 Task: Compose an email with the signature Amber Rodriguez with the subject Thank you and the message I appreciate your time and attention to this matter. from softage.1@softage.net to softage.10@softage.net with an attached document Statement_of_work.docx Undo the message and rewrite the message as I would like to schedule a call to discuss this further. Send the email. Finally, move the email from Sent Items to the label Photos
Action: Mouse moved to (399, 675)
Screenshot: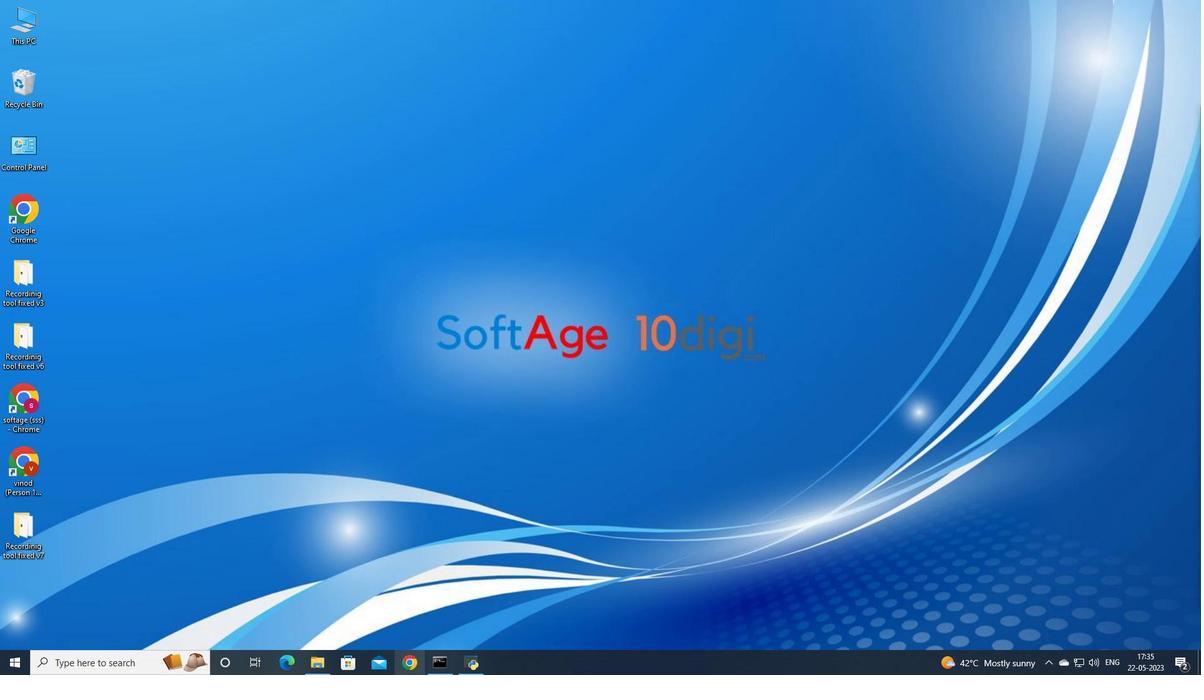 
Action: Mouse pressed left at (399, 675)
Screenshot: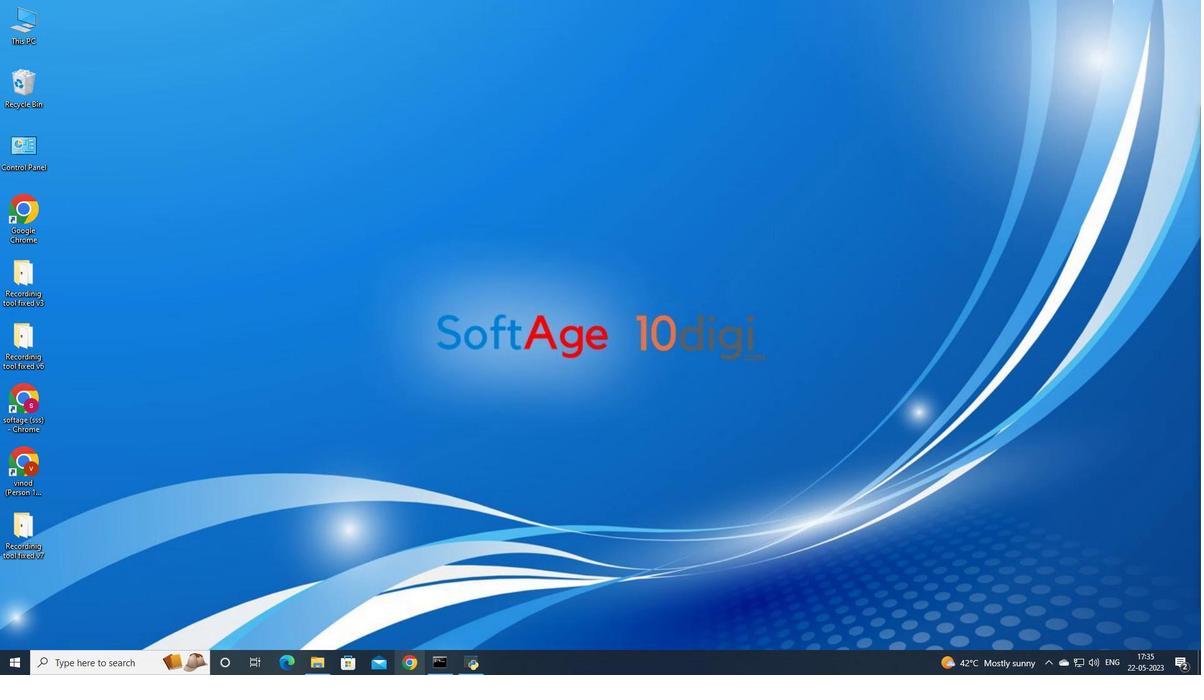 
Action: Mouse moved to (553, 369)
Screenshot: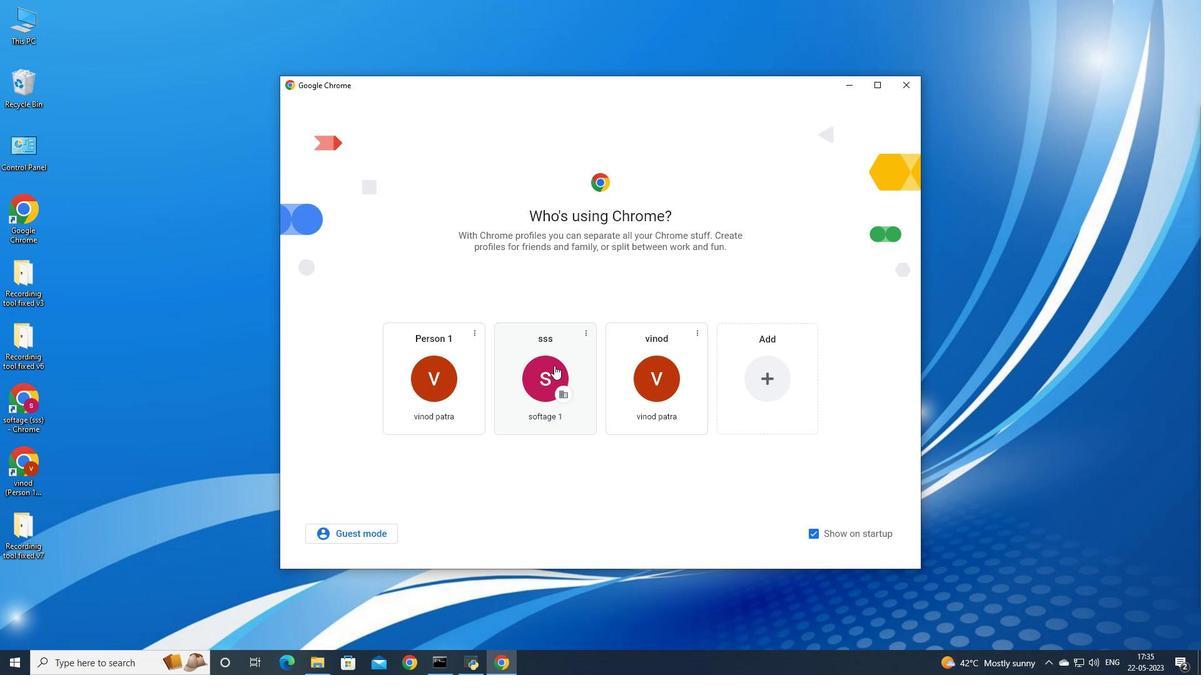 
Action: Mouse pressed left at (553, 369)
Screenshot: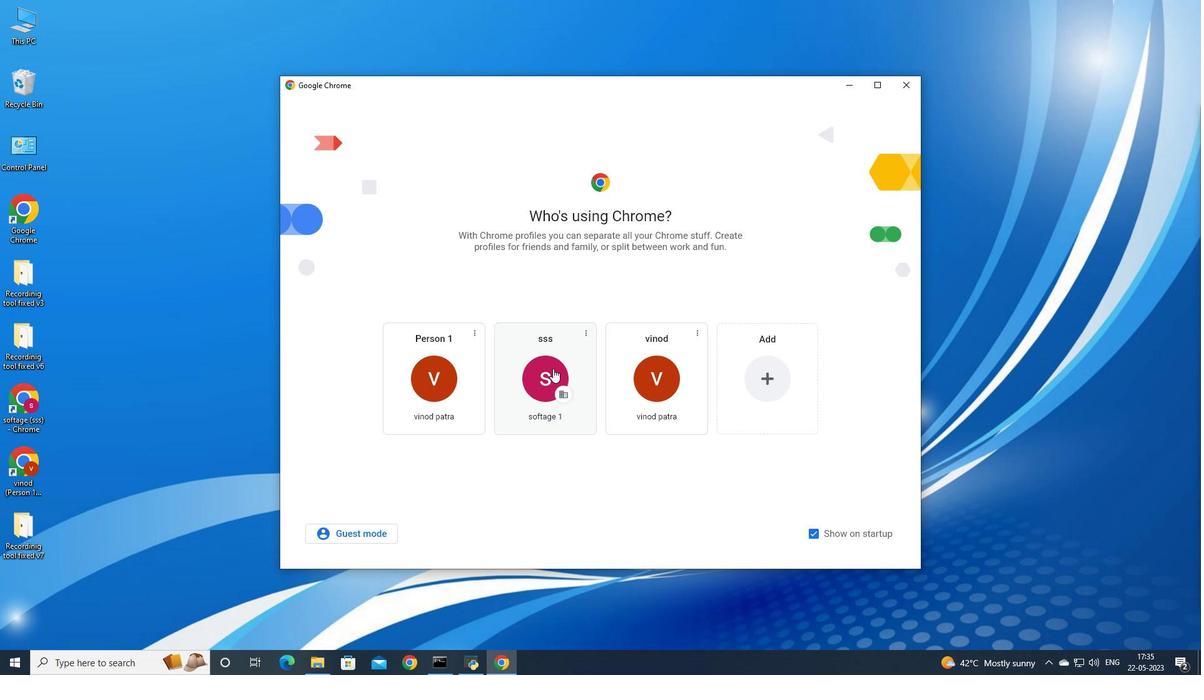 
Action: Mouse moved to (1078, 60)
Screenshot: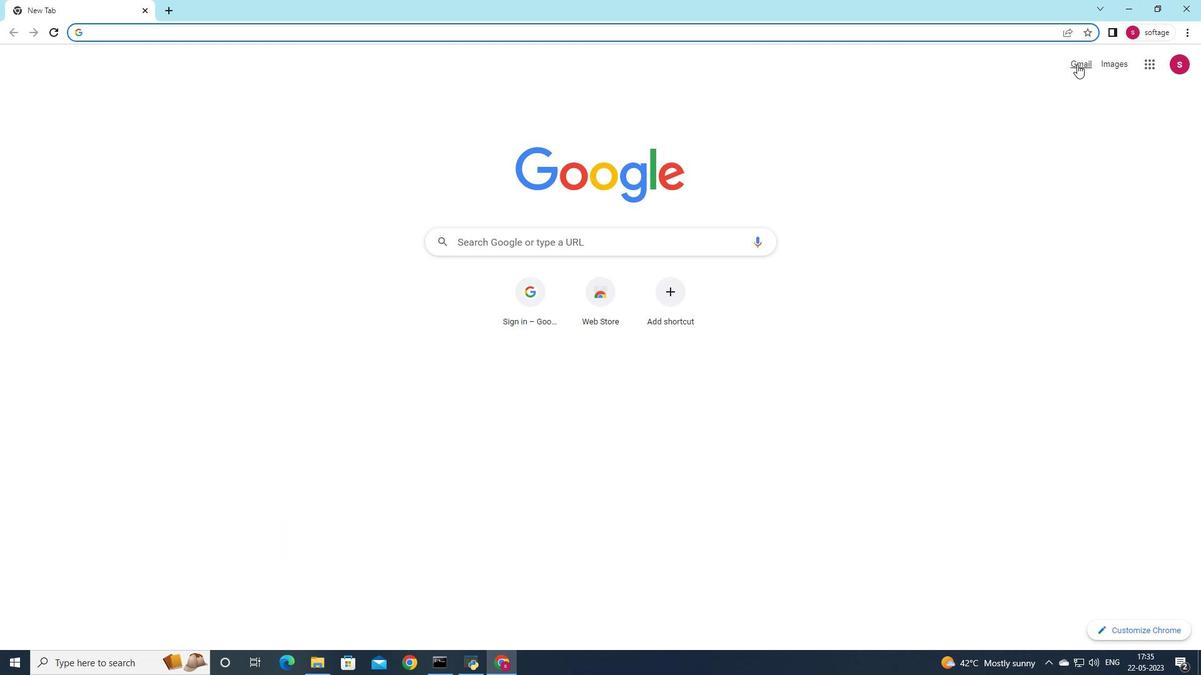 
Action: Mouse pressed left at (1078, 60)
Screenshot: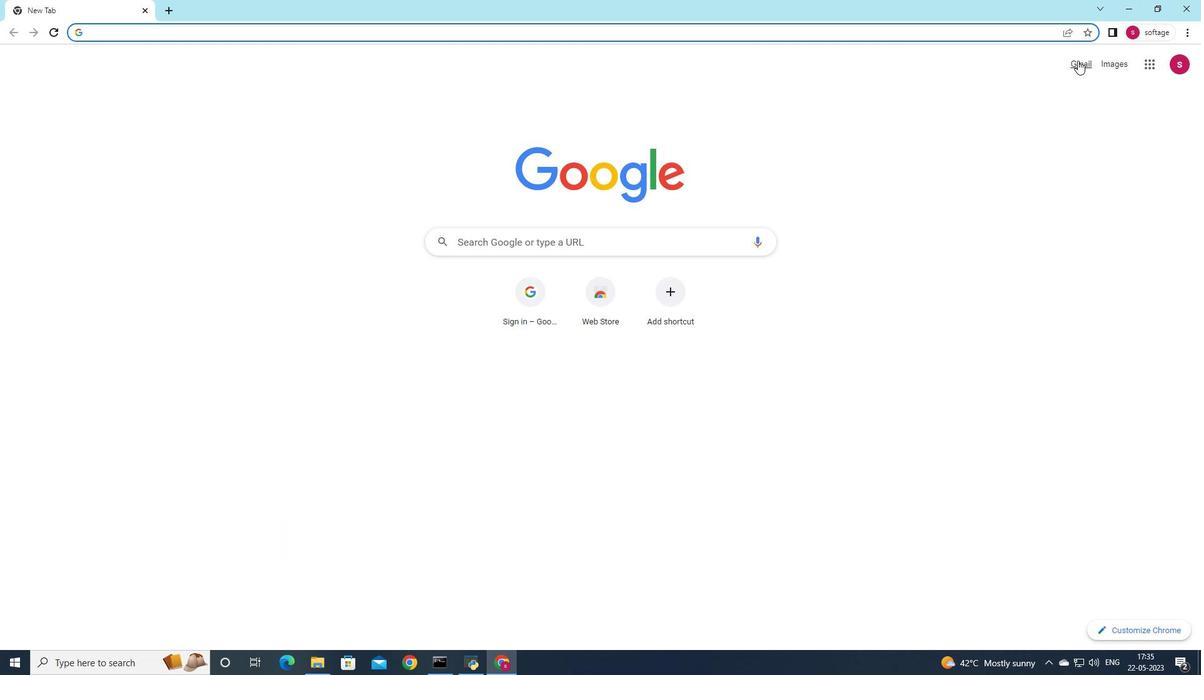 
Action: Mouse moved to (1064, 91)
Screenshot: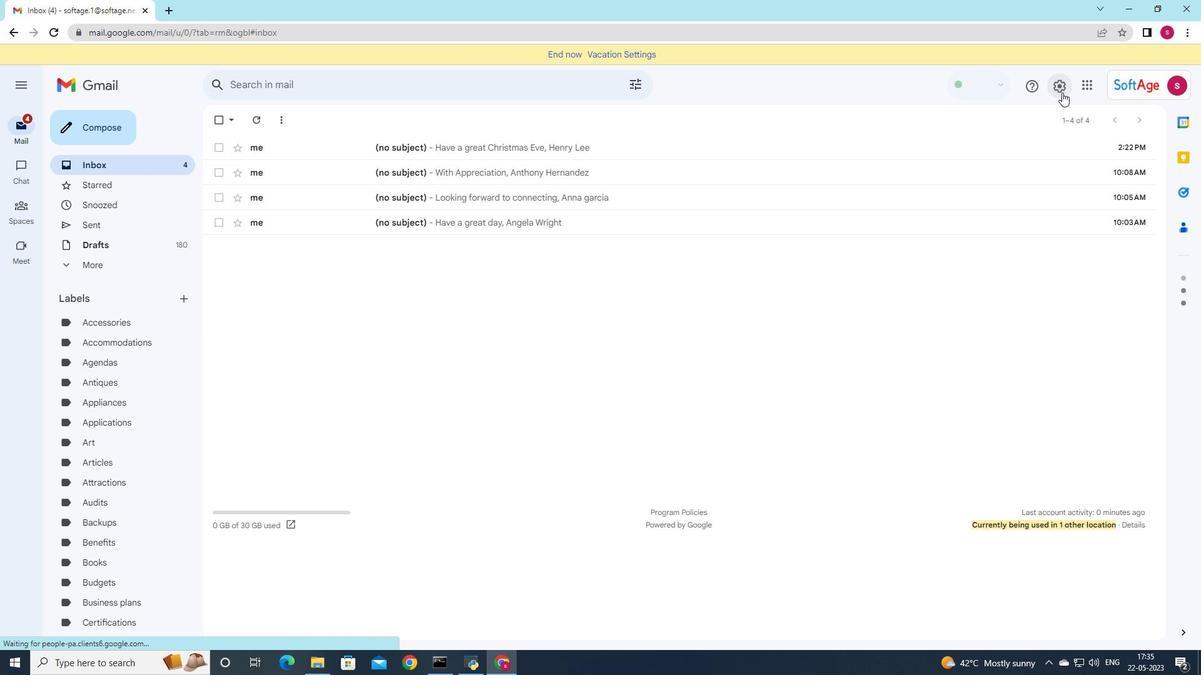 
Action: Mouse pressed left at (1064, 91)
Screenshot: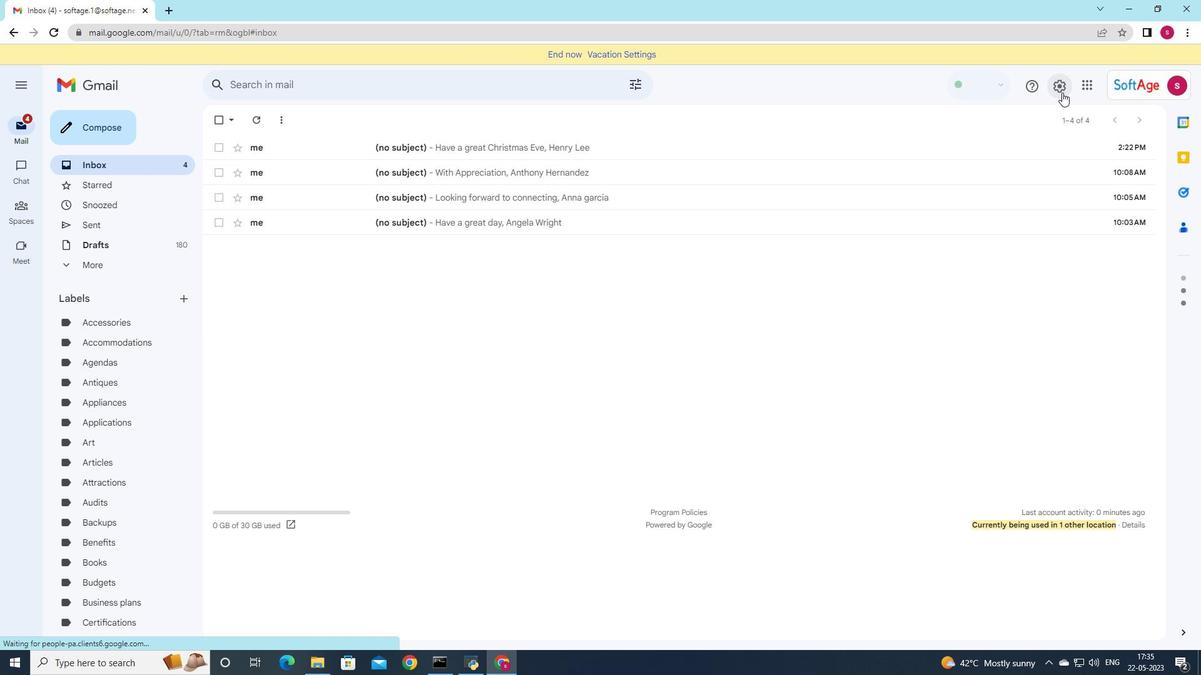 
Action: Mouse moved to (1058, 143)
Screenshot: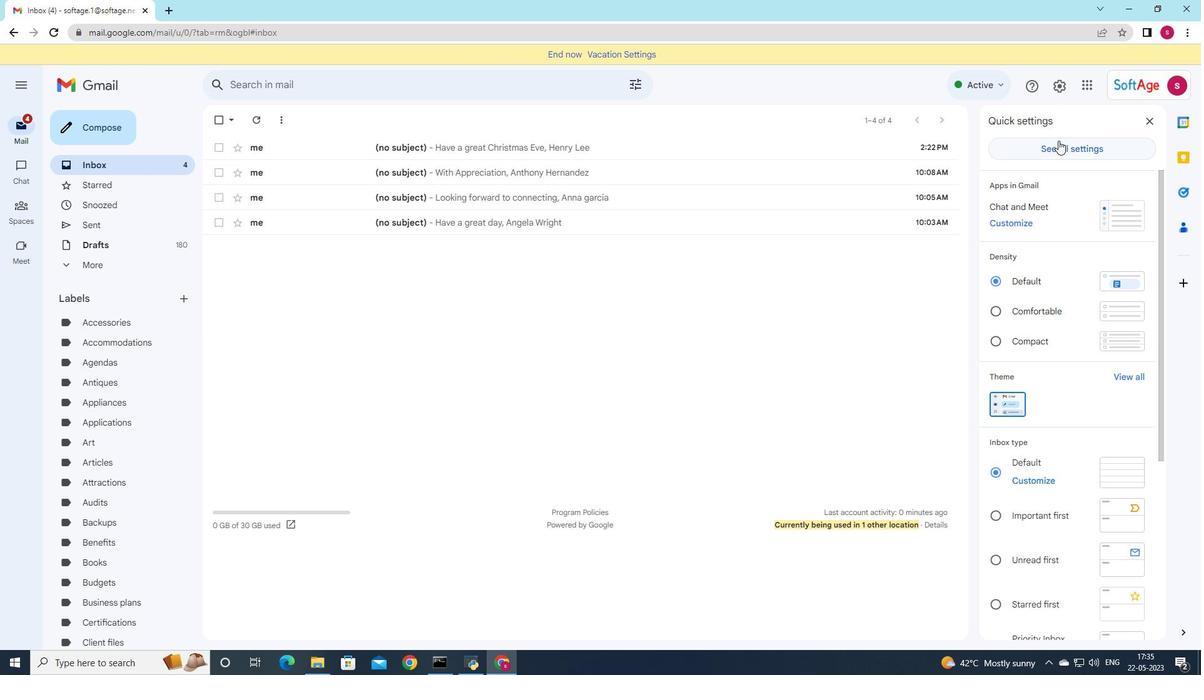 
Action: Mouse pressed left at (1058, 143)
Screenshot: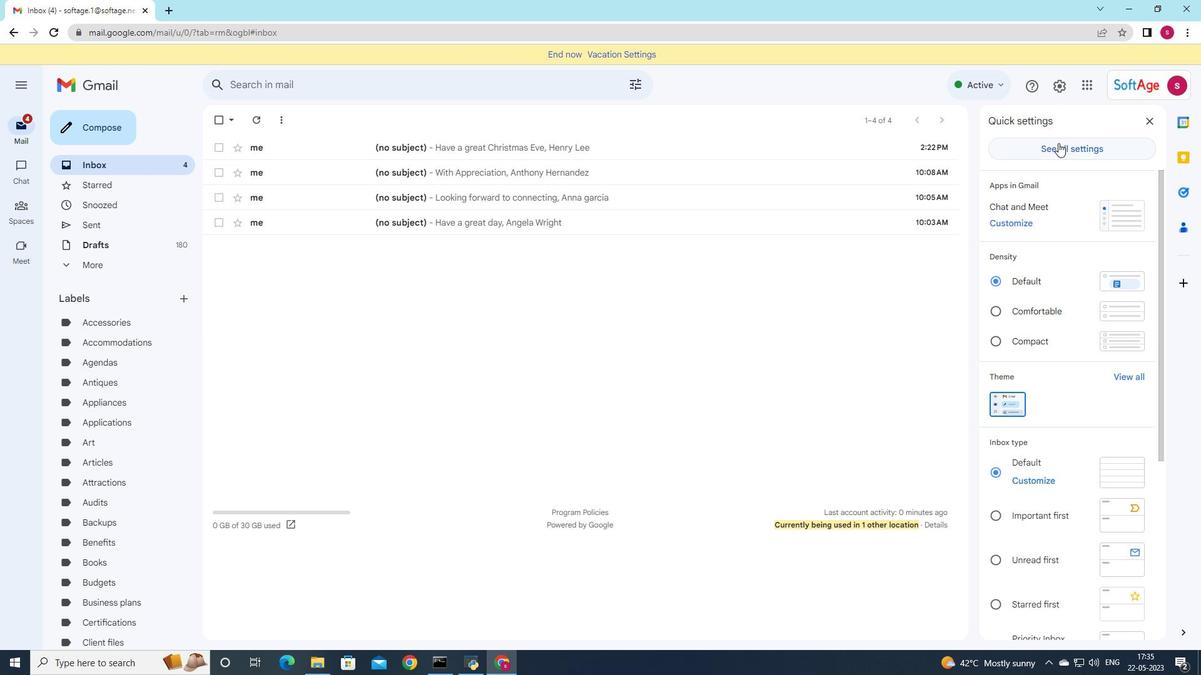 
Action: Mouse moved to (625, 347)
Screenshot: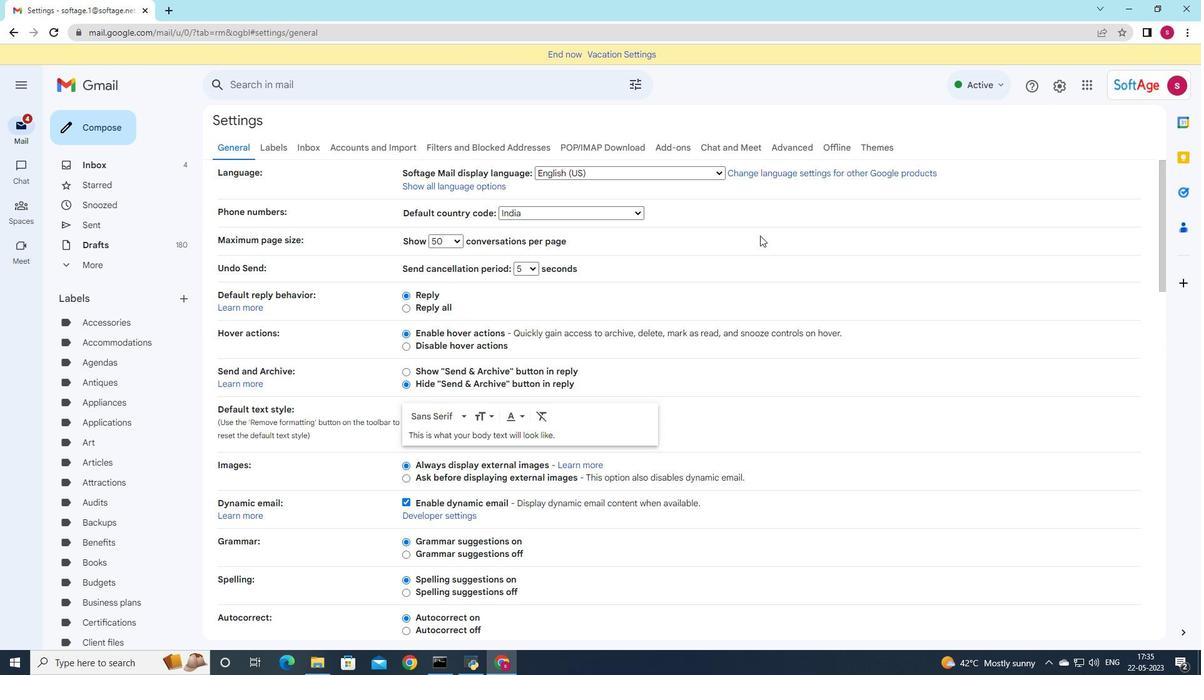 
Action: Mouse scrolled (625, 346) with delta (0, 0)
Screenshot: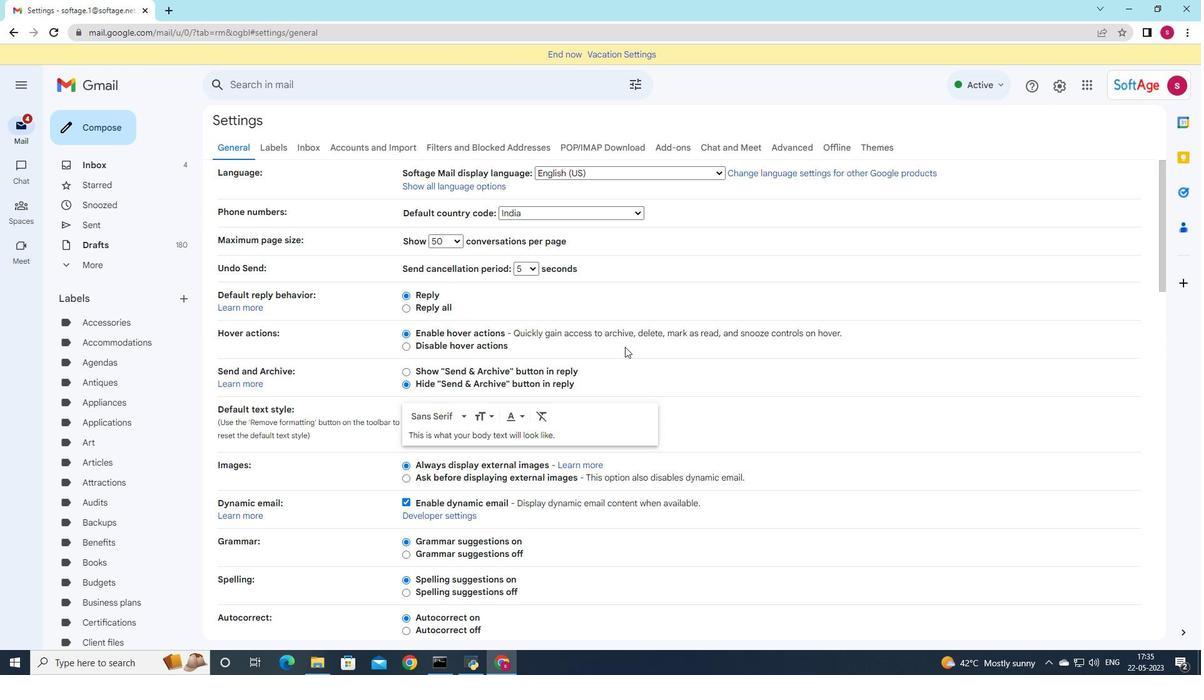
Action: Mouse scrolled (625, 346) with delta (0, 0)
Screenshot: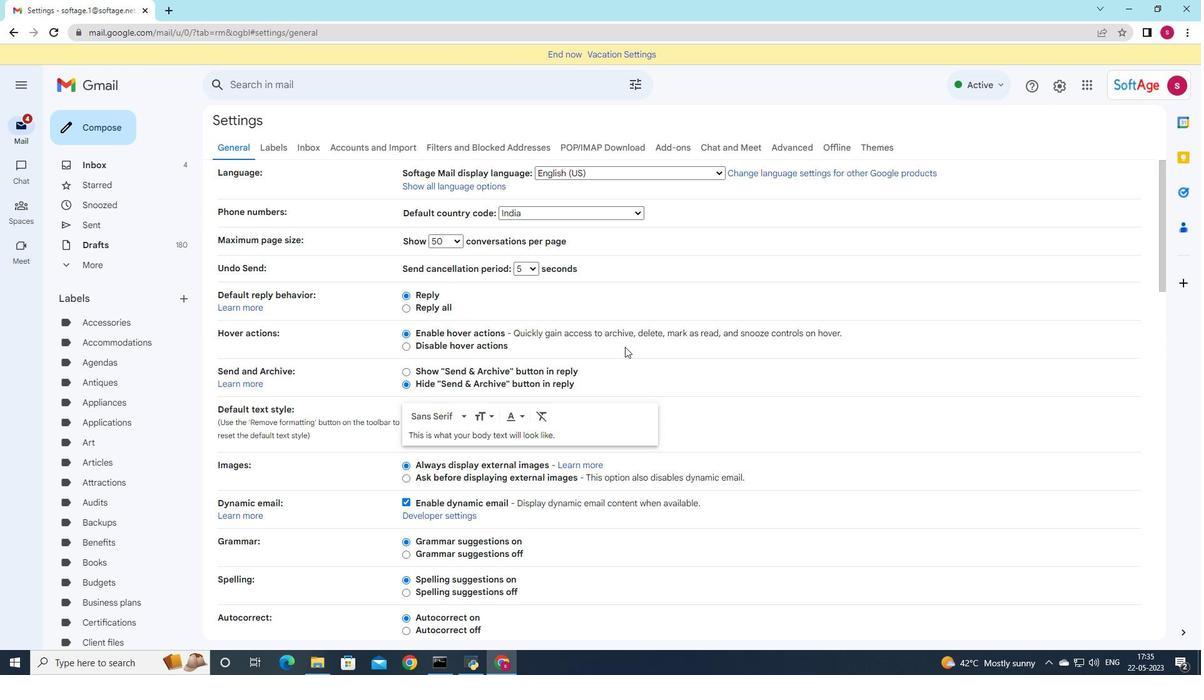 
Action: Mouse moved to (625, 347)
Screenshot: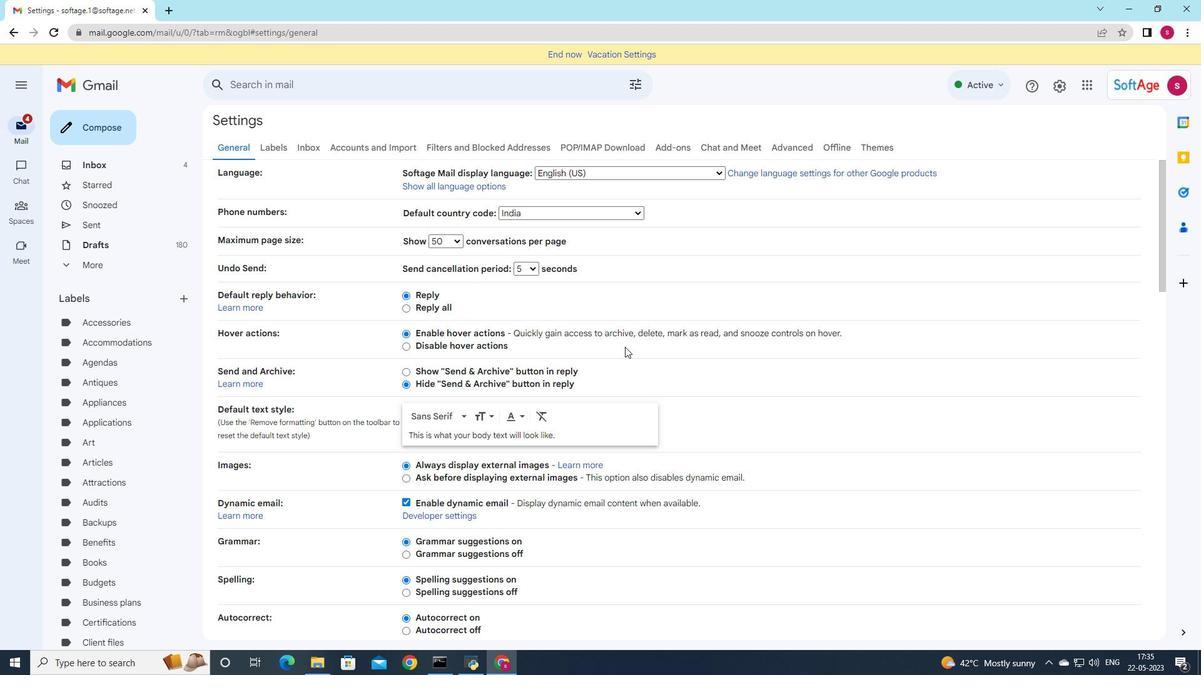 
Action: Mouse scrolled (625, 347) with delta (0, 0)
Screenshot: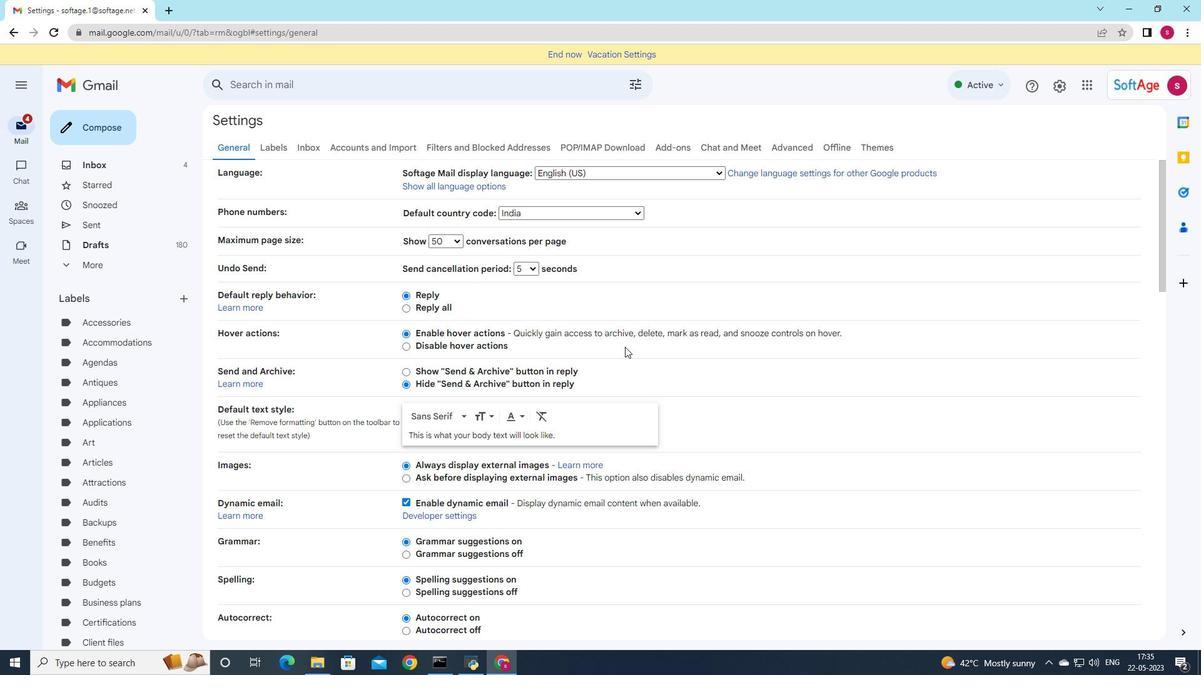 
Action: Mouse moved to (625, 362)
Screenshot: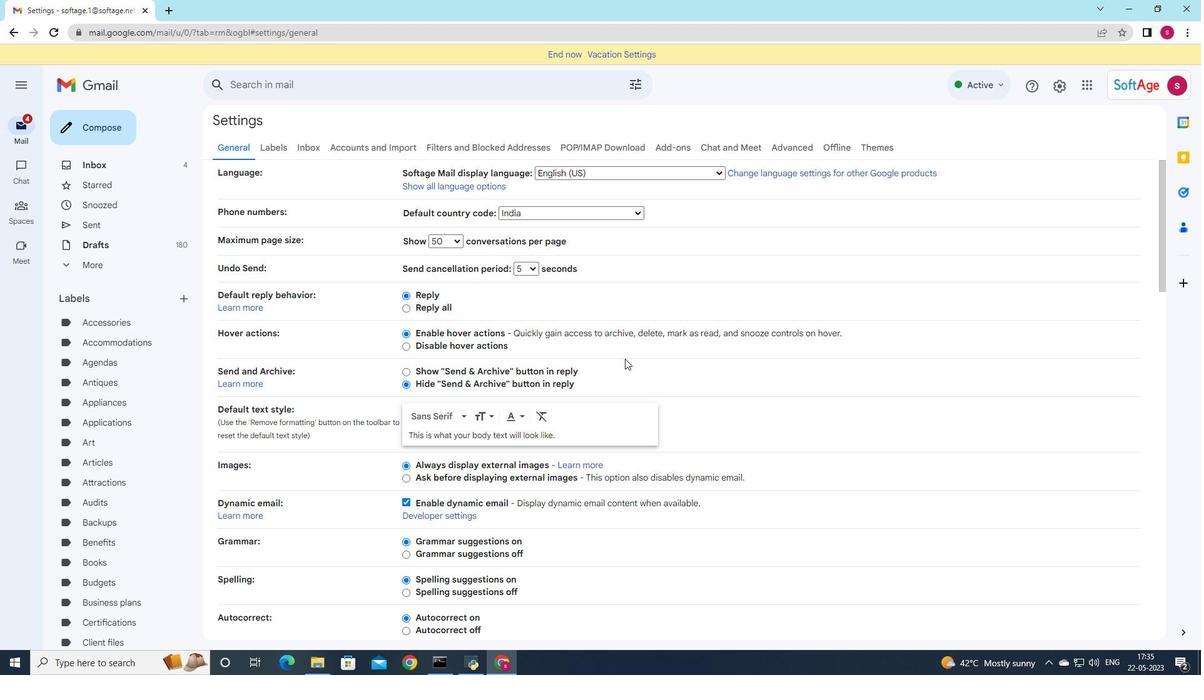 
Action: Mouse scrolled (625, 362) with delta (0, 0)
Screenshot: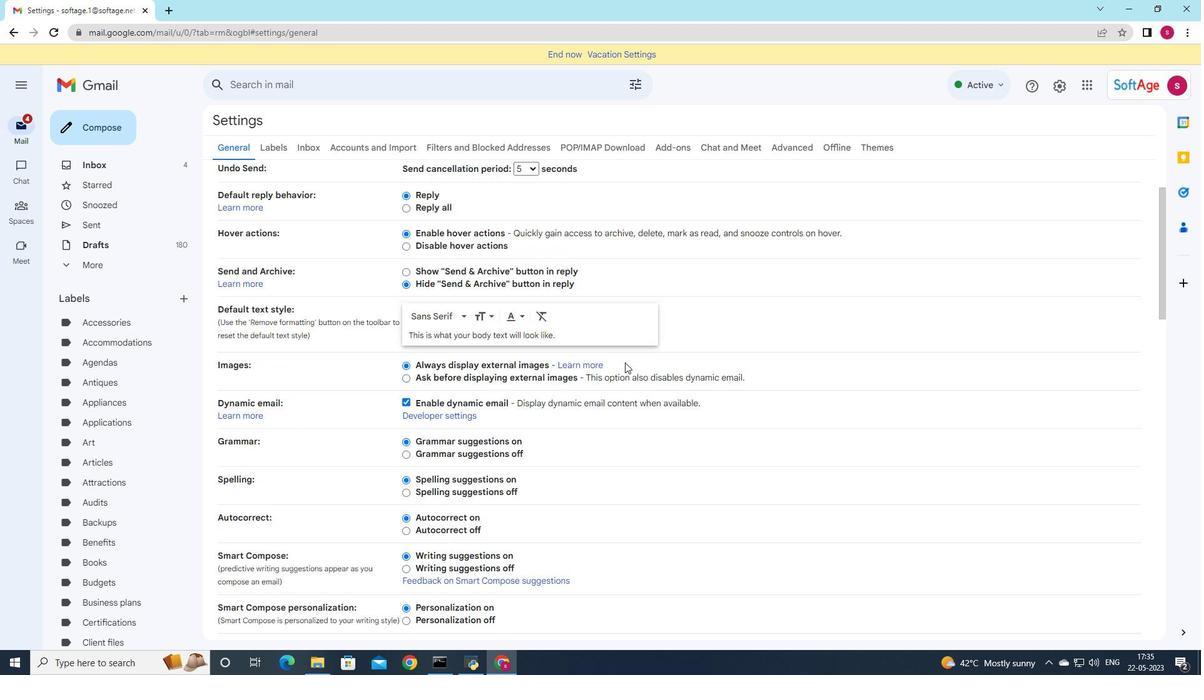 
Action: Mouse scrolled (625, 362) with delta (0, 0)
Screenshot: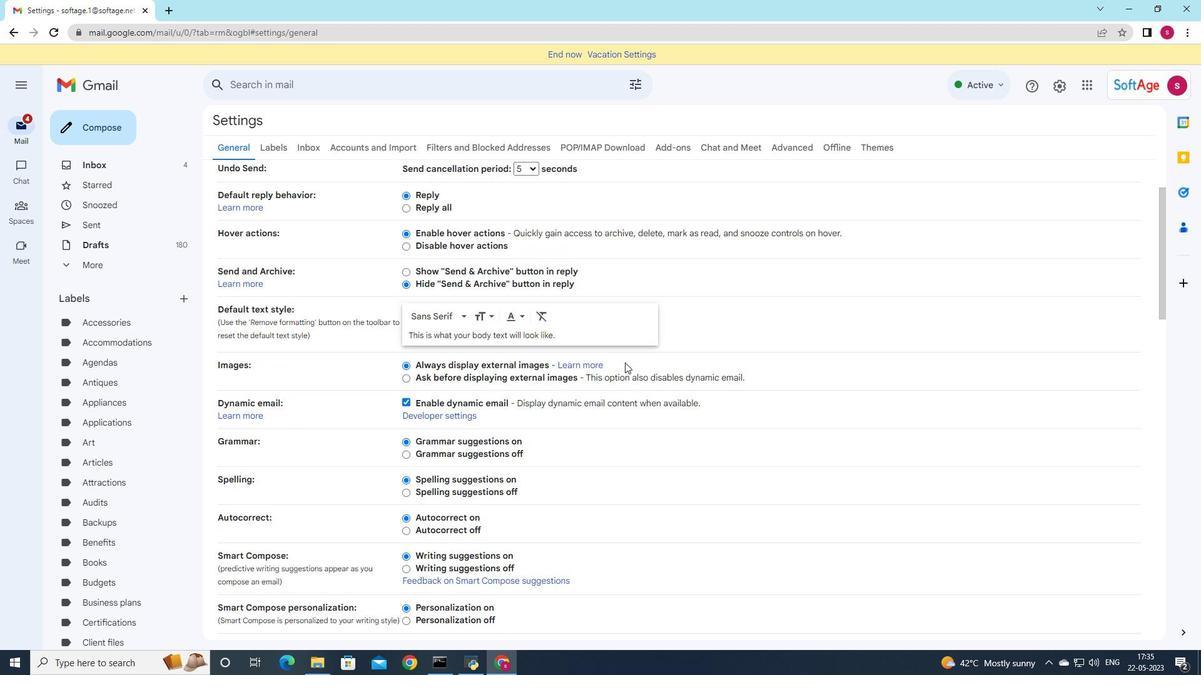 
Action: Mouse scrolled (625, 362) with delta (0, 0)
Screenshot: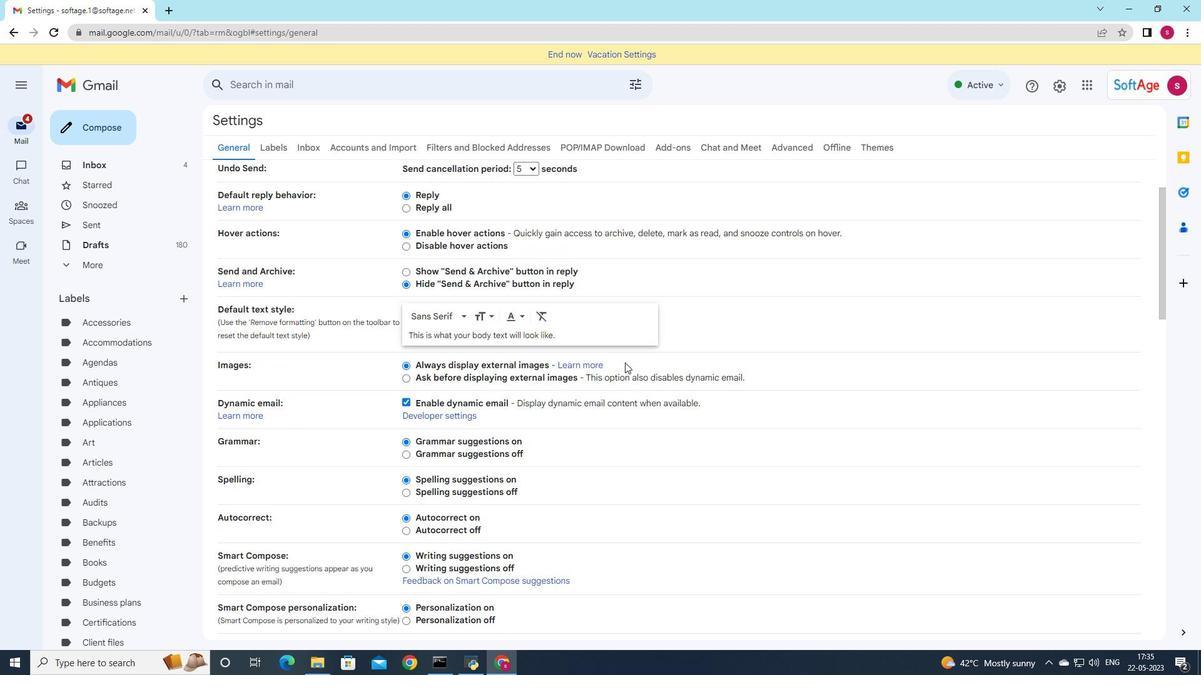 
Action: Mouse scrolled (625, 362) with delta (0, 0)
Screenshot: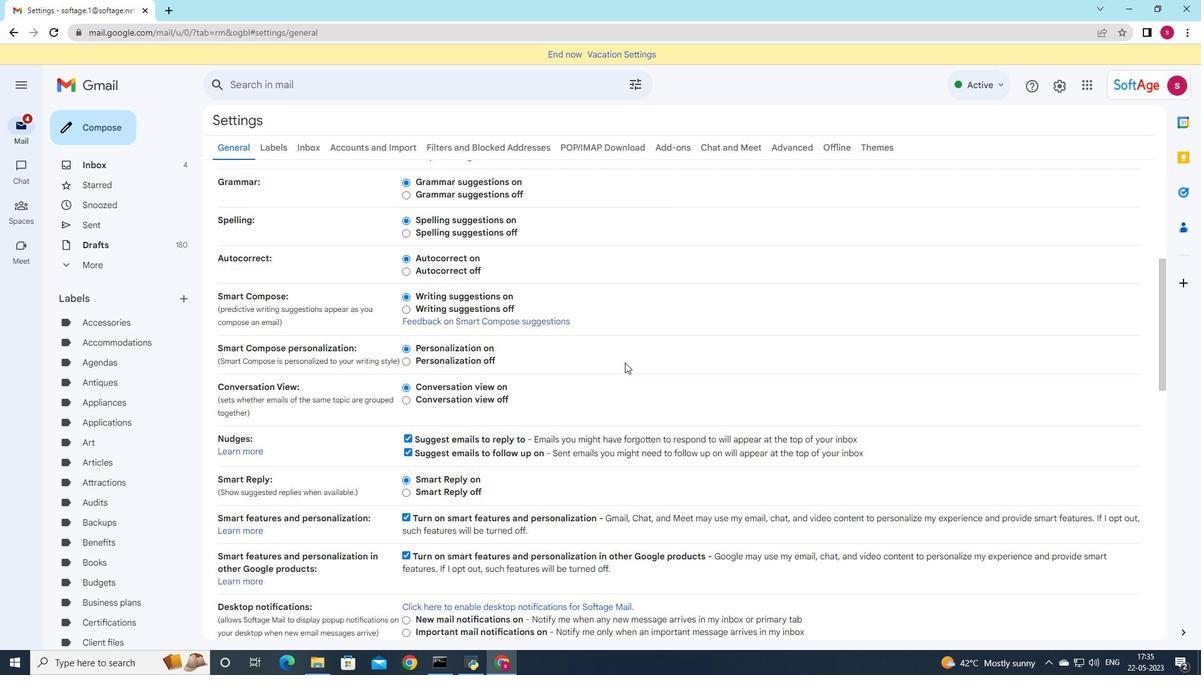 
Action: Mouse scrolled (625, 362) with delta (0, 0)
Screenshot: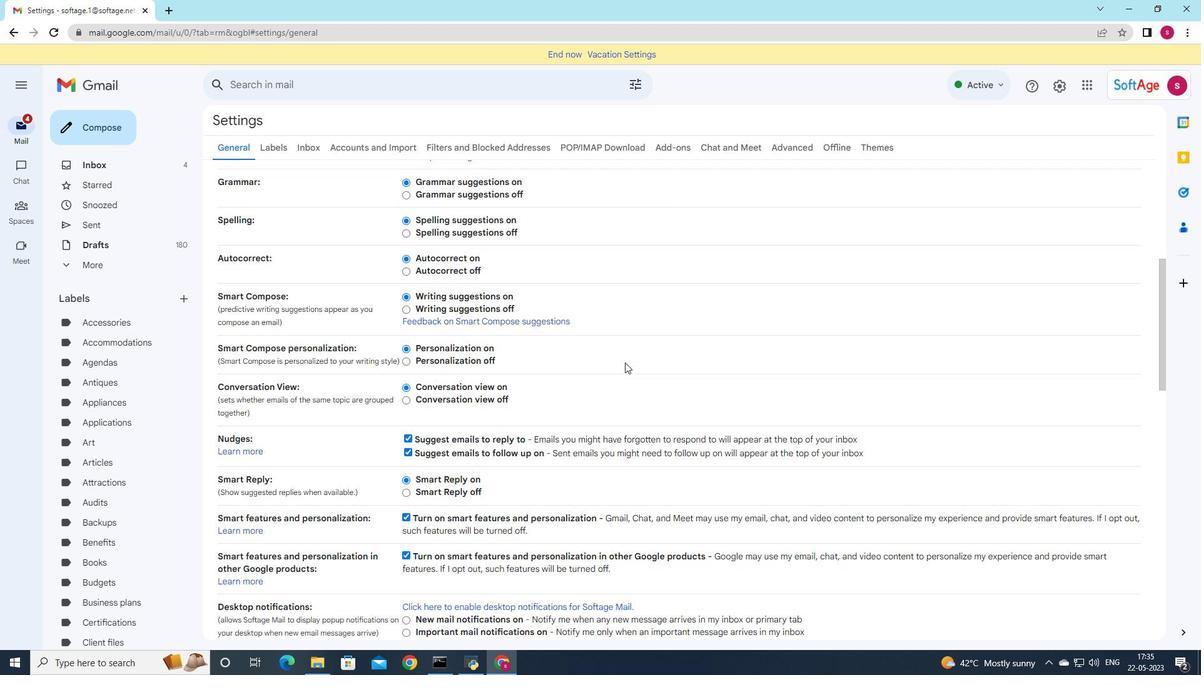 
Action: Mouse scrolled (625, 362) with delta (0, 0)
Screenshot: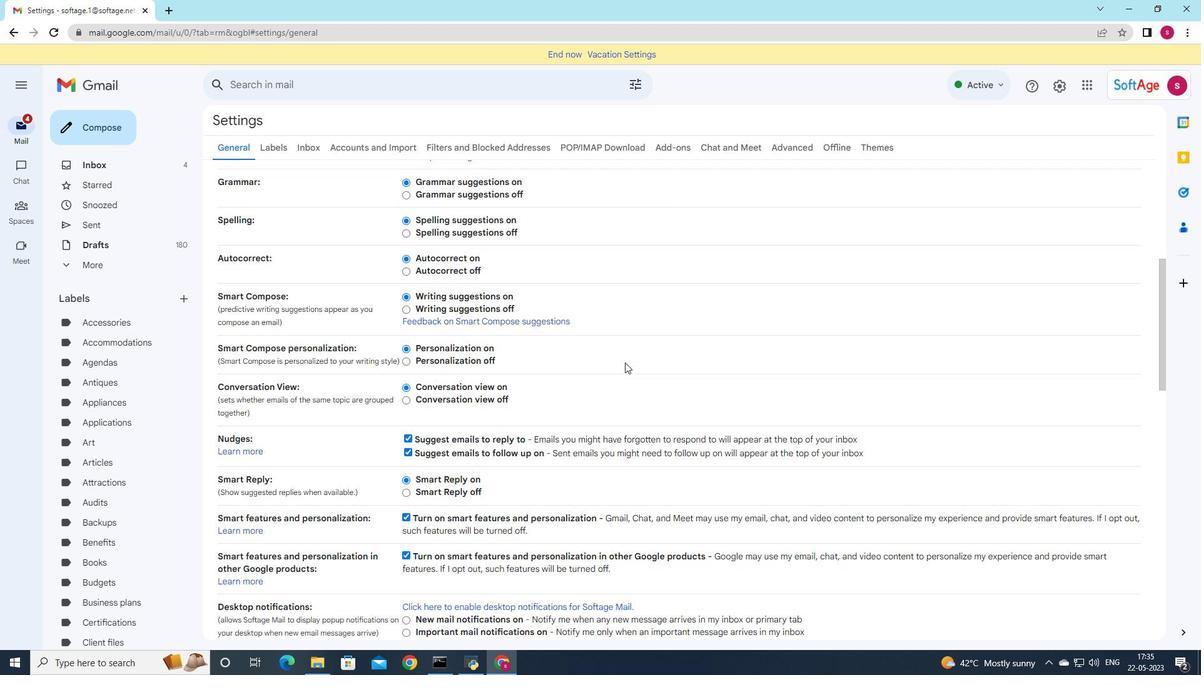 
Action: Mouse scrolled (625, 362) with delta (0, 0)
Screenshot: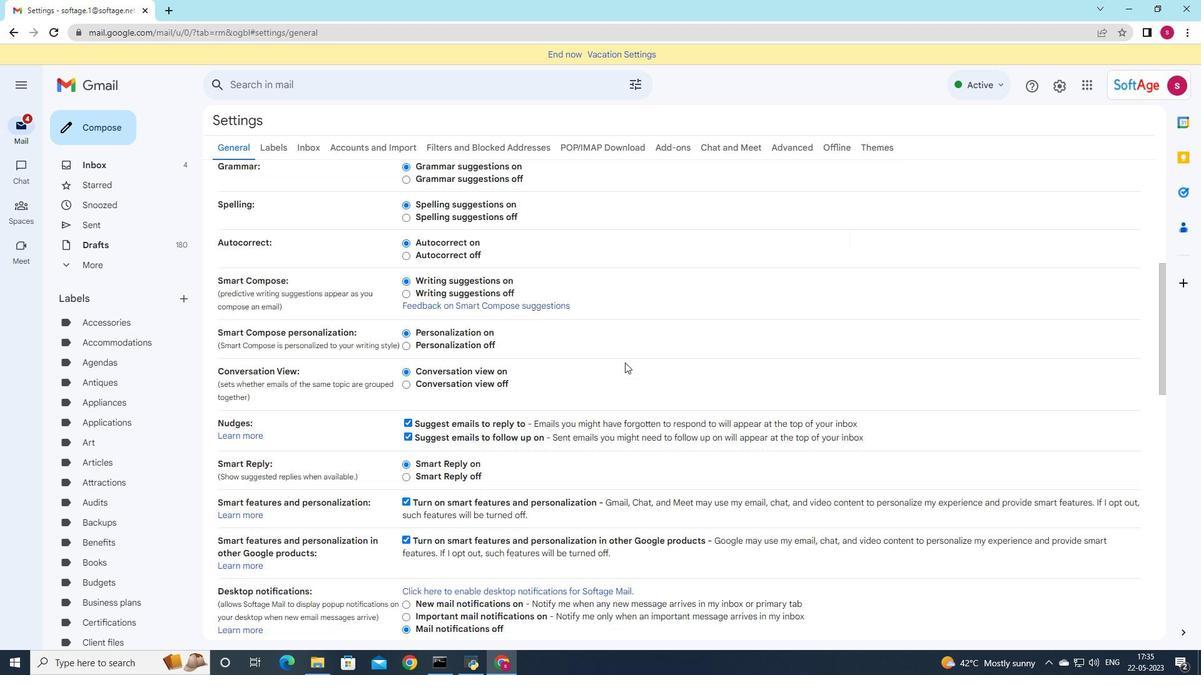 
Action: Mouse scrolled (625, 362) with delta (0, 0)
Screenshot: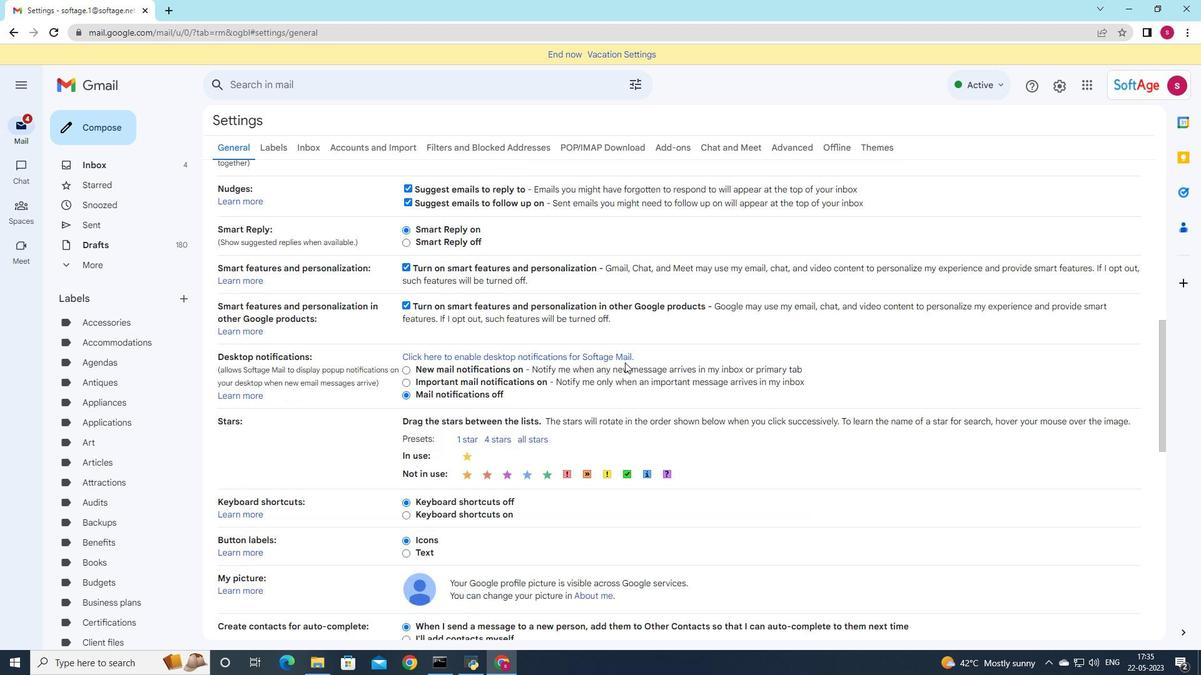 
Action: Mouse scrolled (625, 362) with delta (0, 0)
Screenshot: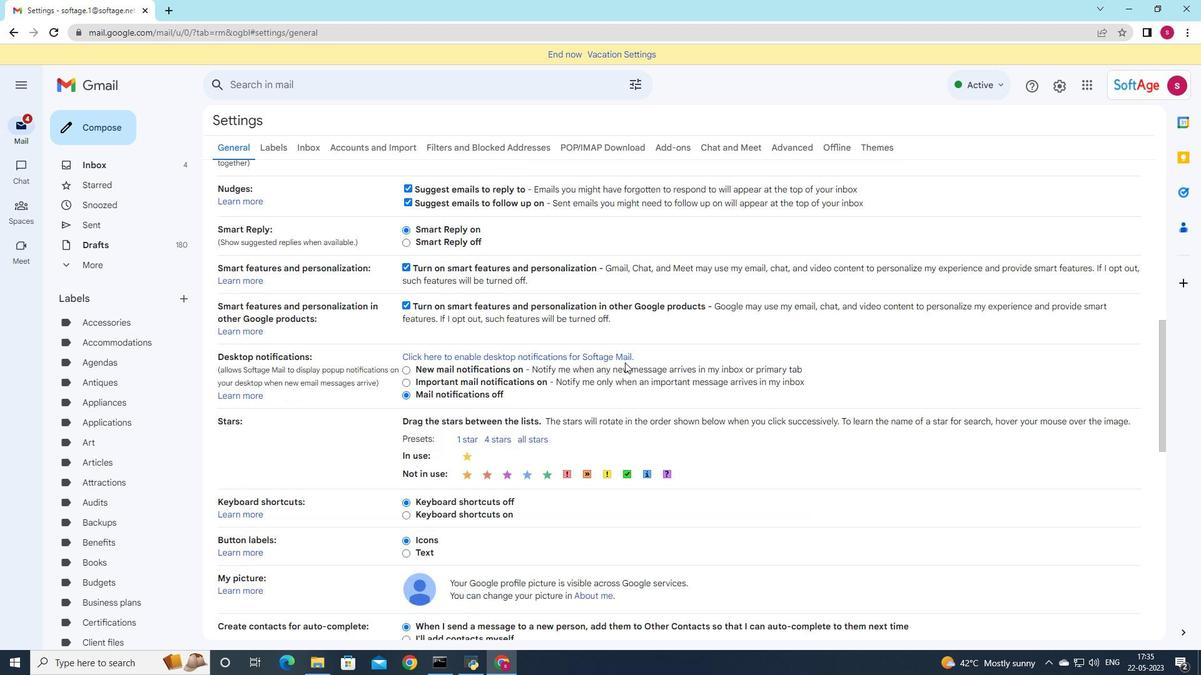 
Action: Mouse scrolled (625, 362) with delta (0, 0)
Screenshot: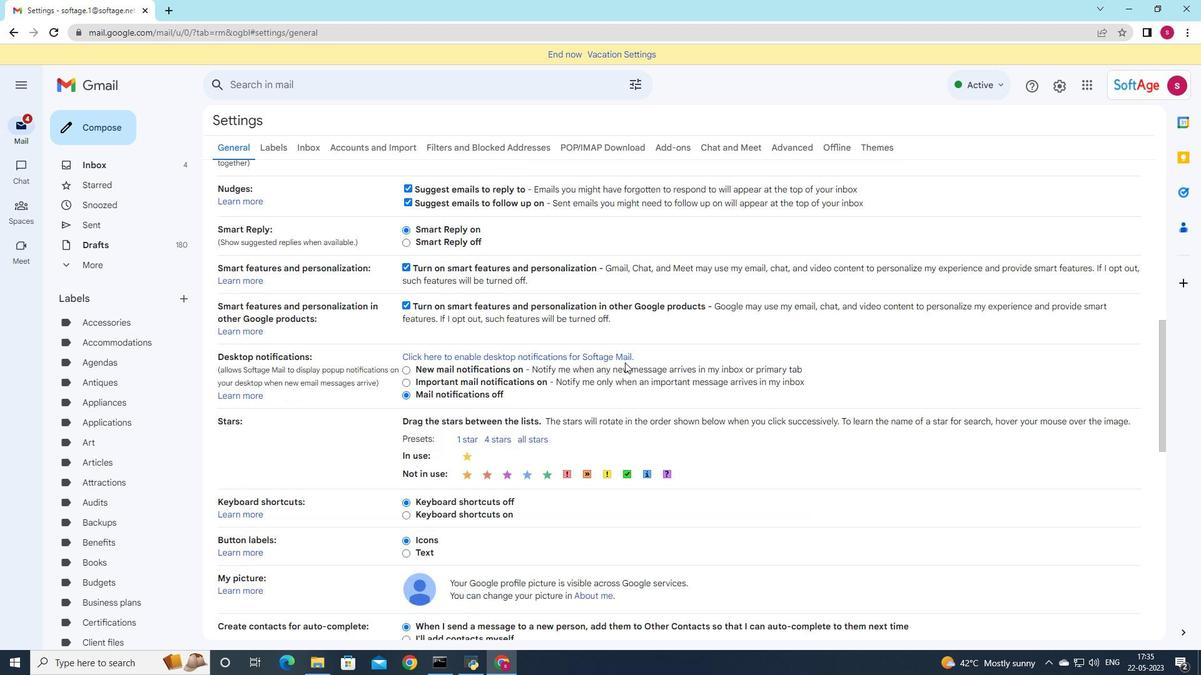 
Action: Mouse moved to (528, 471)
Screenshot: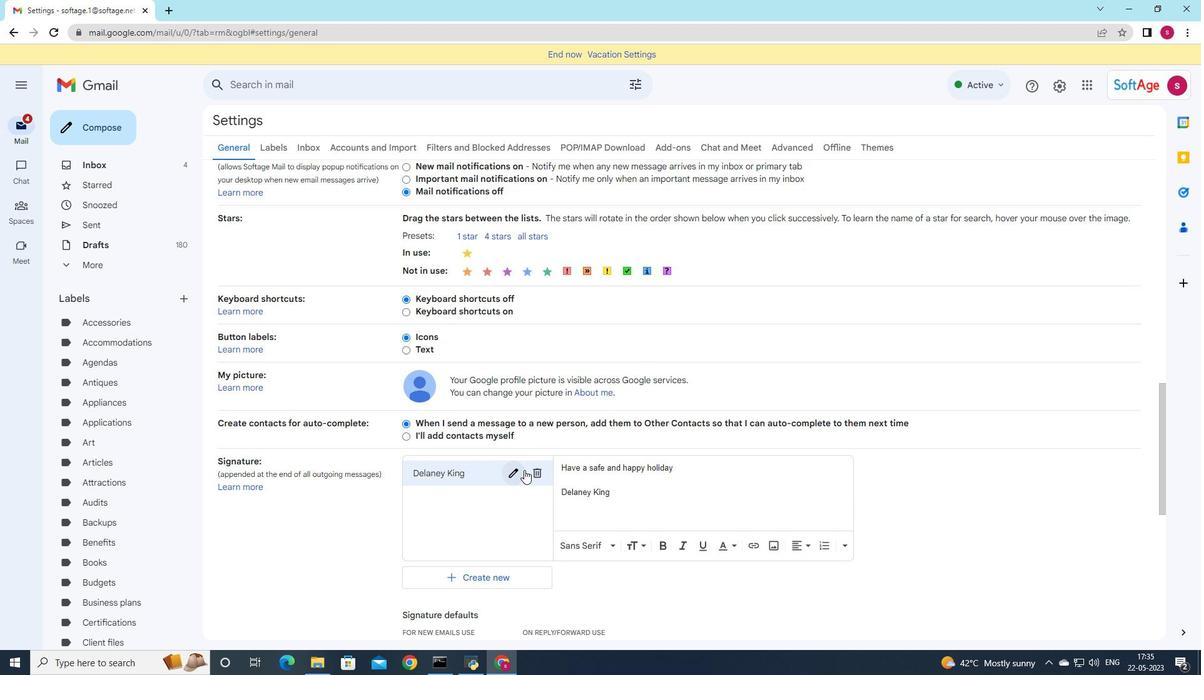 
Action: Mouse pressed left at (528, 471)
Screenshot: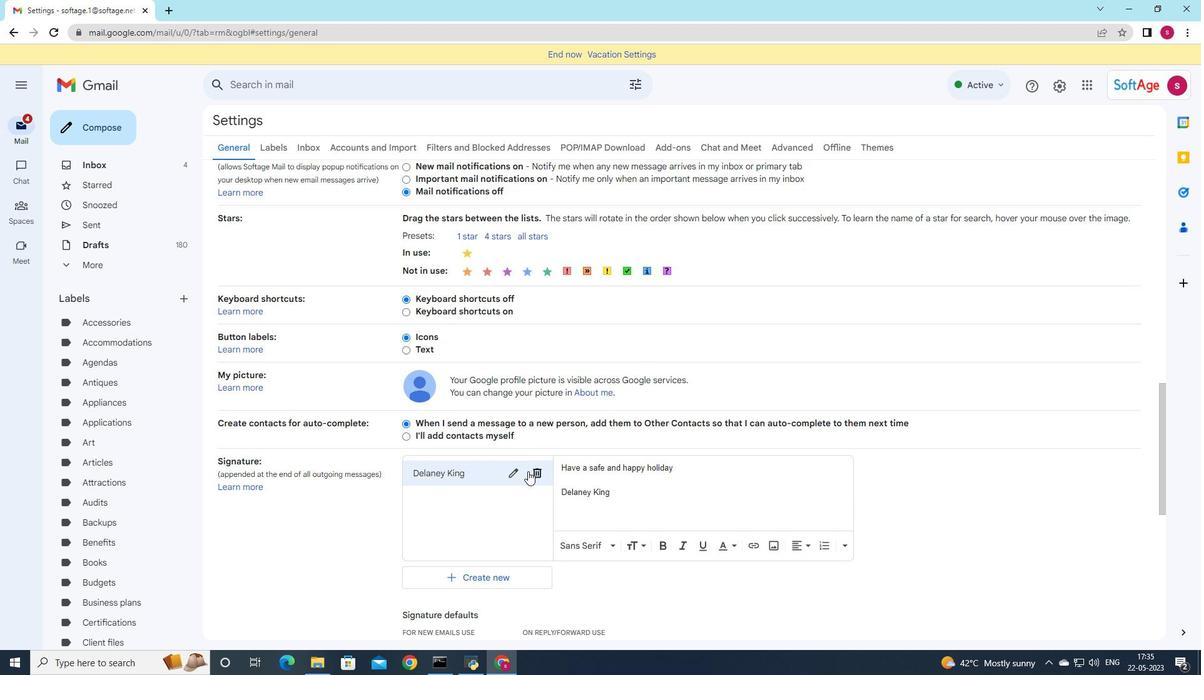 
Action: Mouse moved to (683, 371)
Screenshot: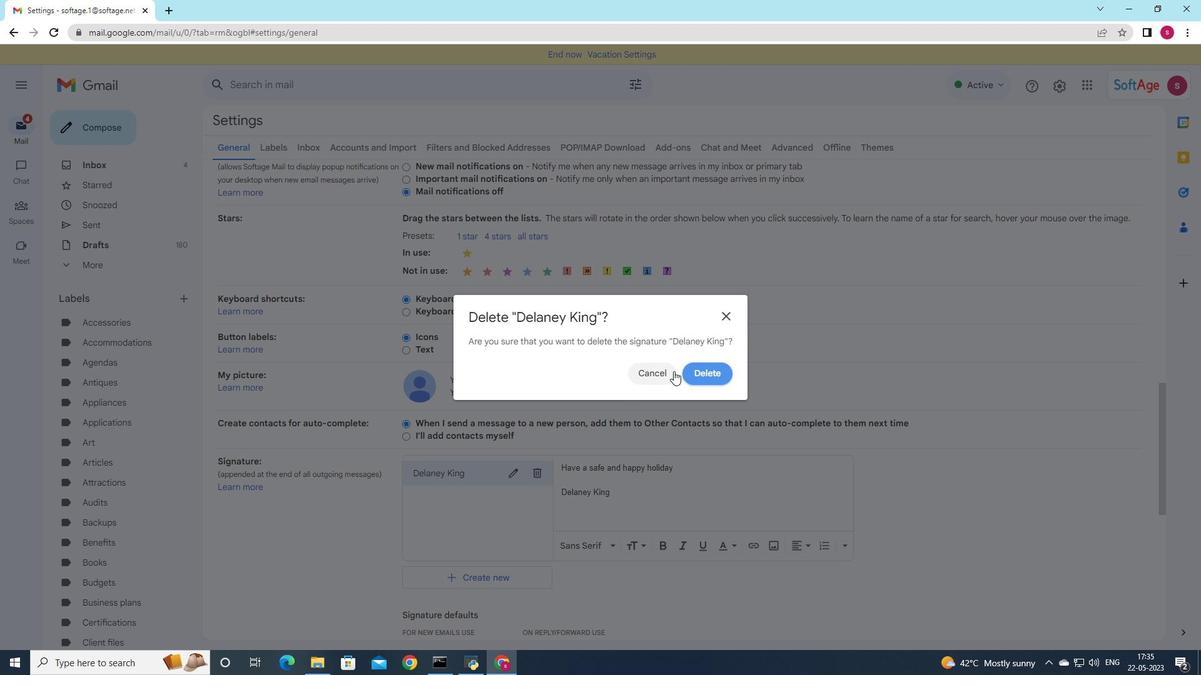 
Action: Mouse pressed left at (683, 371)
Screenshot: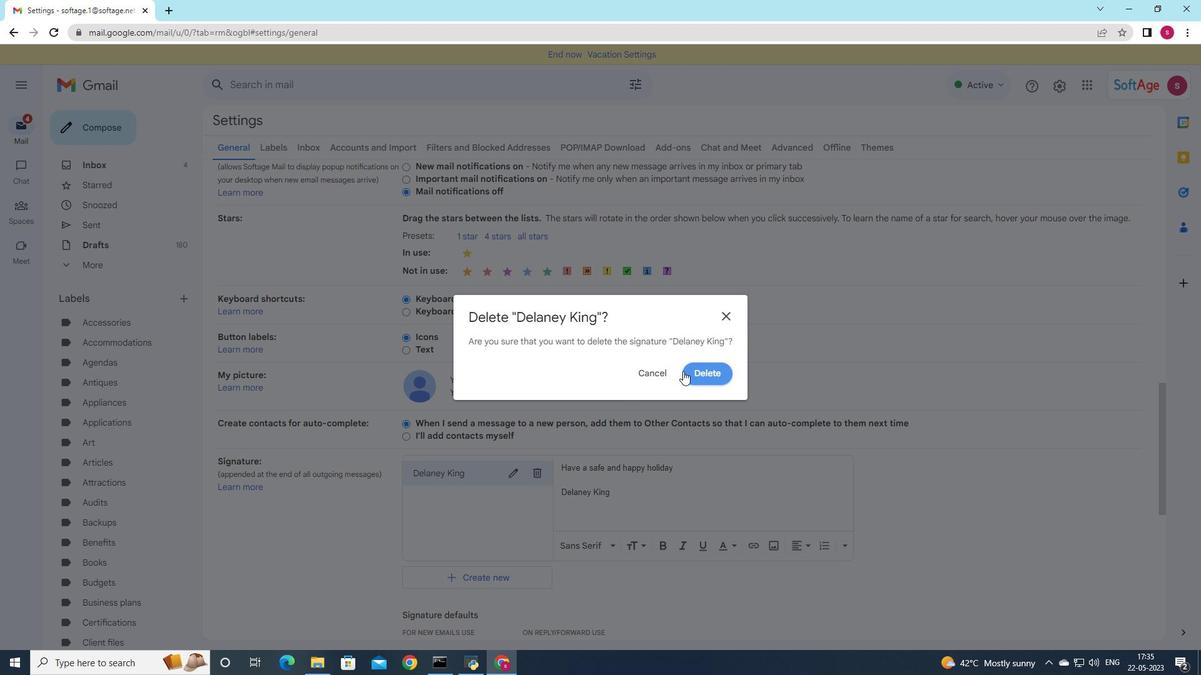 
Action: Mouse moved to (456, 478)
Screenshot: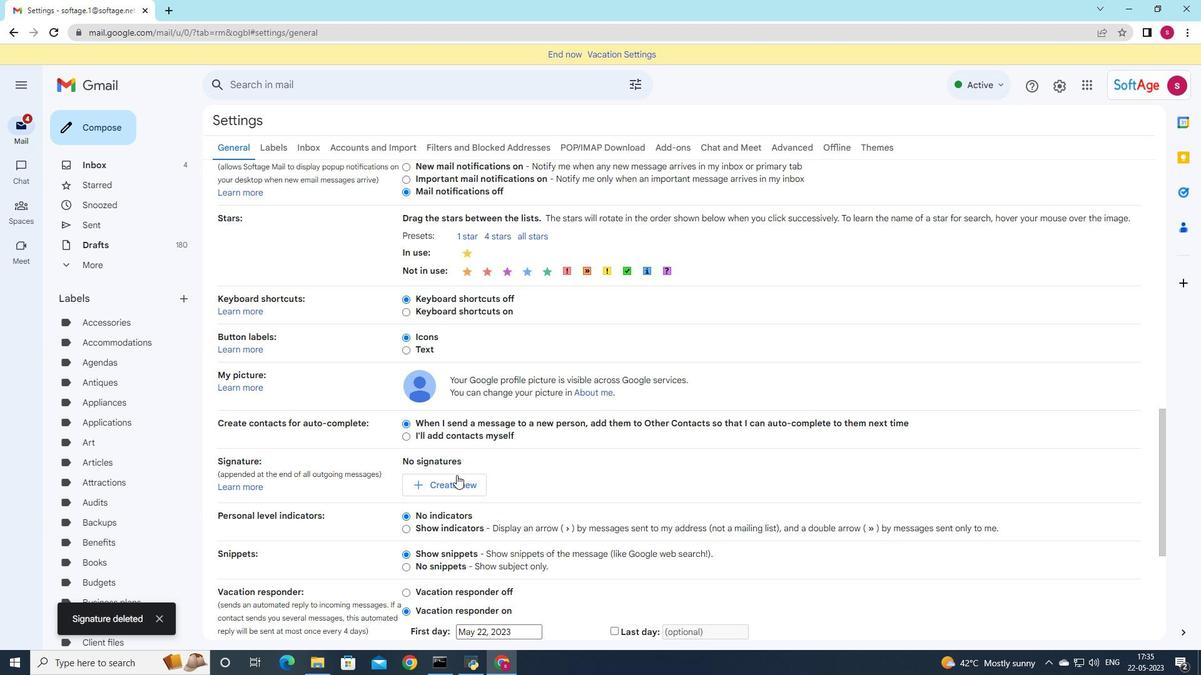 
Action: Mouse pressed left at (456, 478)
Screenshot: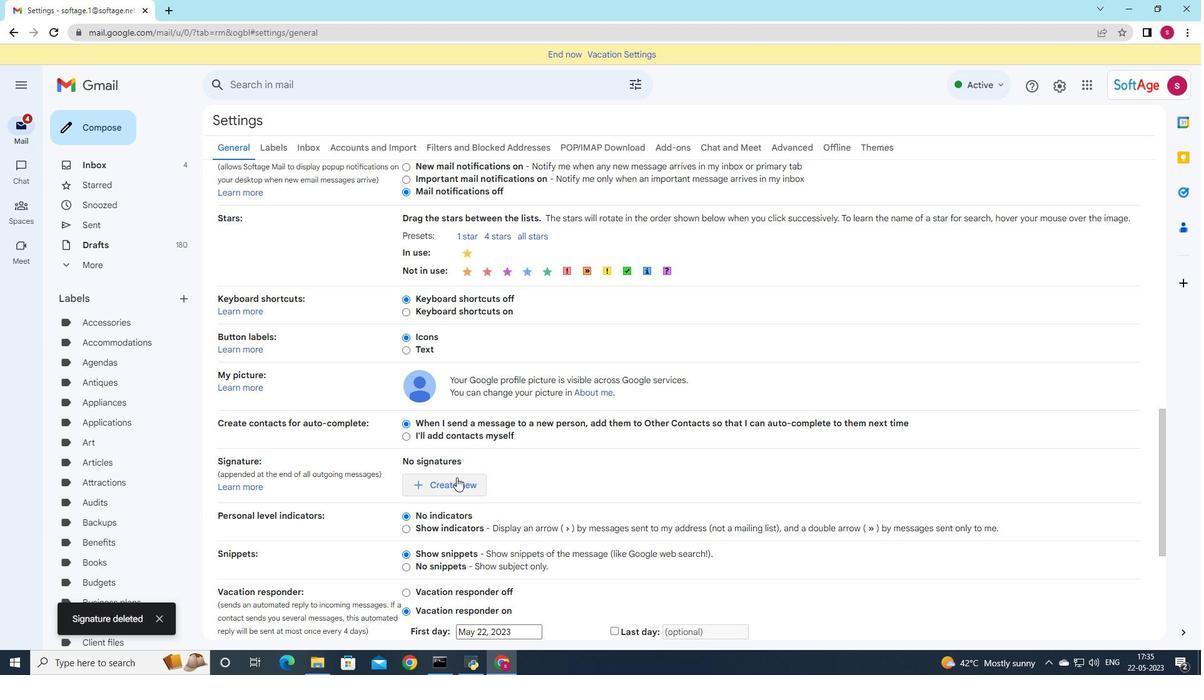 
Action: Mouse moved to (636, 385)
Screenshot: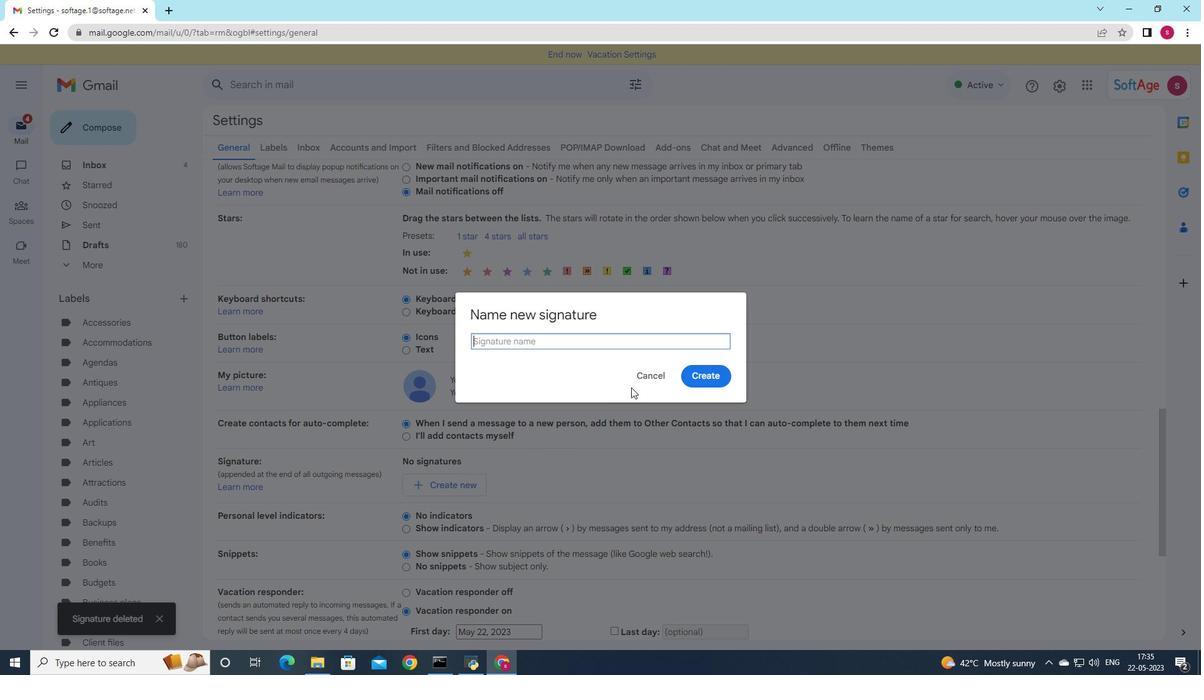 
Action: Key pressed <Key.shift>Amber<Key.space><Key.shift>Rodriguez
Screenshot: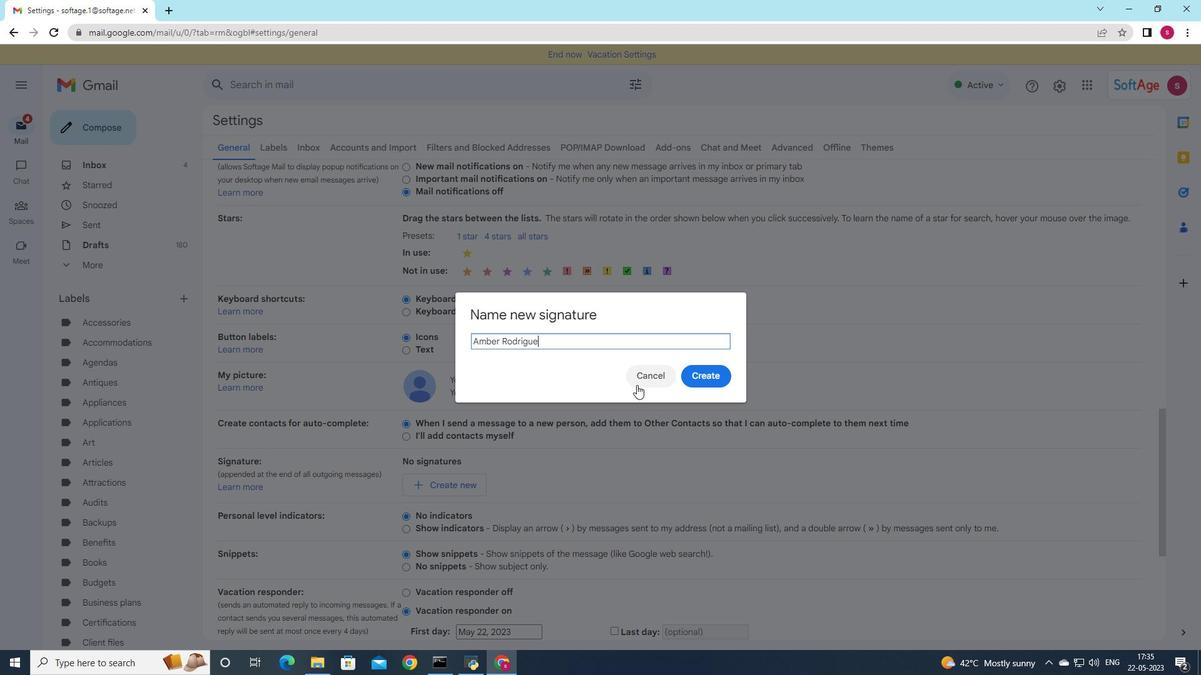 
Action: Mouse moved to (730, 382)
Screenshot: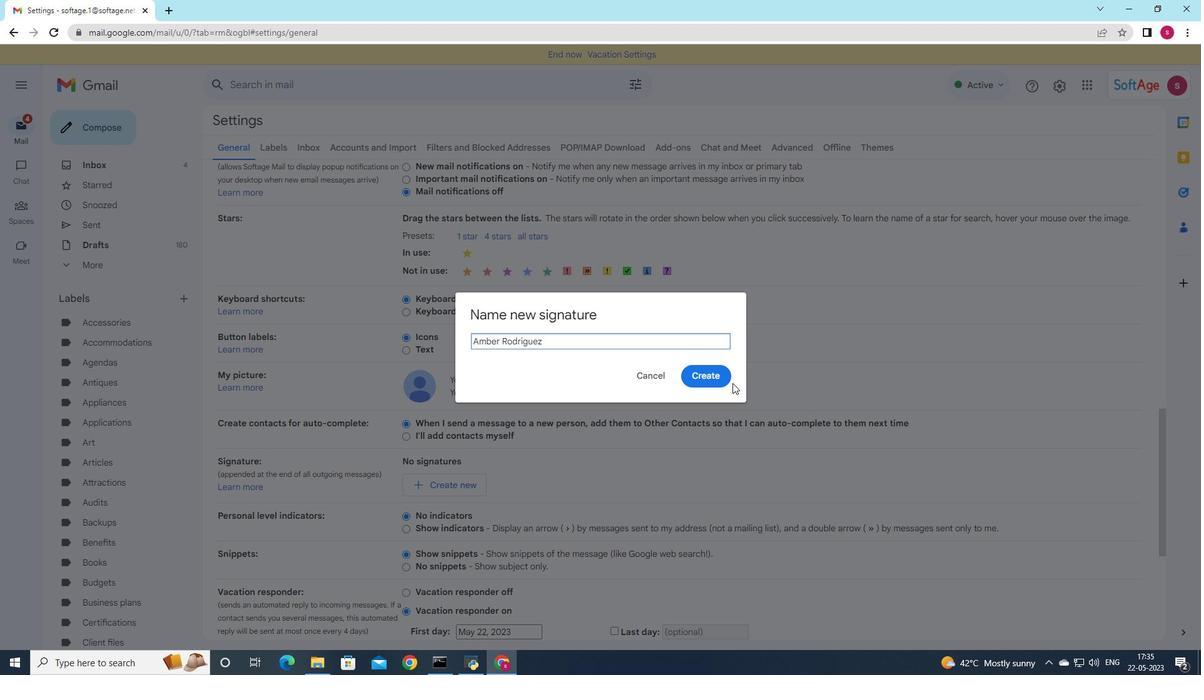 
Action: Mouse pressed left at (730, 382)
Screenshot: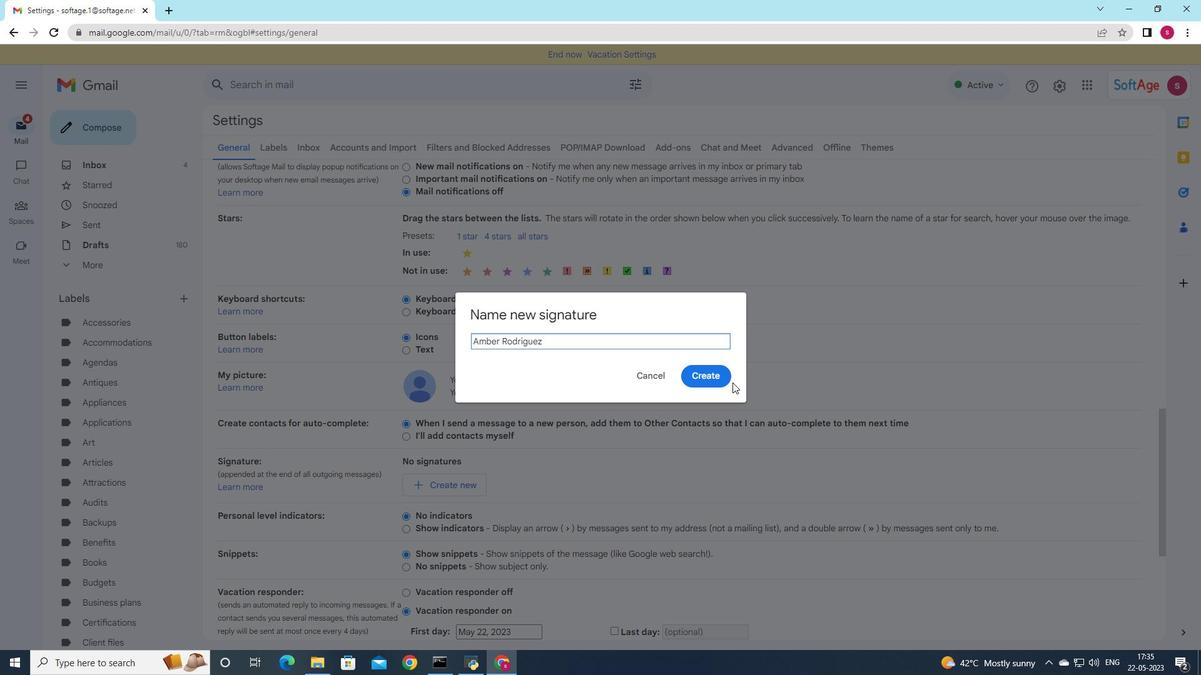 
Action: Mouse moved to (705, 374)
Screenshot: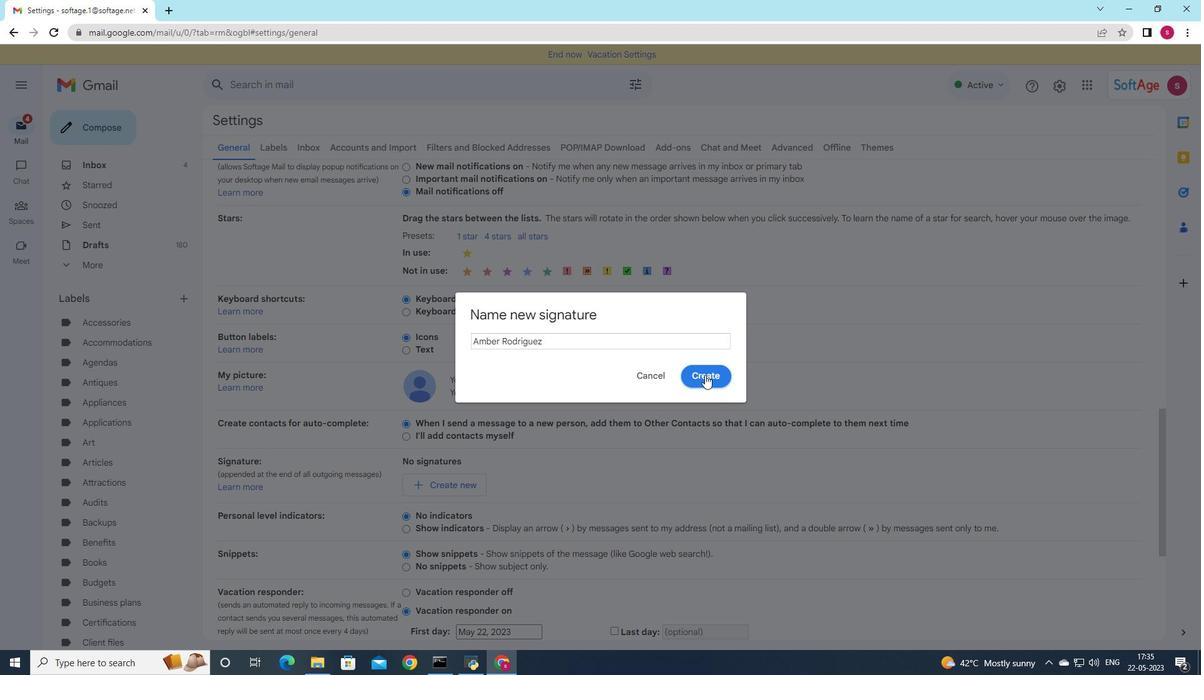 
Action: Mouse pressed left at (705, 374)
Screenshot: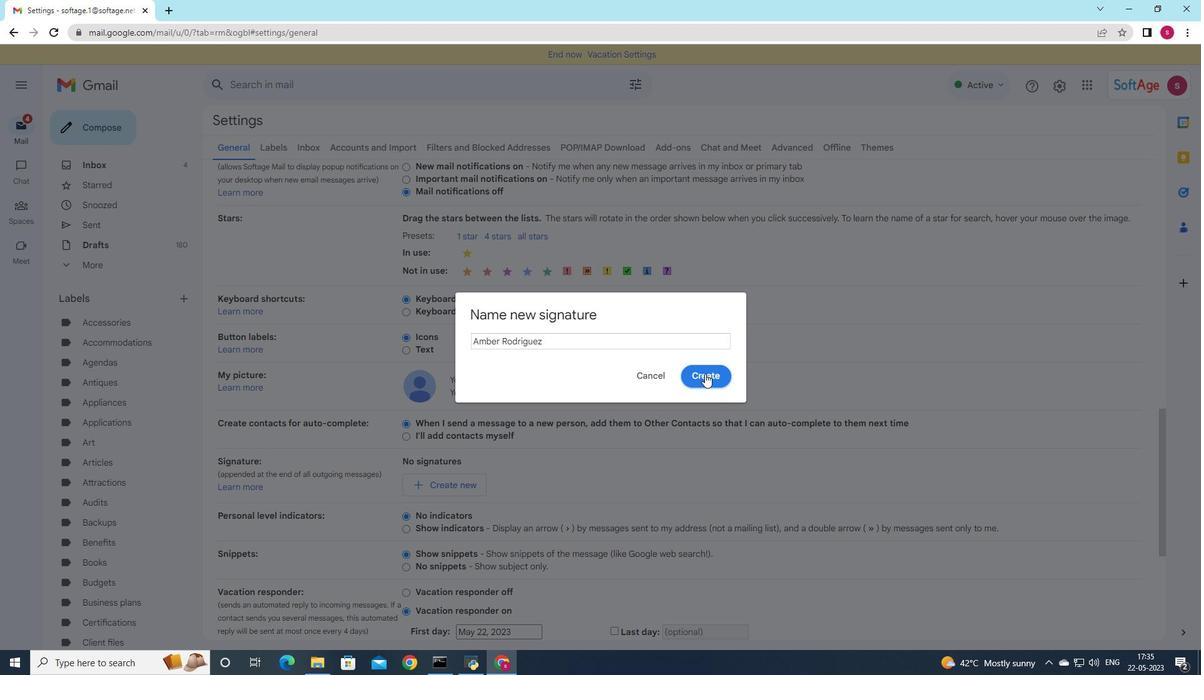 
Action: Mouse moved to (618, 487)
Screenshot: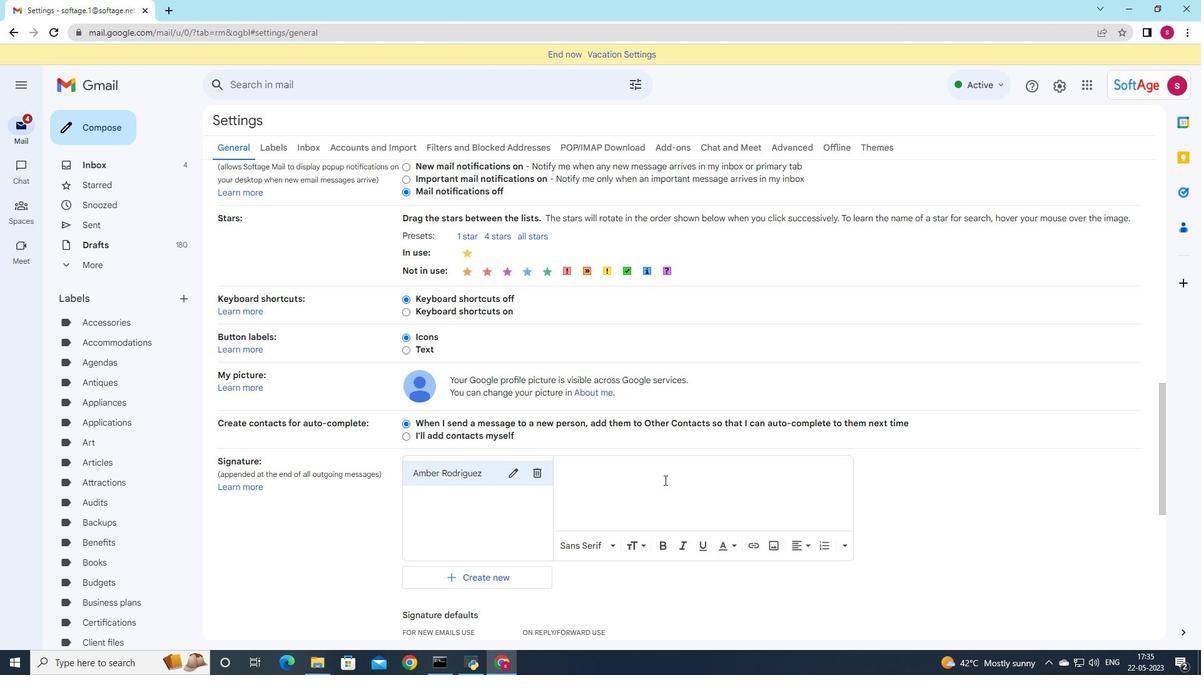 
Action: Mouse scrolled (618, 486) with delta (0, 0)
Screenshot: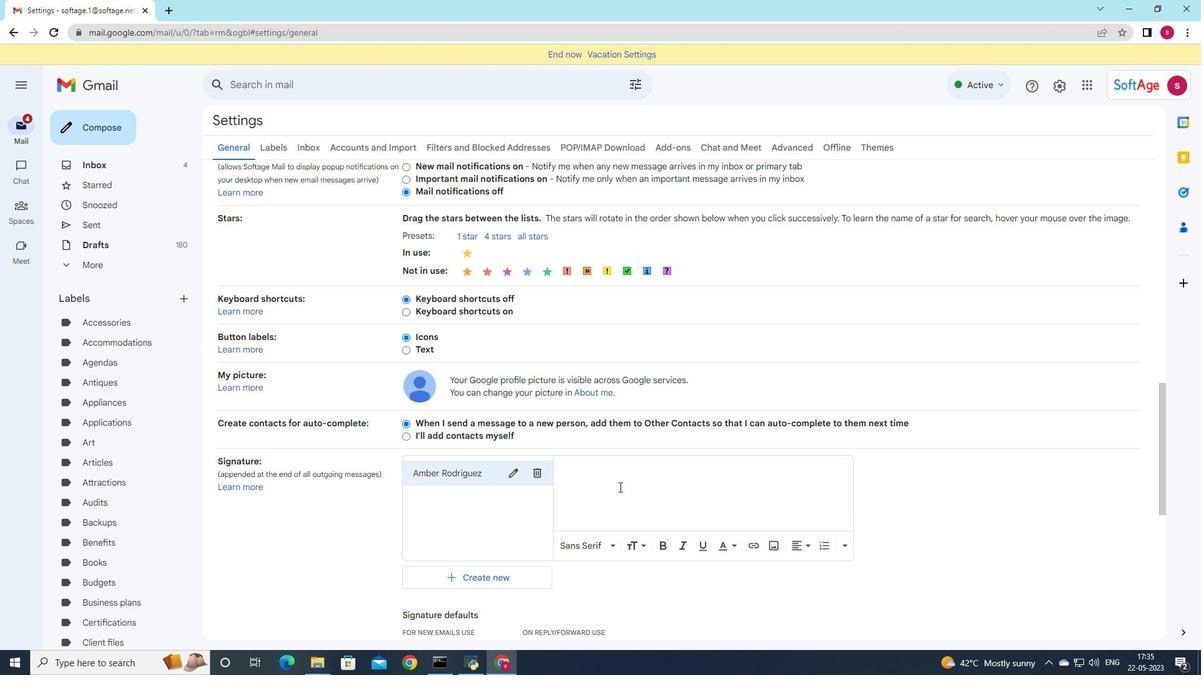 
Action: Mouse moved to (575, 417)
Screenshot: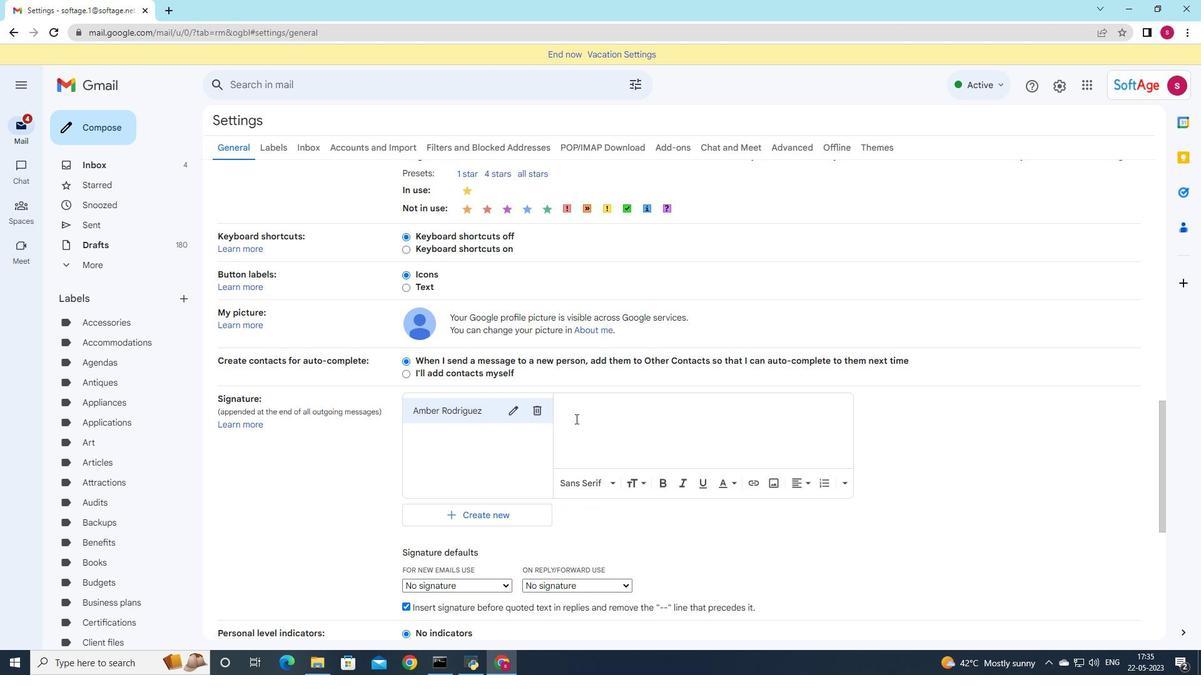 
Action: Mouse pressed left at (575, 417)
Screenshot: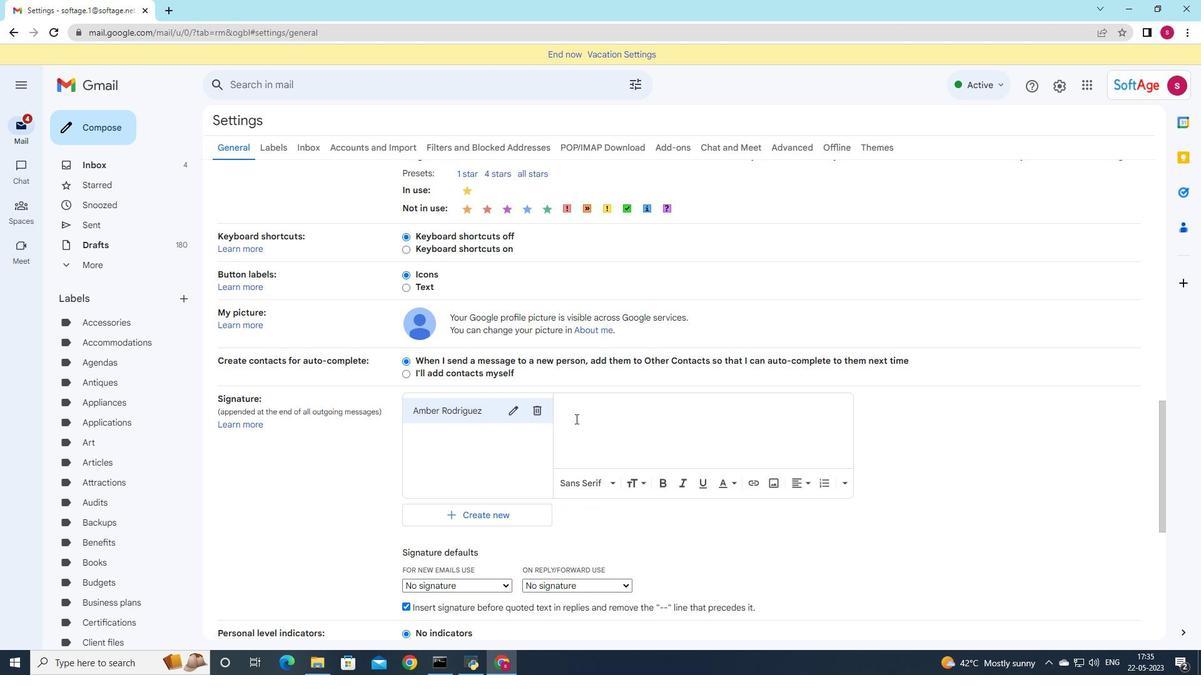 
Action: Mouse moved to (743, 421)
Screenshot: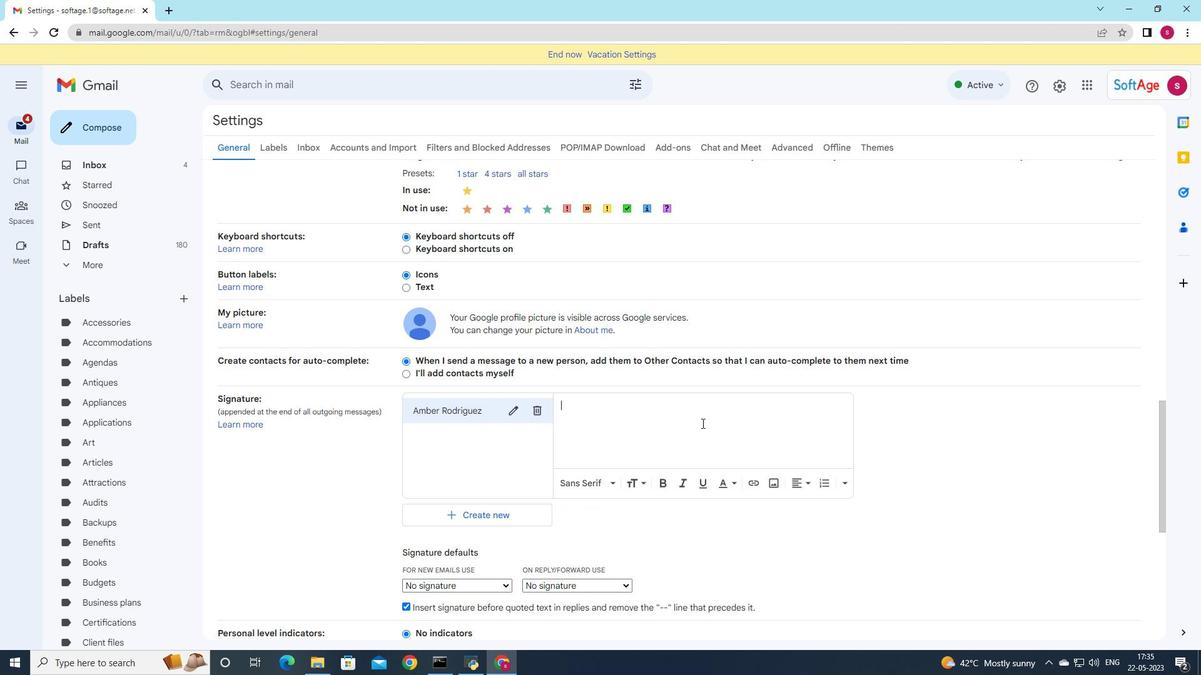 
Action: Key pressed <Key.shift>I<Key.space>appreciate<Key.space>your<Key.space>time<Key.space>and<Key.space>attention<Key.space>to<Key.space>this<Key.space>matter
Screenshot: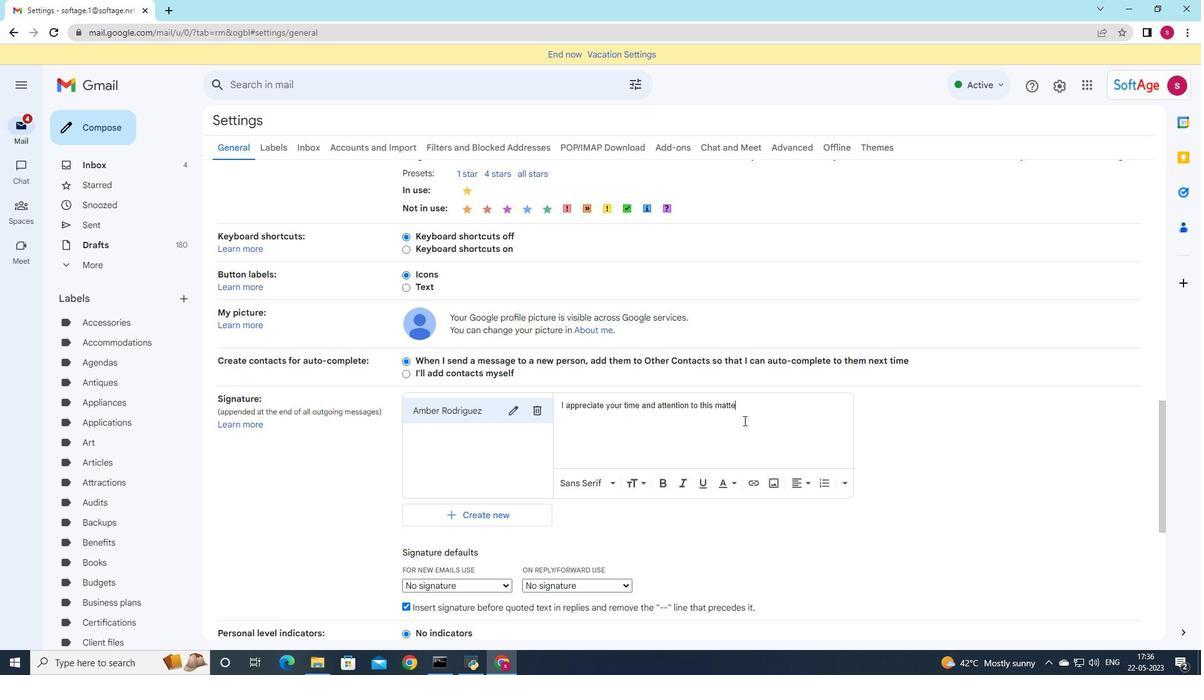 
Action: Mouse moved to (748, 420)
Screenshot: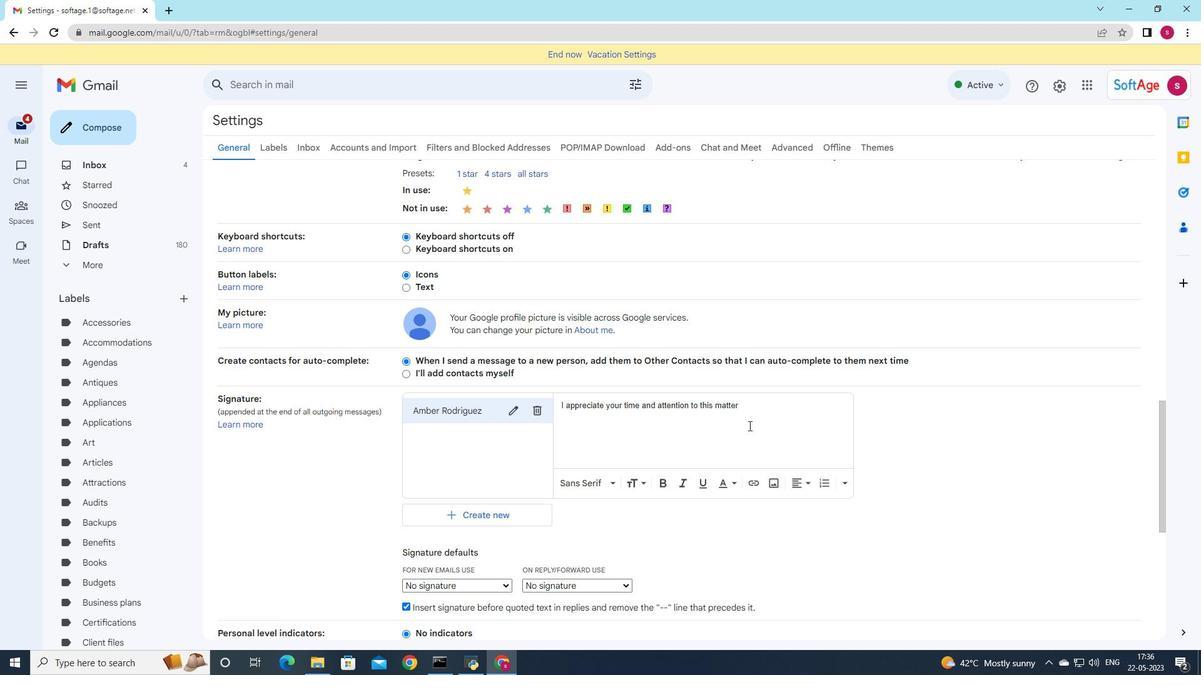 
Action: Key pressed <Key.enter><Key.shift><Key.shift><Key.shift><Key.shift><Key.shift><Key.shift>Amber<Key.space><Key.shift>Rodriguez
Screenshot: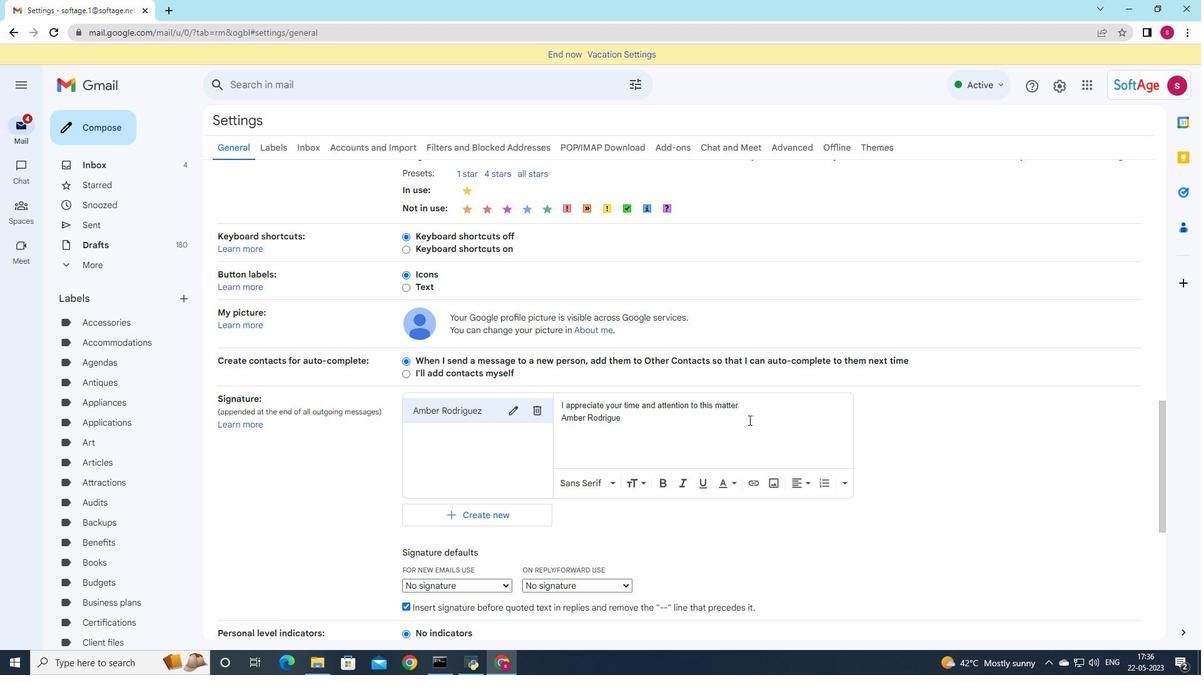 
Action: Mouse moved to (518, 516)
Screenshot: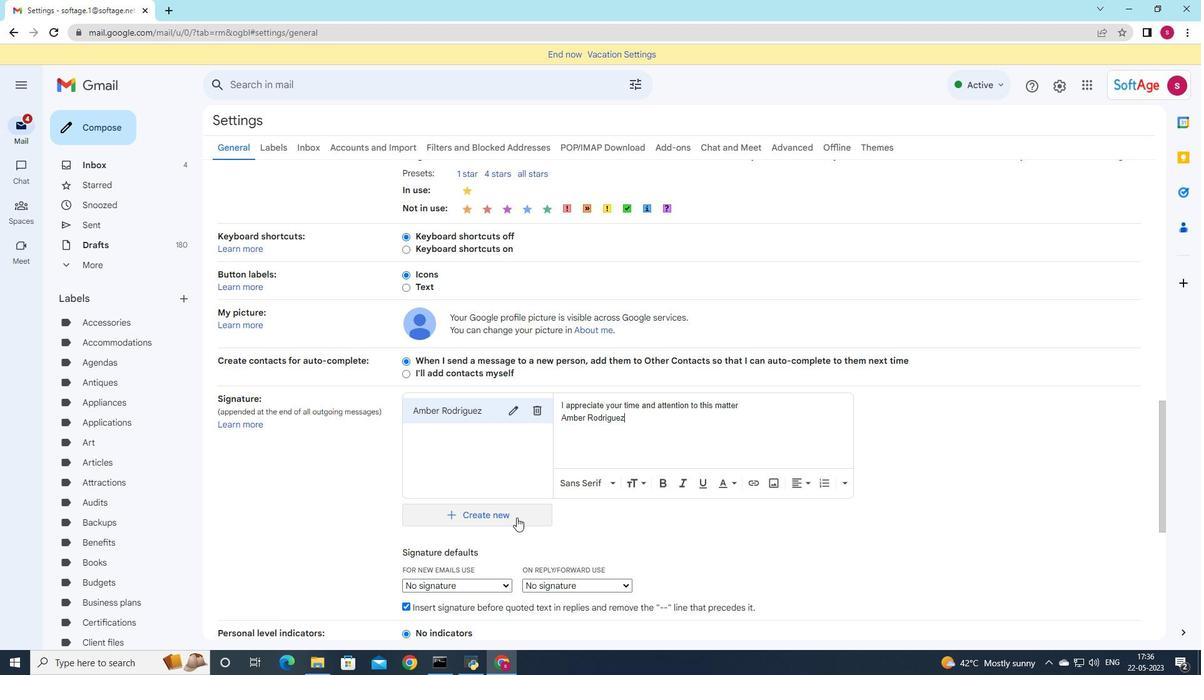 
Action: Mouse scrolled (518, 516) with delta (0, 0)
Screenshot: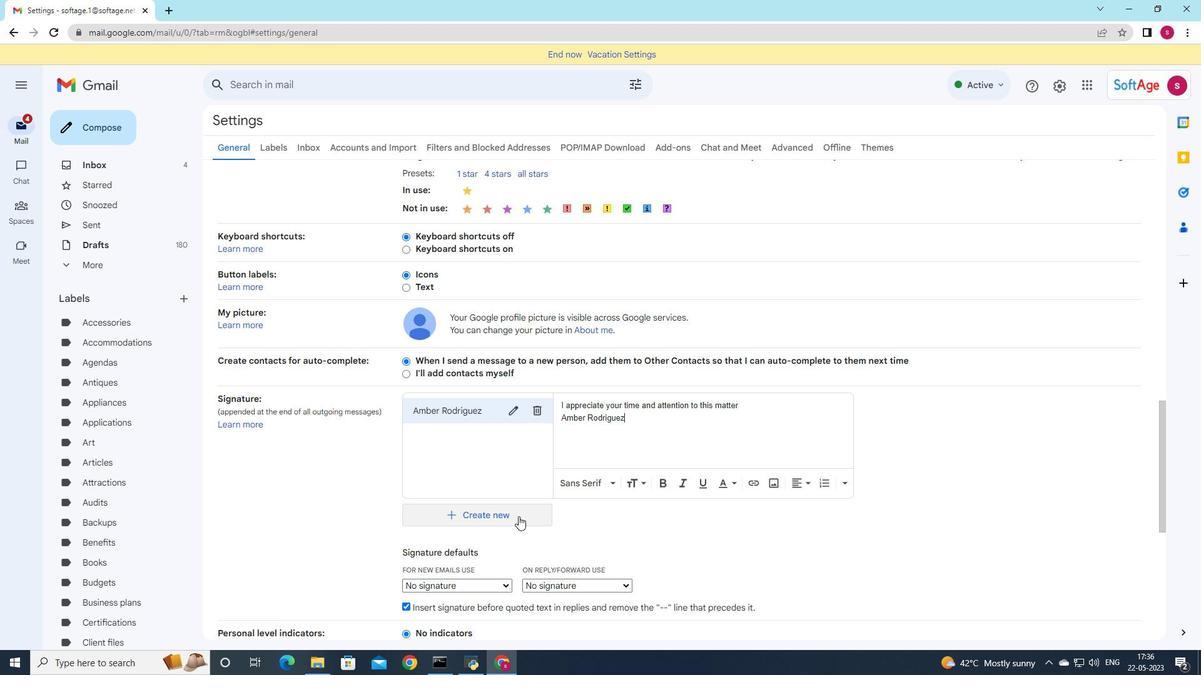 
Action: Mouse scrolled (518, 516) with delta (0, 0)
Screenshot: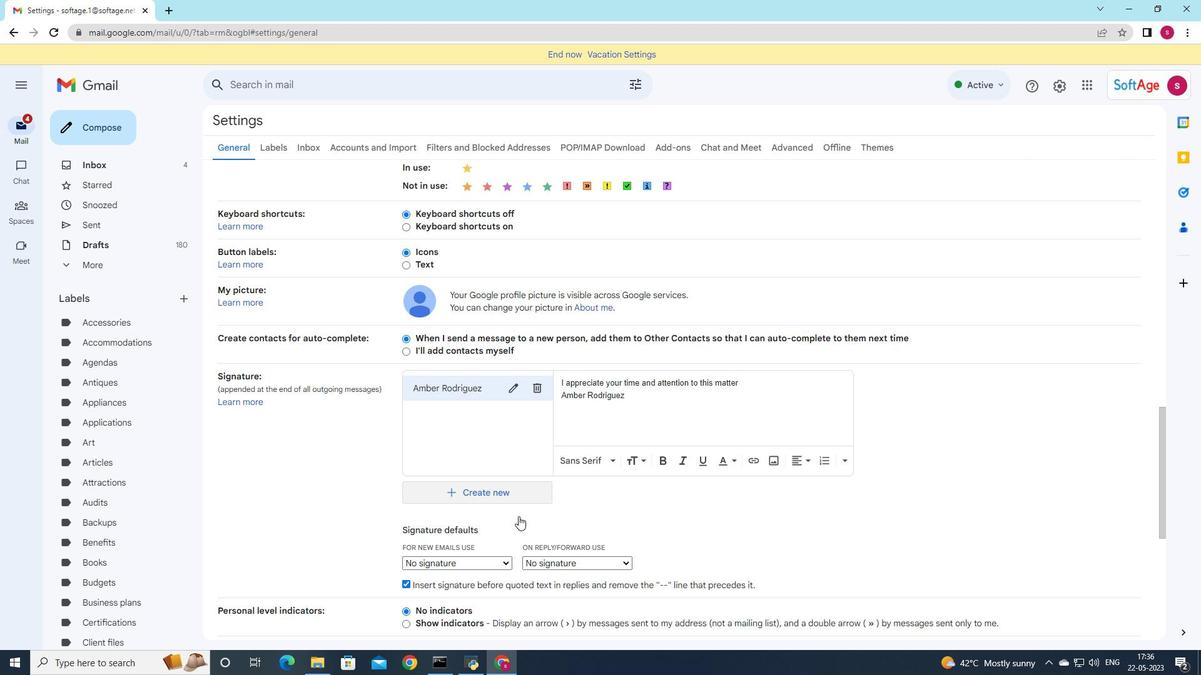 
Action: Mouse scrolled (518, 516) with delta (0, 0)
Screenshot: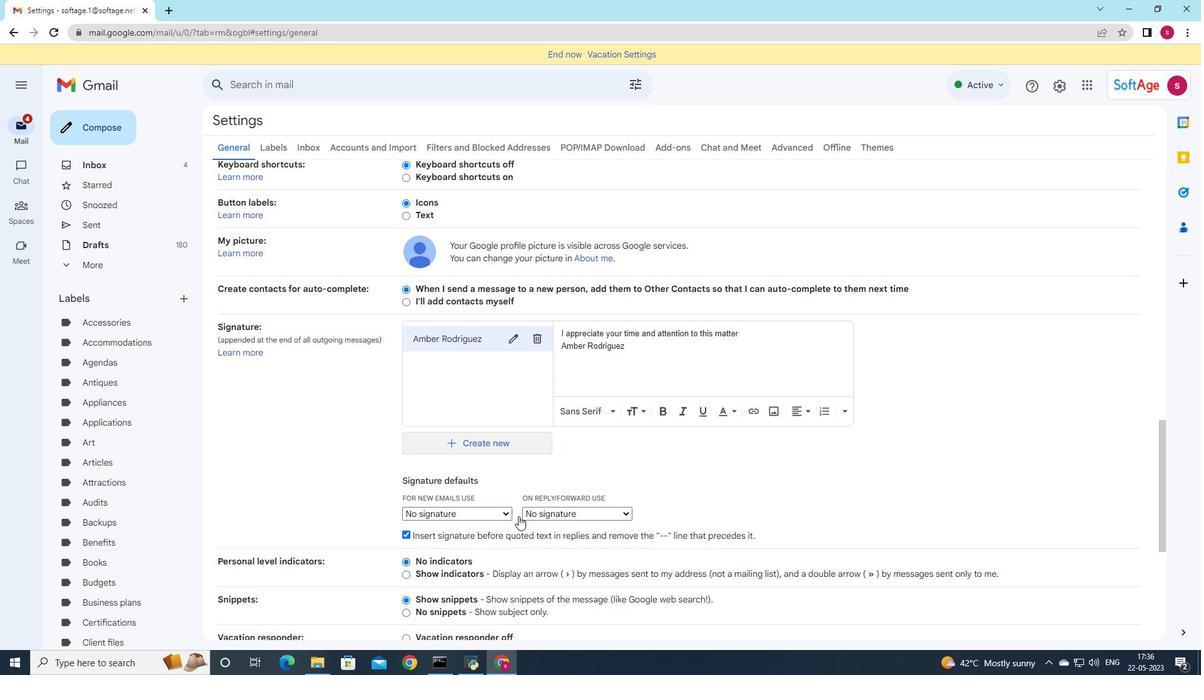 
Action: Mouse moved to (493, 400)
Screenshot: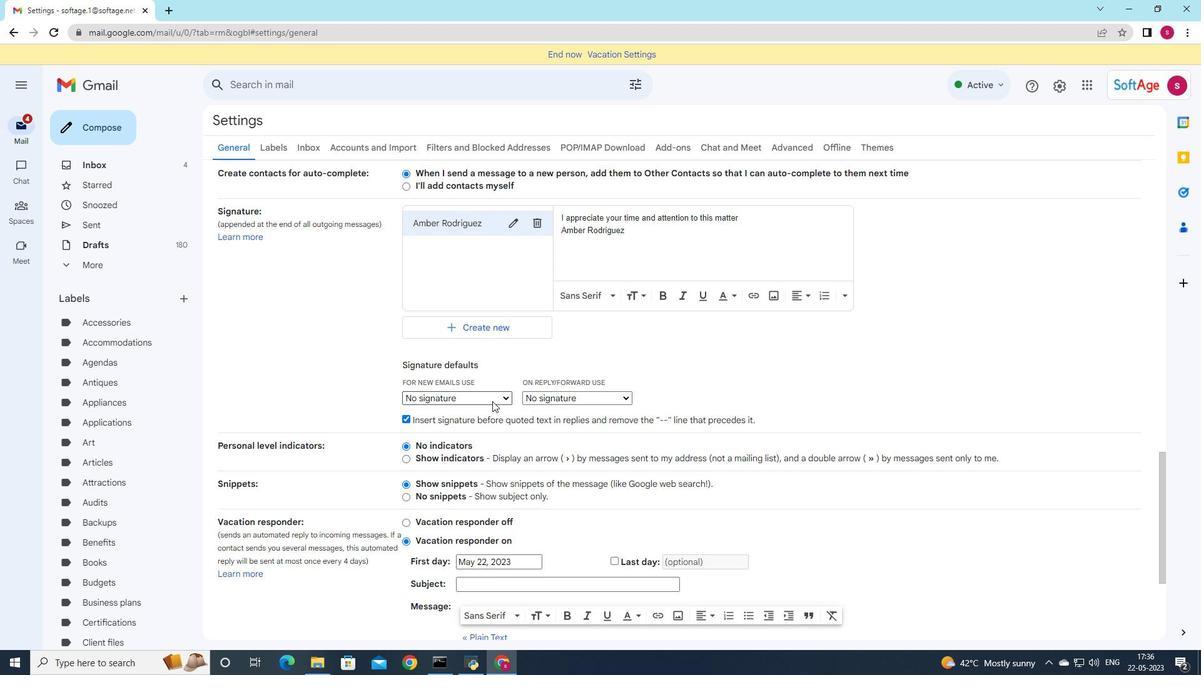
Action: Mouse pressed left at (493, 400)
Screenshot: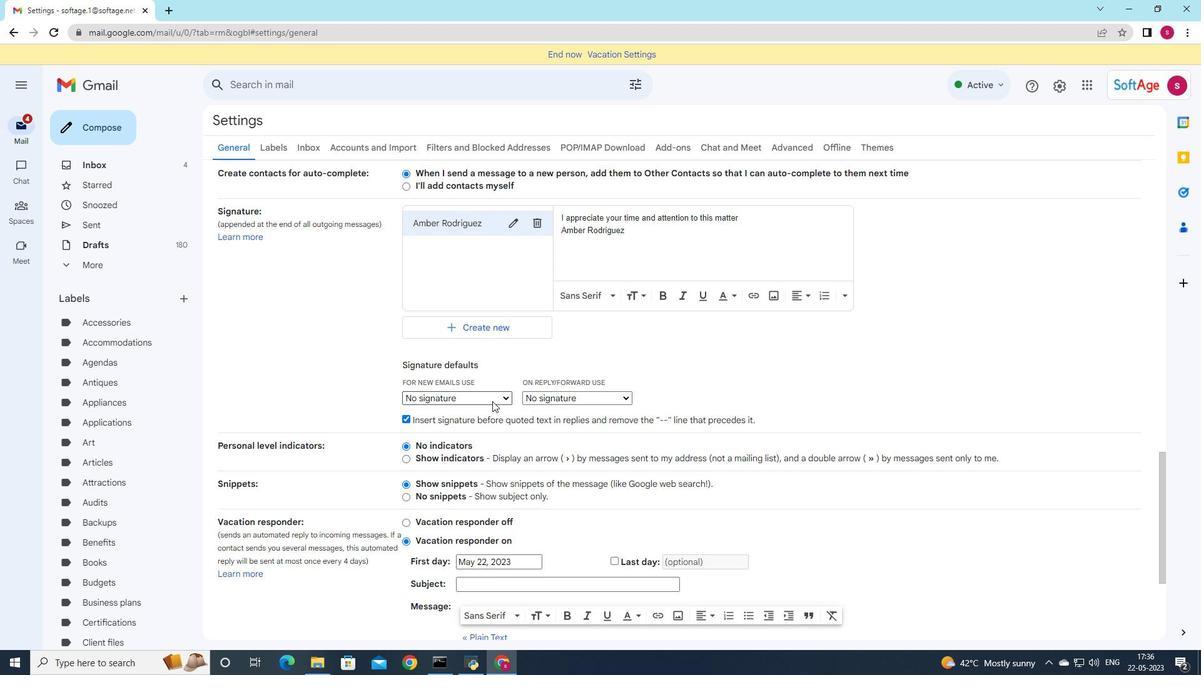 
Action: Mouse moved to (487, 419)
Screenshot: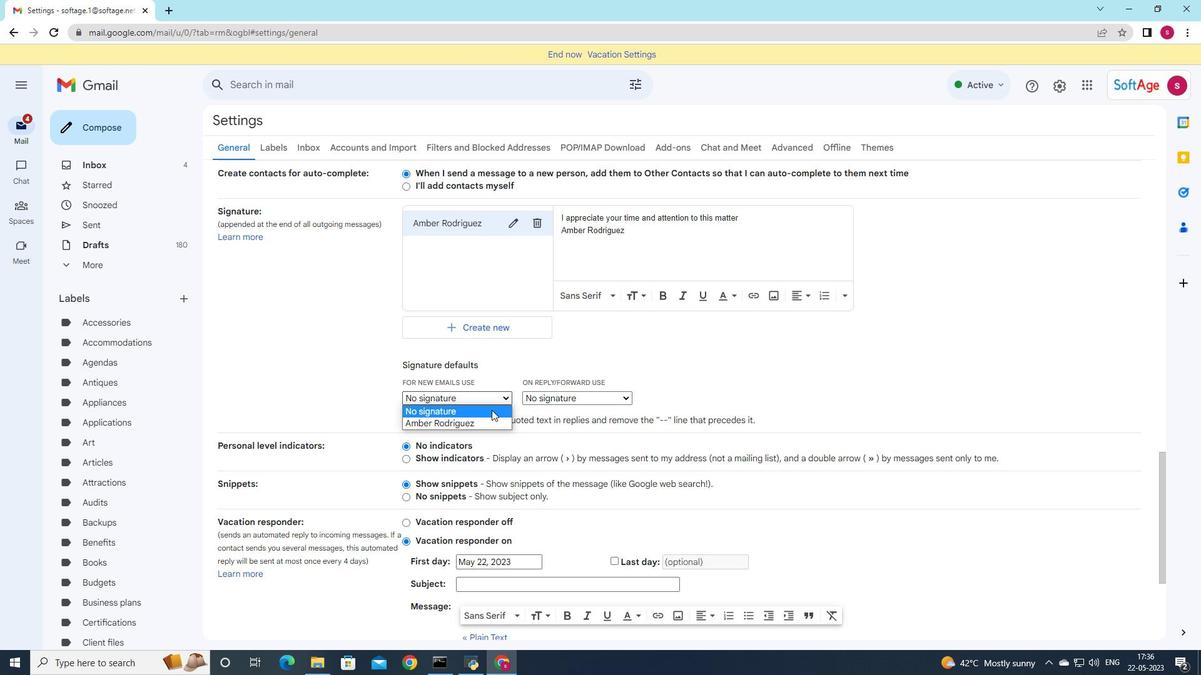 
Action: Mouse pressed left at (487, 419)
Screenshot: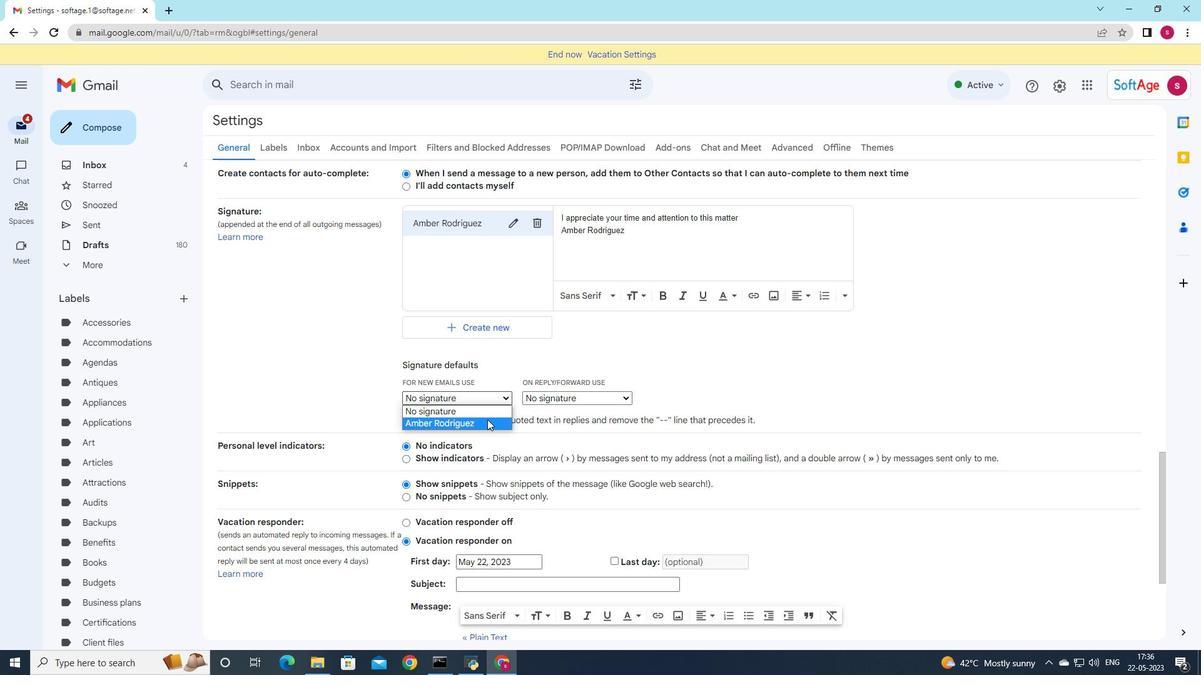 
Action: Mouse moved to (548, 401)
Screenshot: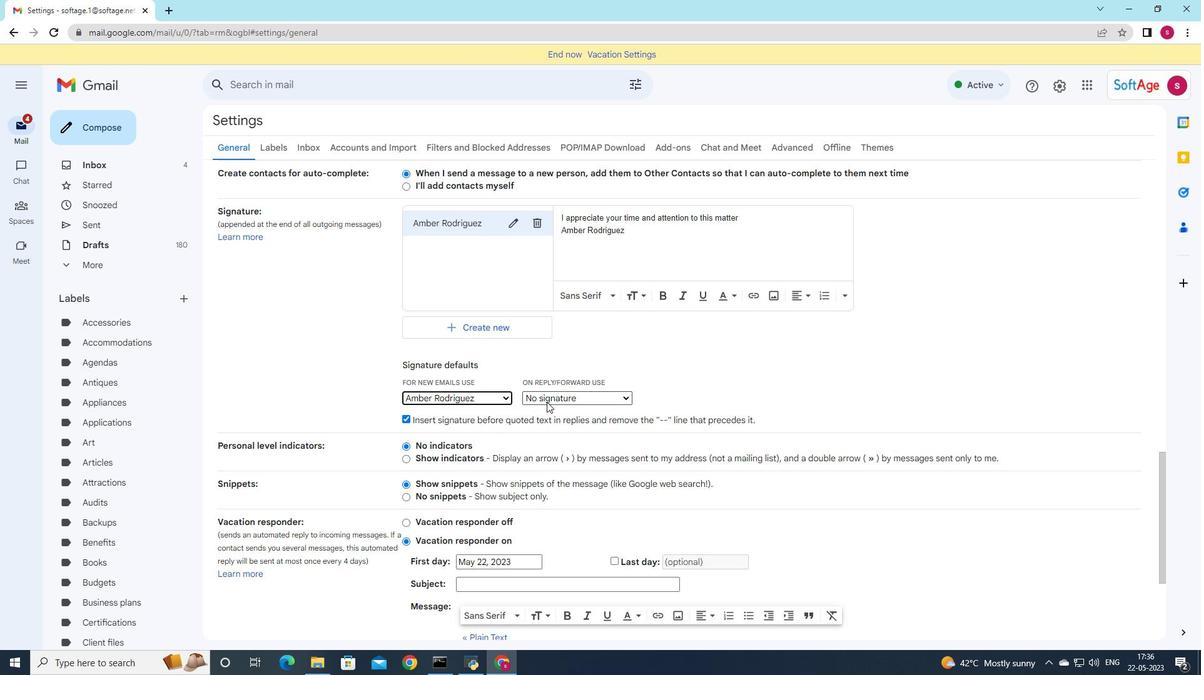 
Action: Mouse pressed left at (548, 401)
Screenshot: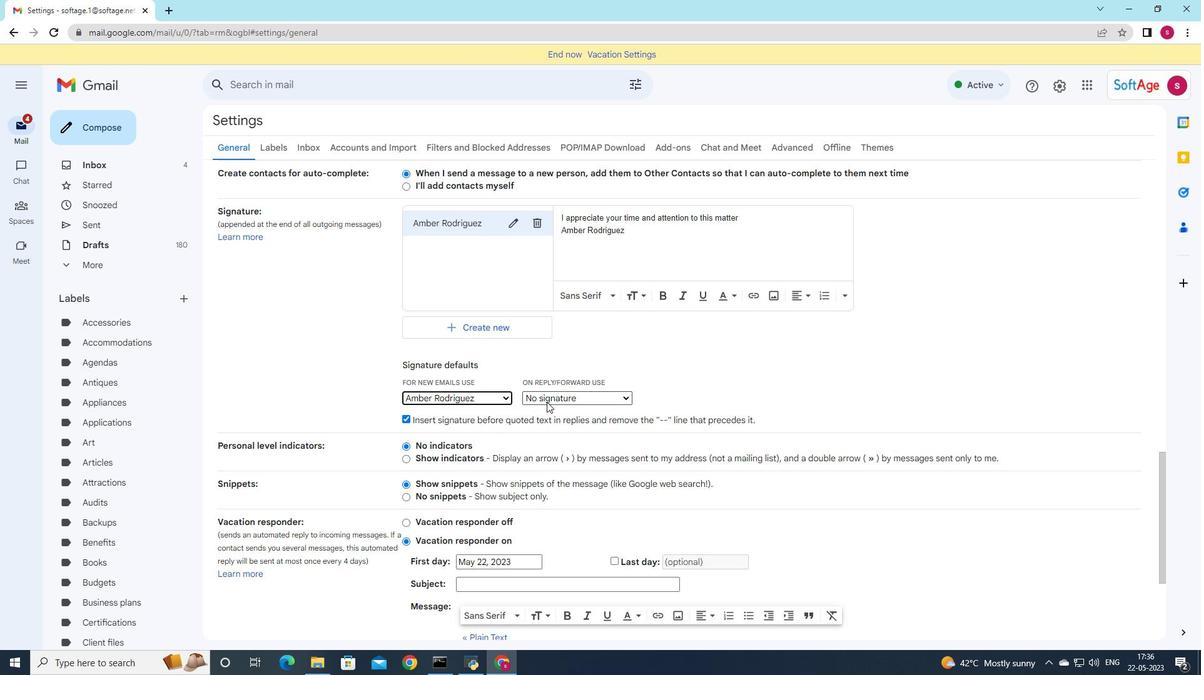 
Action: Mouse moved to (550, 424)
Screenshot: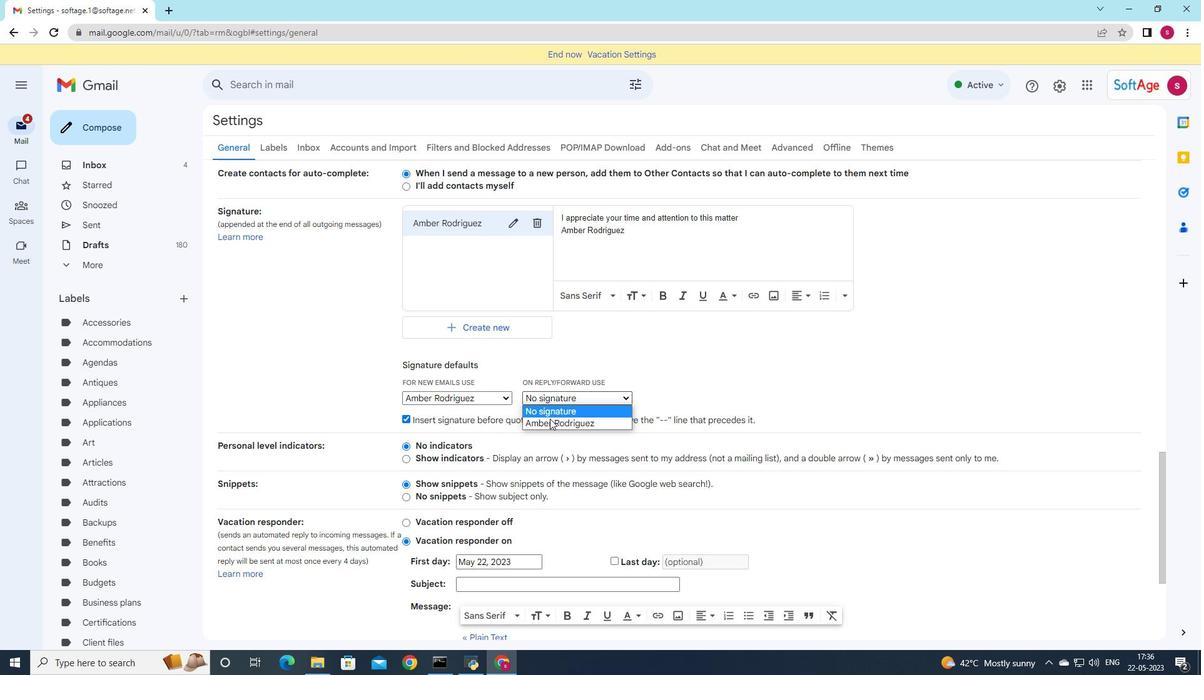 
Action: Mouse pressed left at (550, 424)
Screenshot: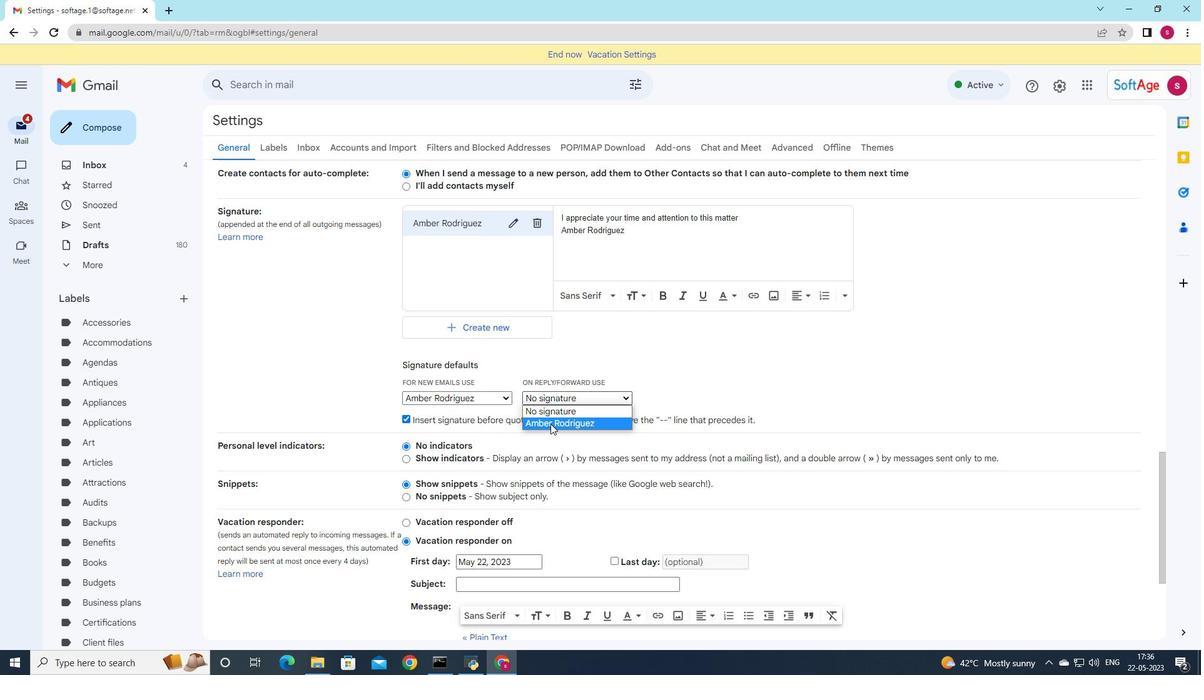 
Action: Mouse moved to (558, 452)
Screenshot: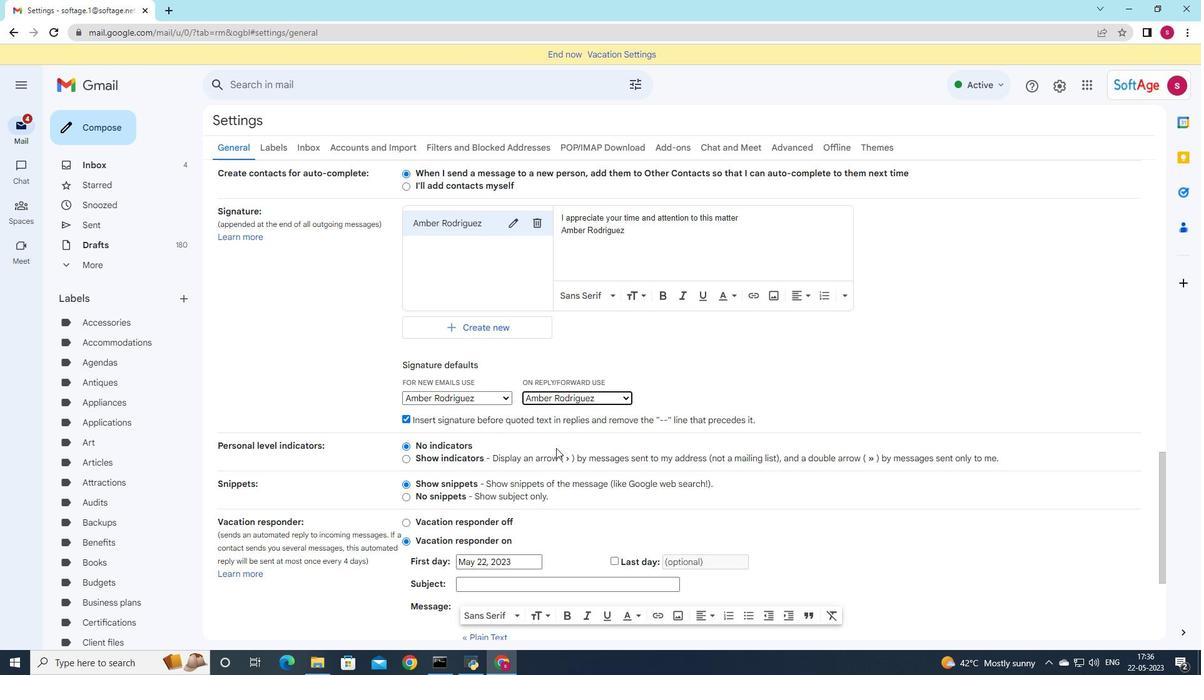 
Action: Mouse scrolled (558, 451) with delta (0, 0)
Screenshot: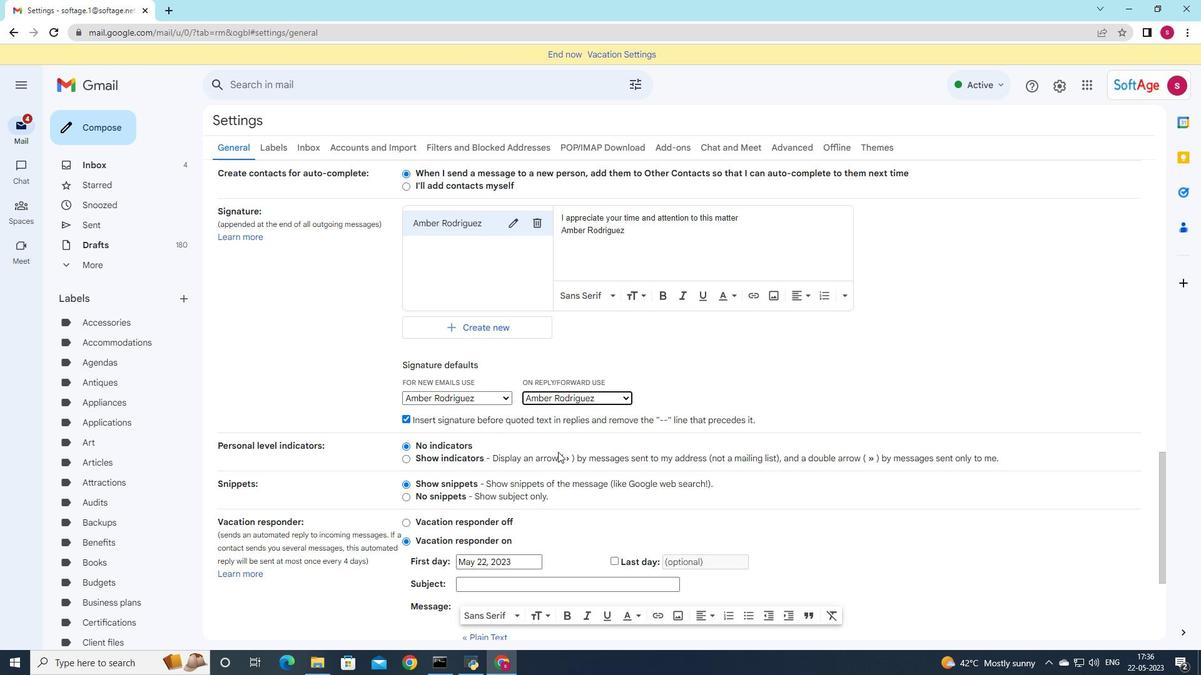 
Action: Mouse scrolled (558, 451) with delta (0, 0)
Screenshot: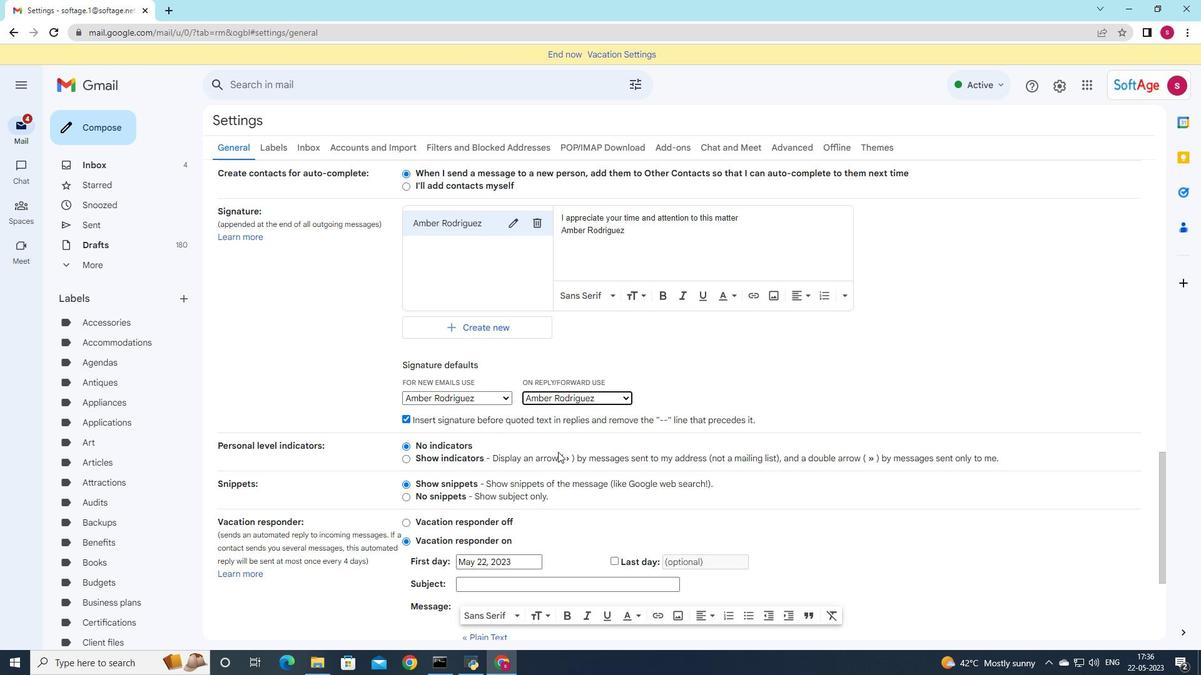 
Action: Mouse moved to (558, 453)
Screenshot: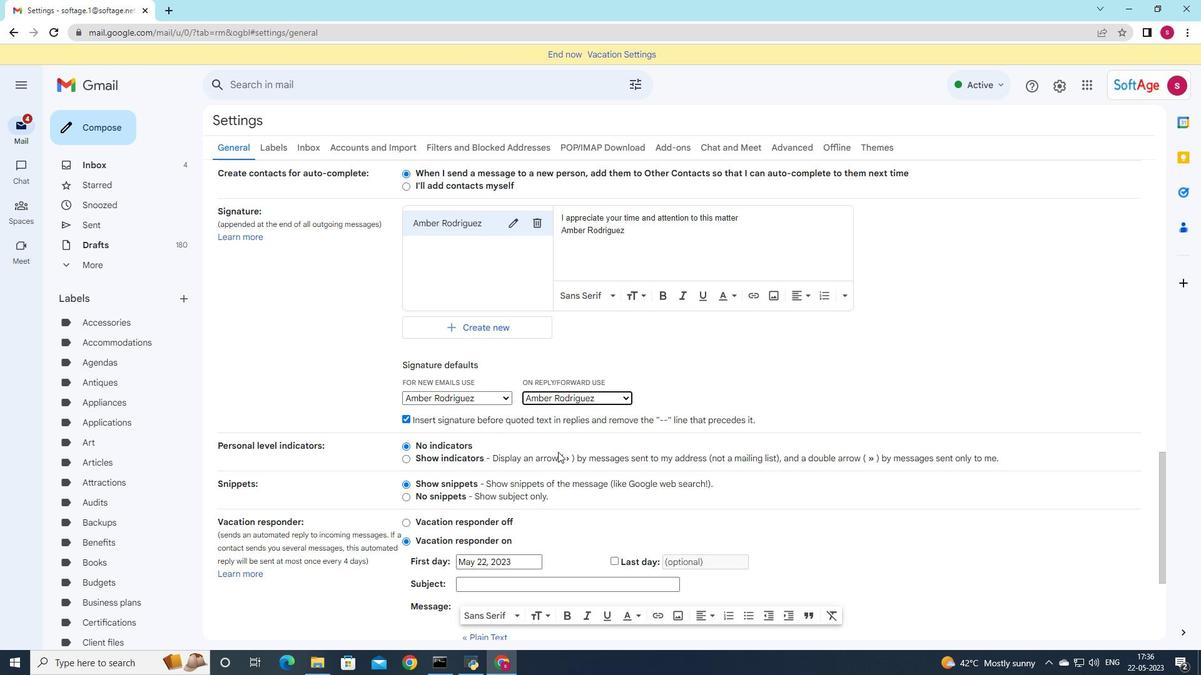 
Action: Mouse scrolled (558, 452) with delta (0, 0)
Screenshot: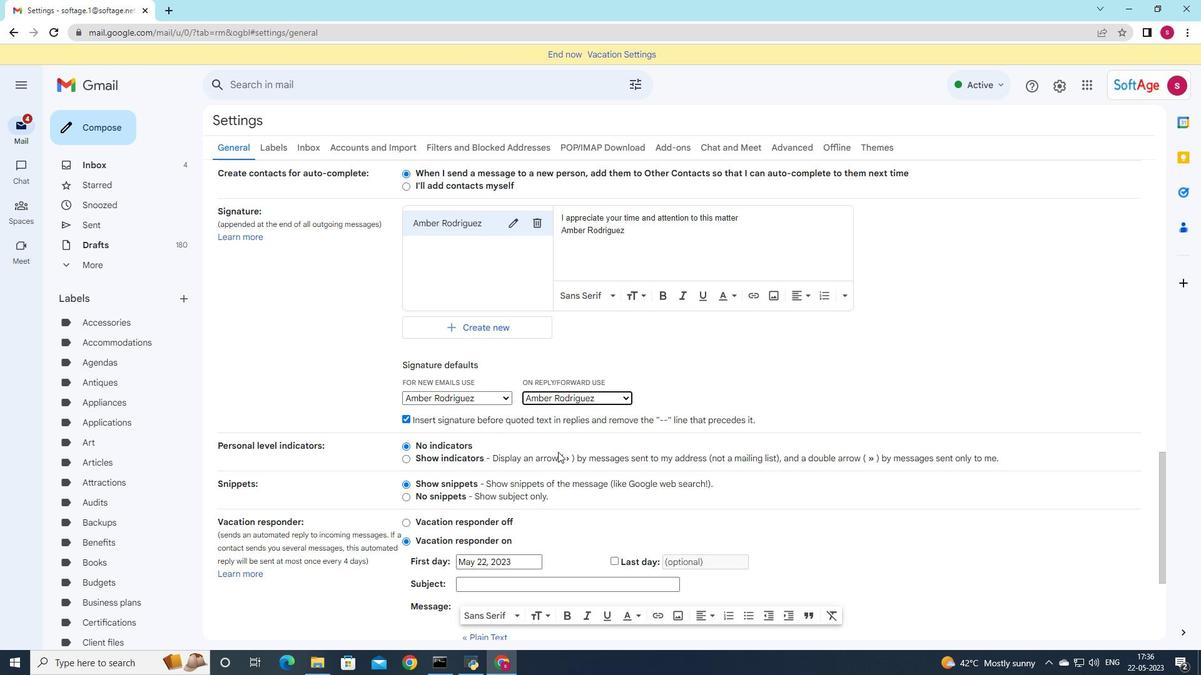 
Action: Mouse moved to (557, 467)
Screenshot: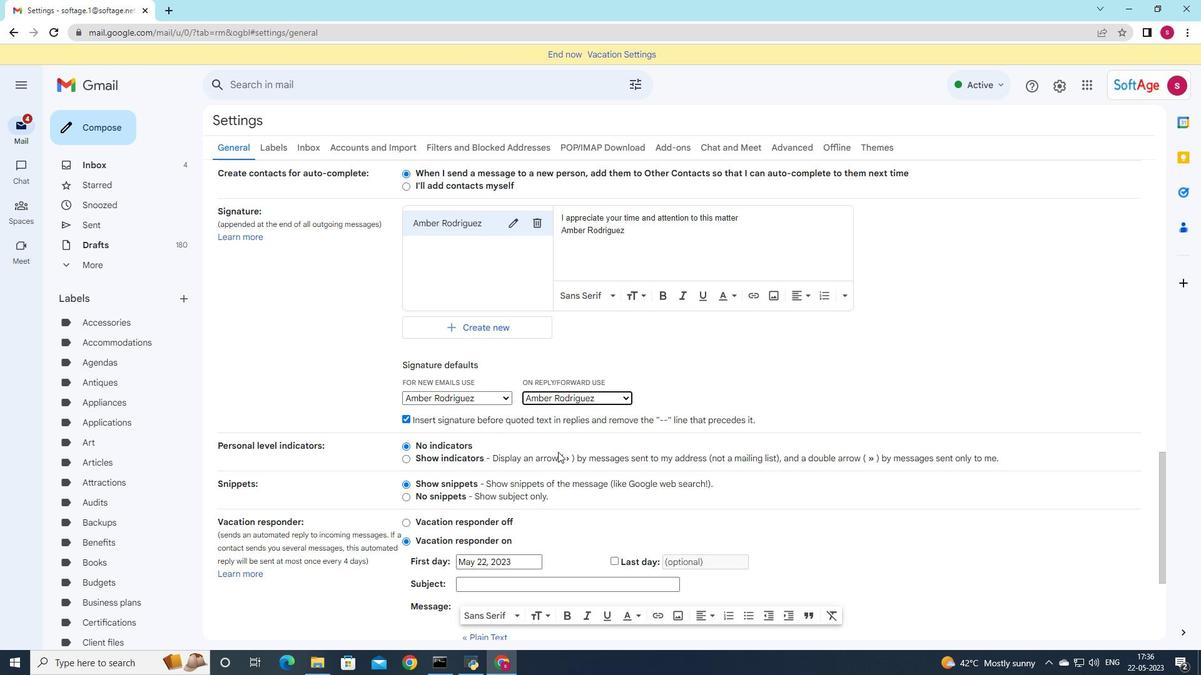 
Action: Mouse scrolled (557, 466) with delta (0, 0)
Screenshot: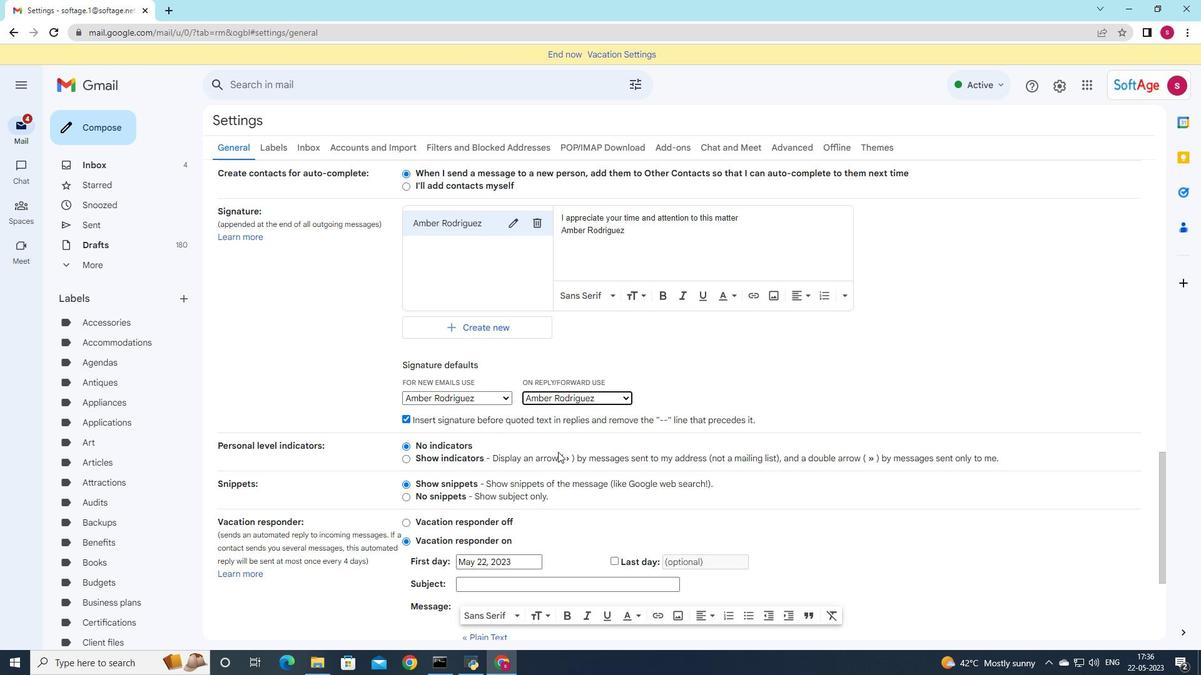 
Action: Mouse moved to (633, 570)
Screenshot: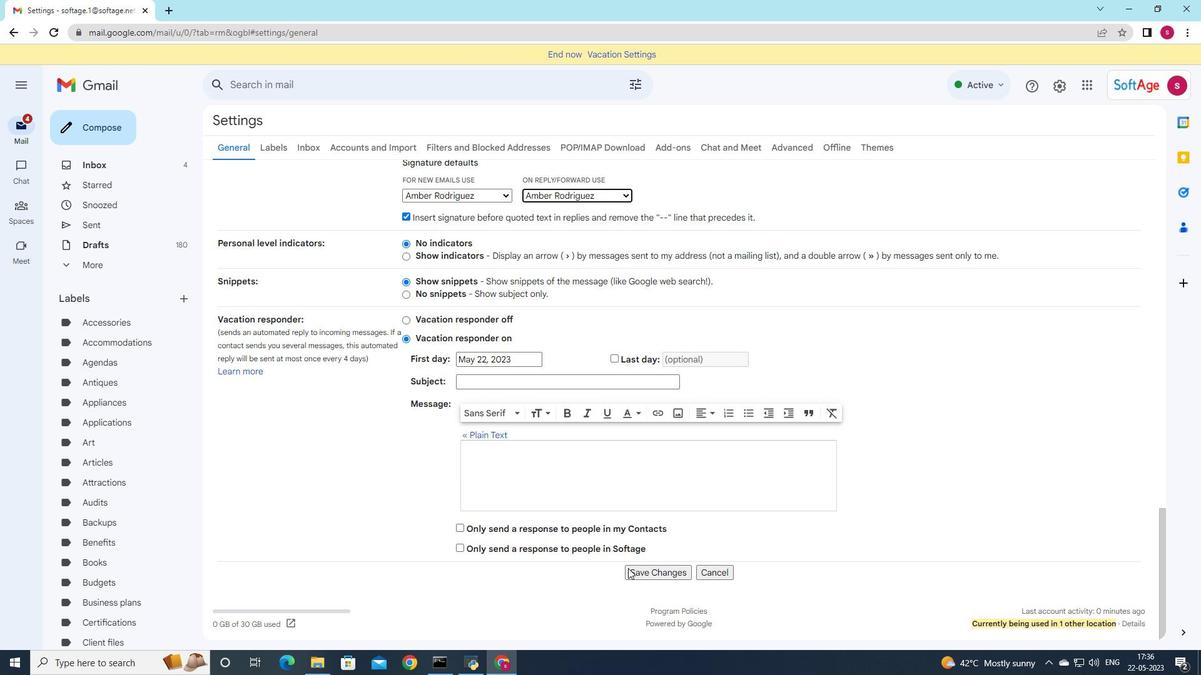 
Action: Mouse pressed left at (633, 570)
Screenshot: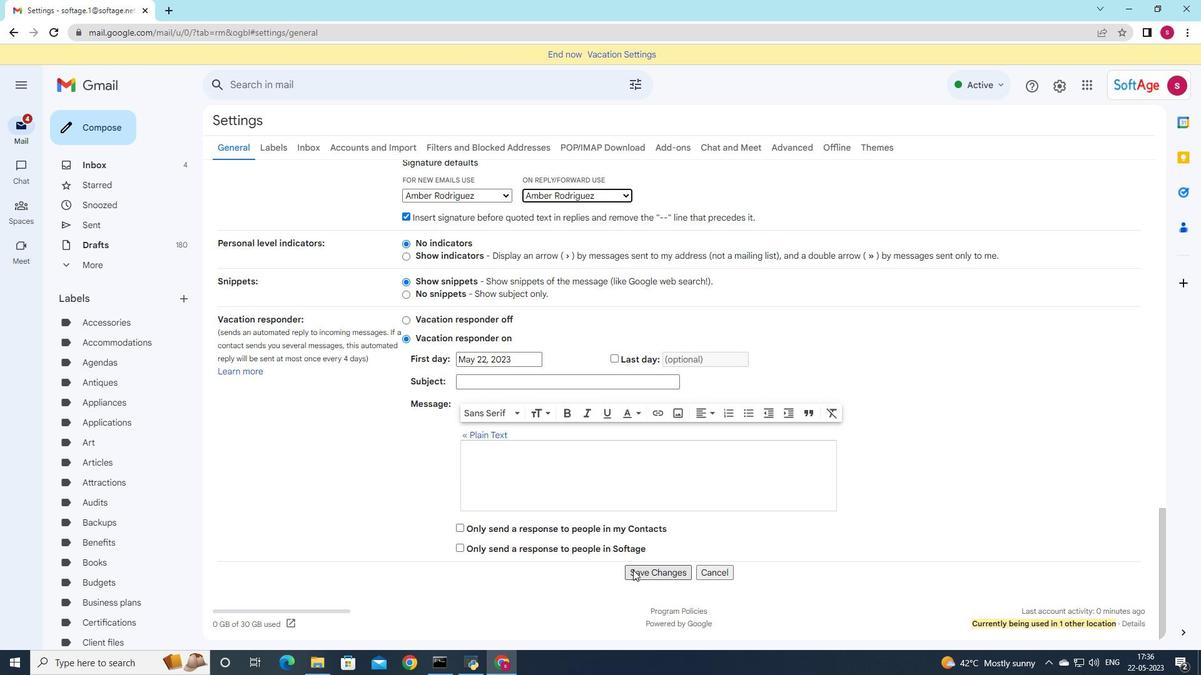
Action: Mouse moved to (98, 128)
Screenshot: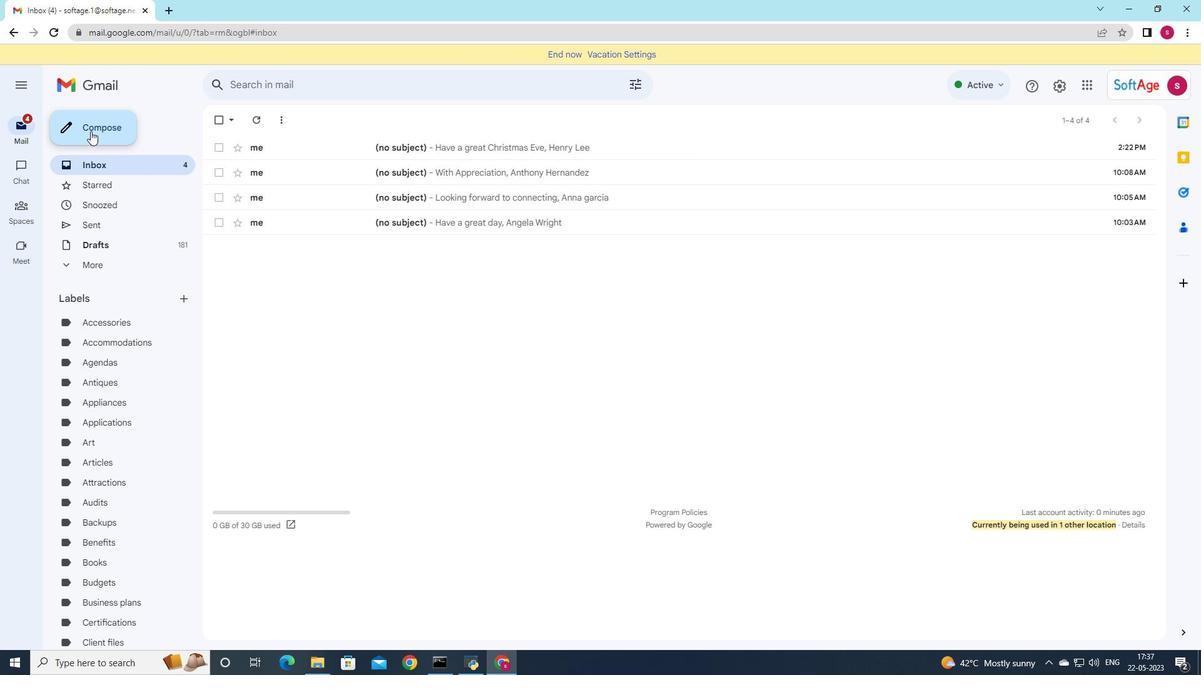 
Action: Mouse pressed left at (98, 128)
Screenshot: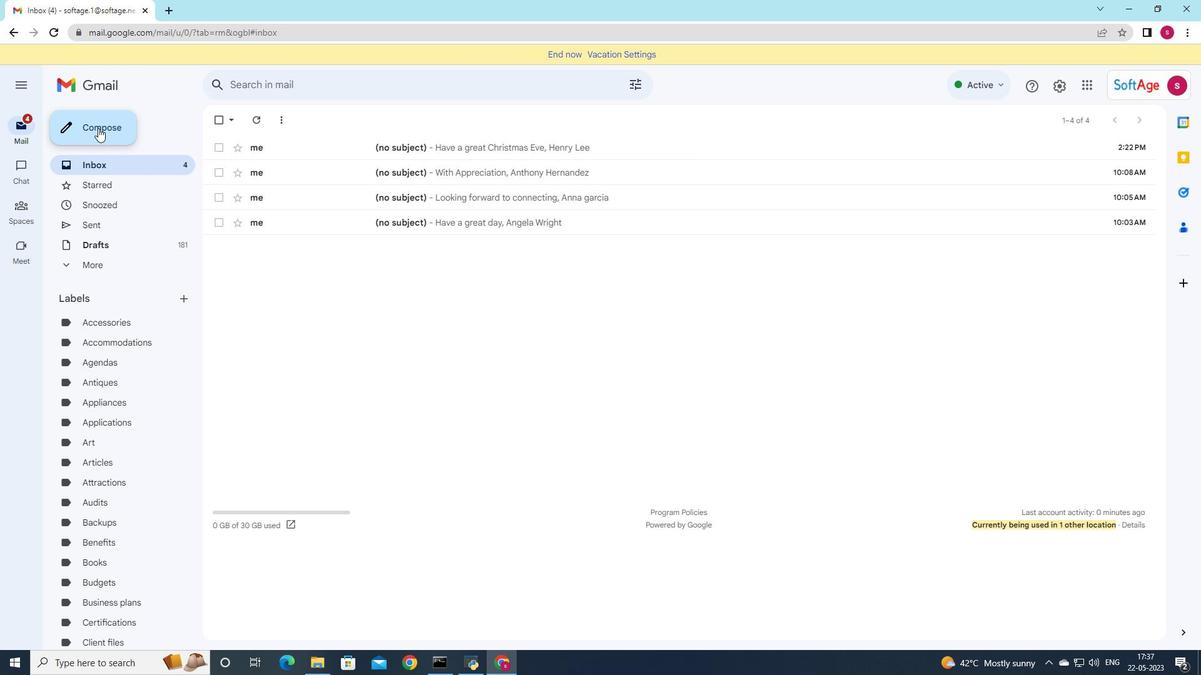 
Action: Mouse moved to (843, 330)
Screenshot: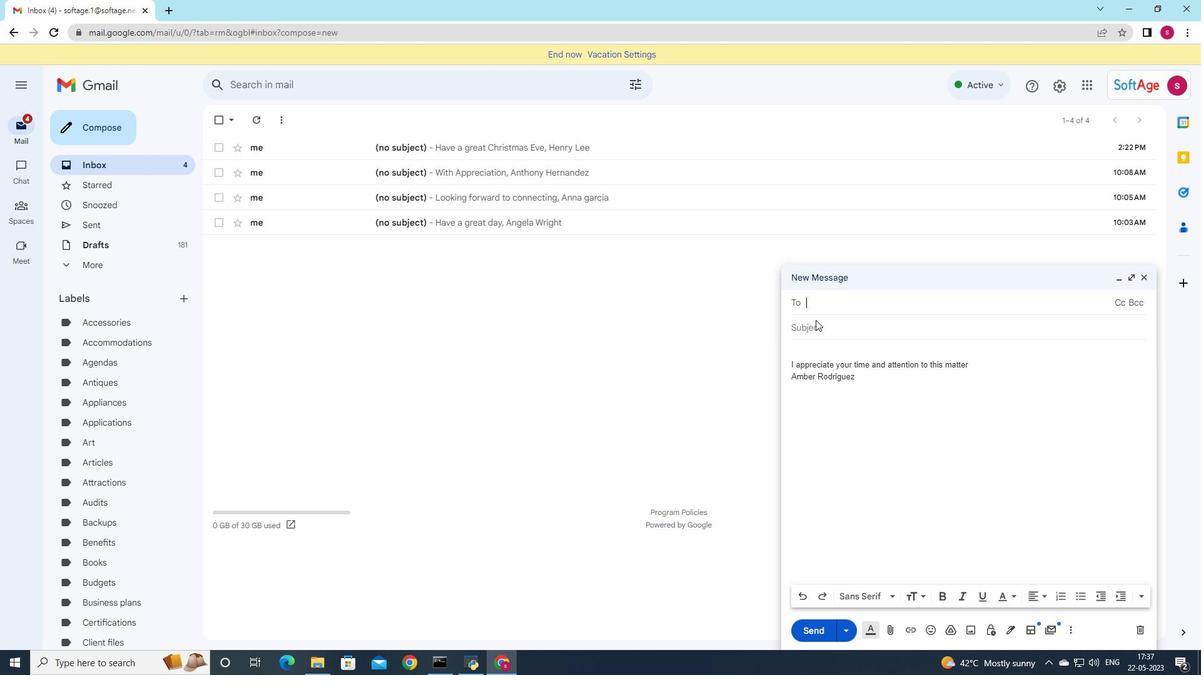 
Action: Key pressed so
Screenshot: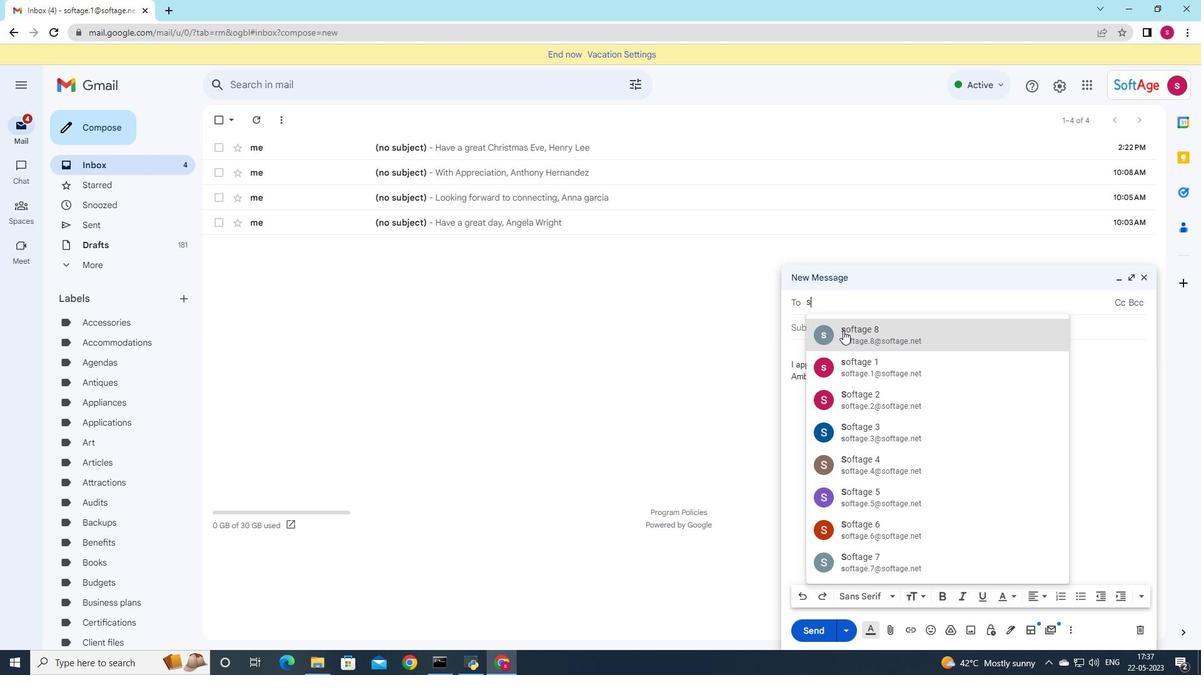 
Action: Mouse moved to (820, 365)
Screenshot: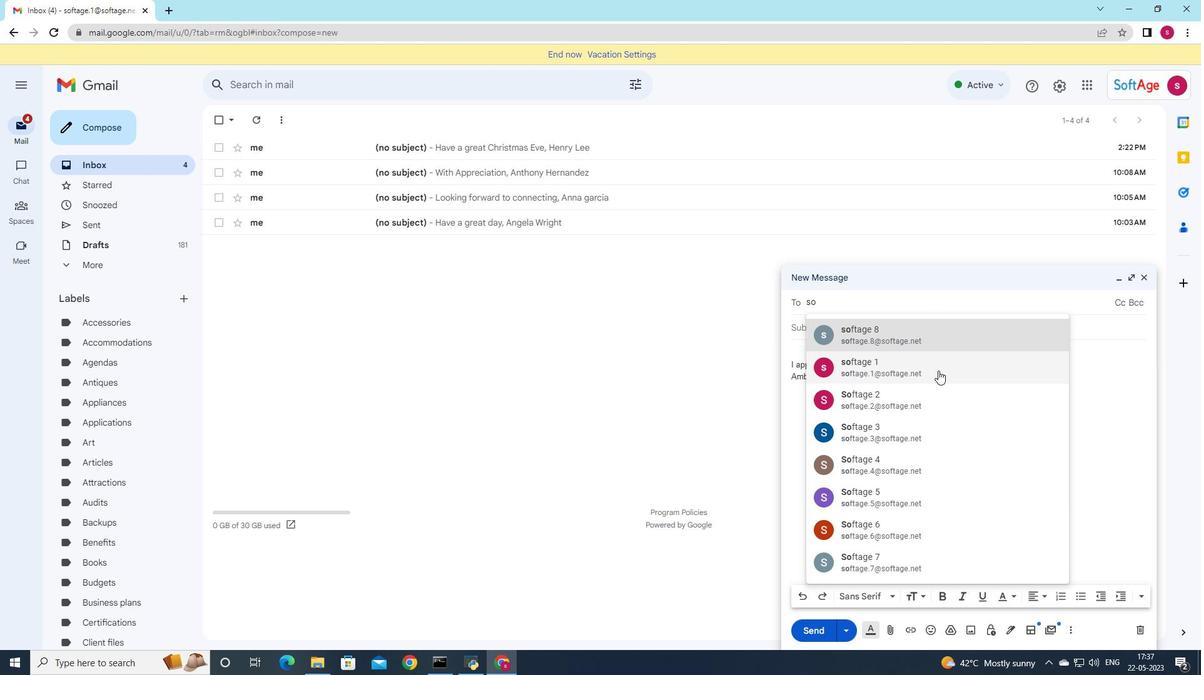 
Action: Key pressed ftage.10
Screenshot: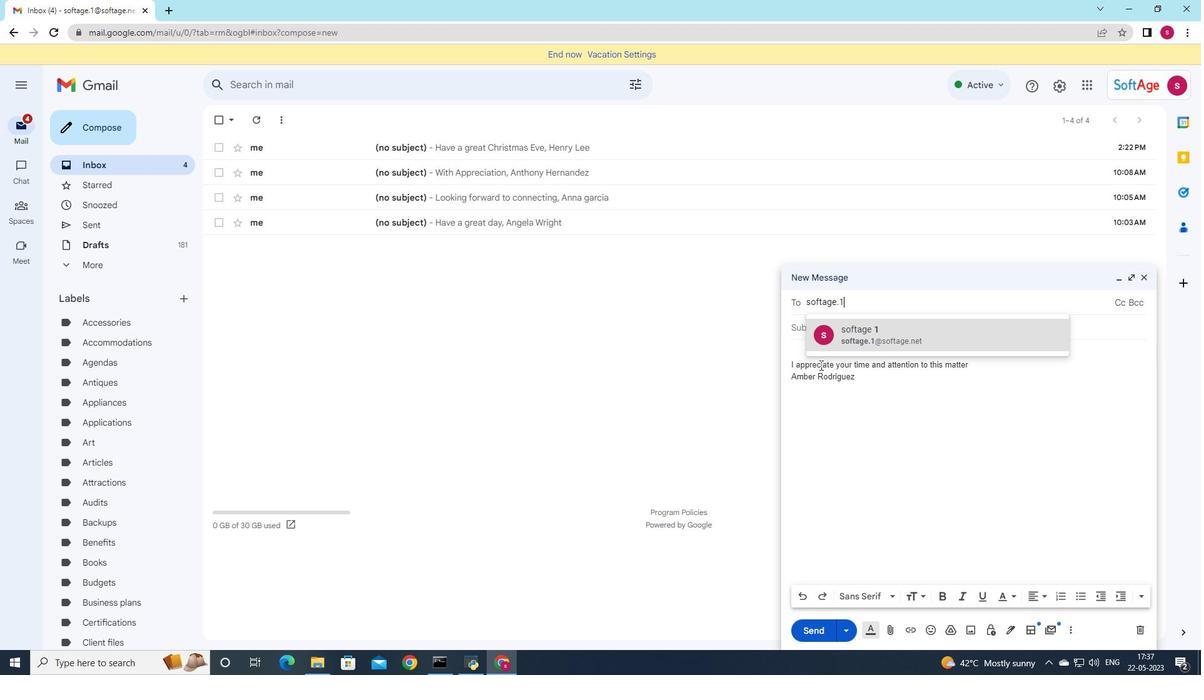 
Action: Mouse moved to (954, 332)
Screenshot: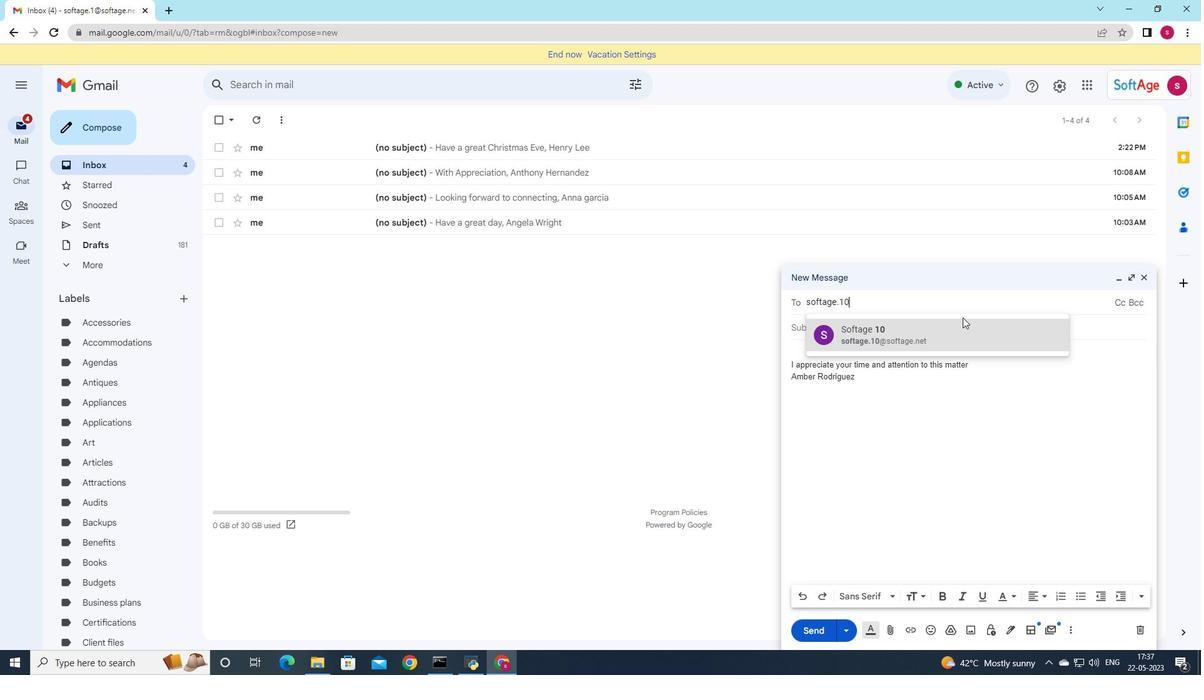 
Action: Mouse pressed left at (954, 332)
Screenshot: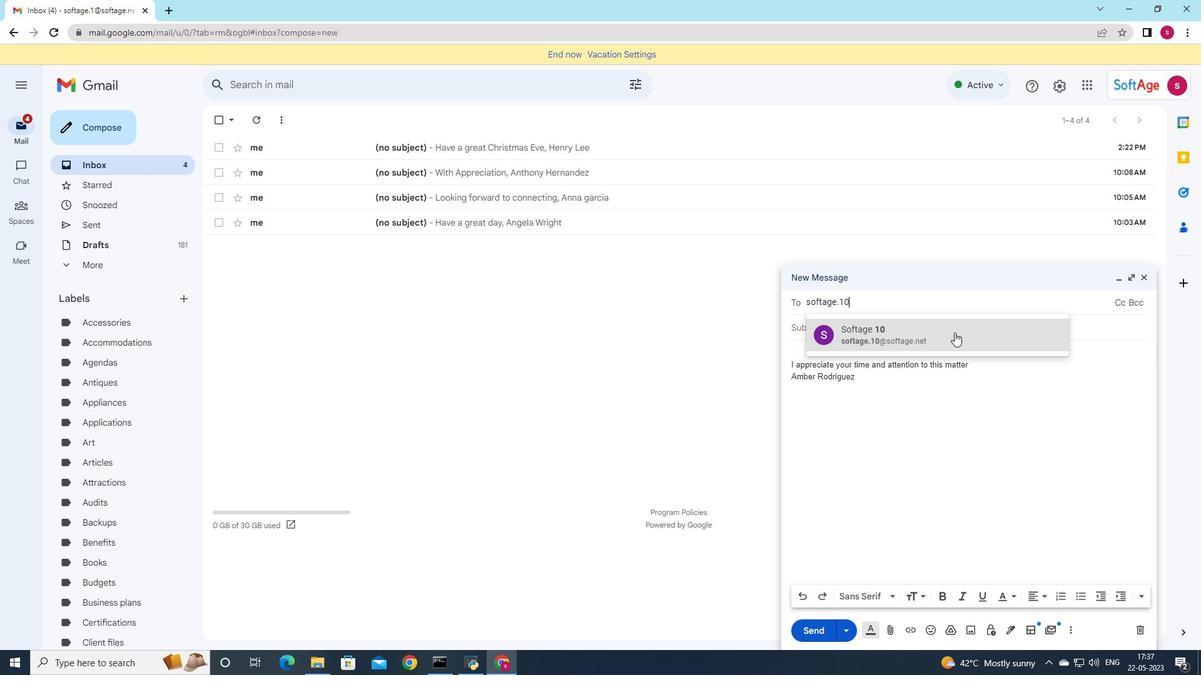 
Action: Mouse moved to (837, 345)
Screenshot: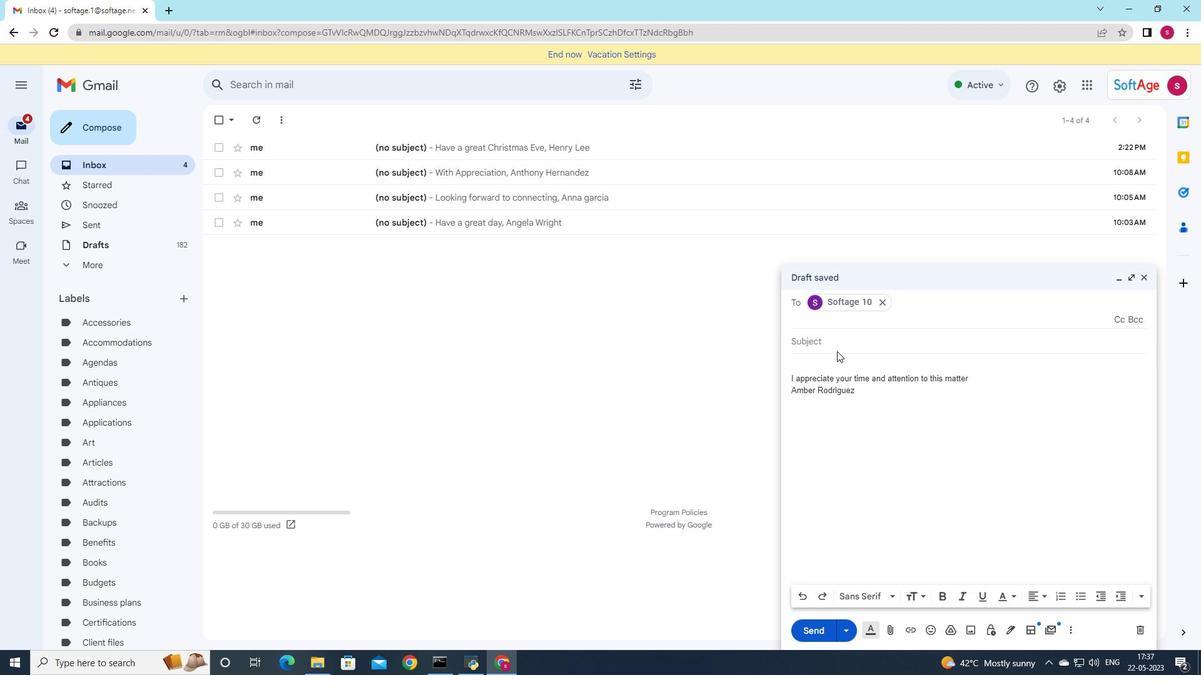 
Action: Mouse pressed left at (837, 345)
Screenshot: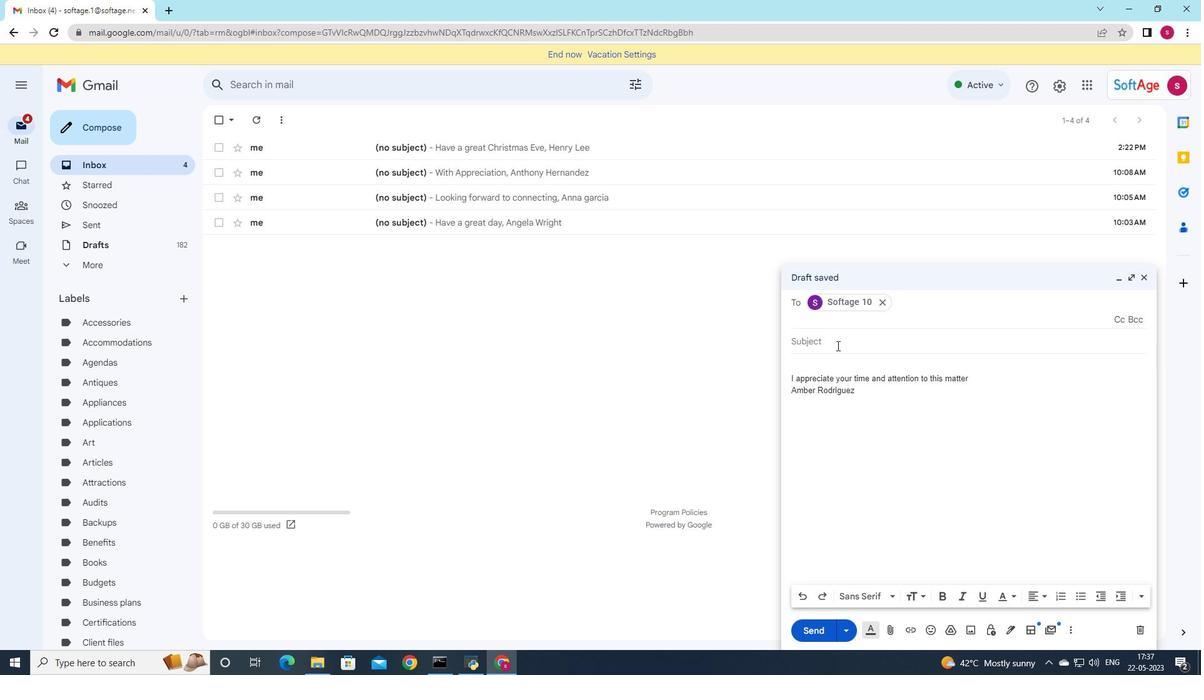 
Action: Mouse moved to (936, 386)
Screenshot: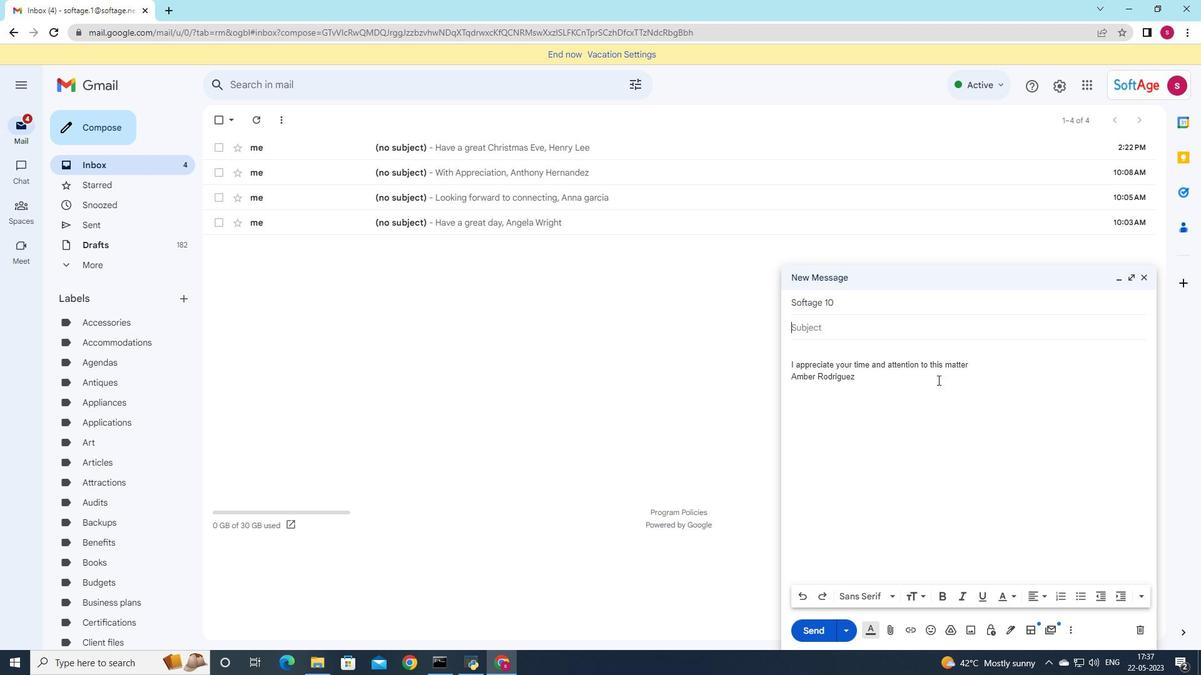 
Action: Key pressed <Key.shift>Thank<Key.space>you
Screenshot: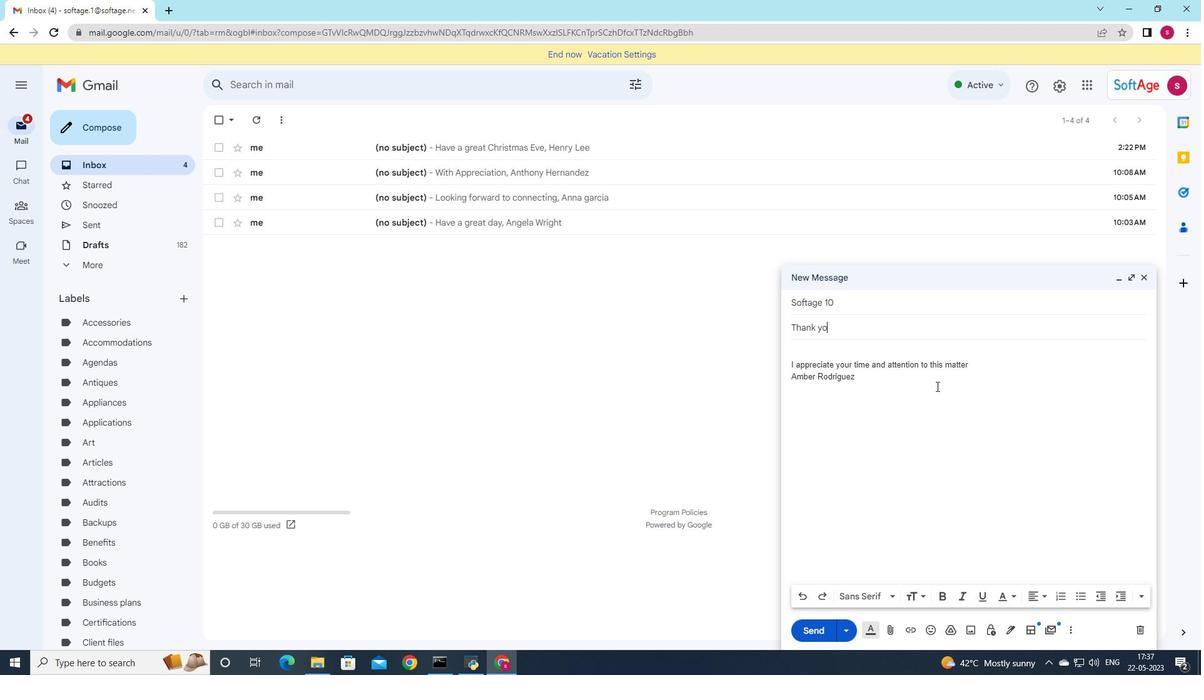 
Action: Mouse moved to (815, 436)
Screenshot: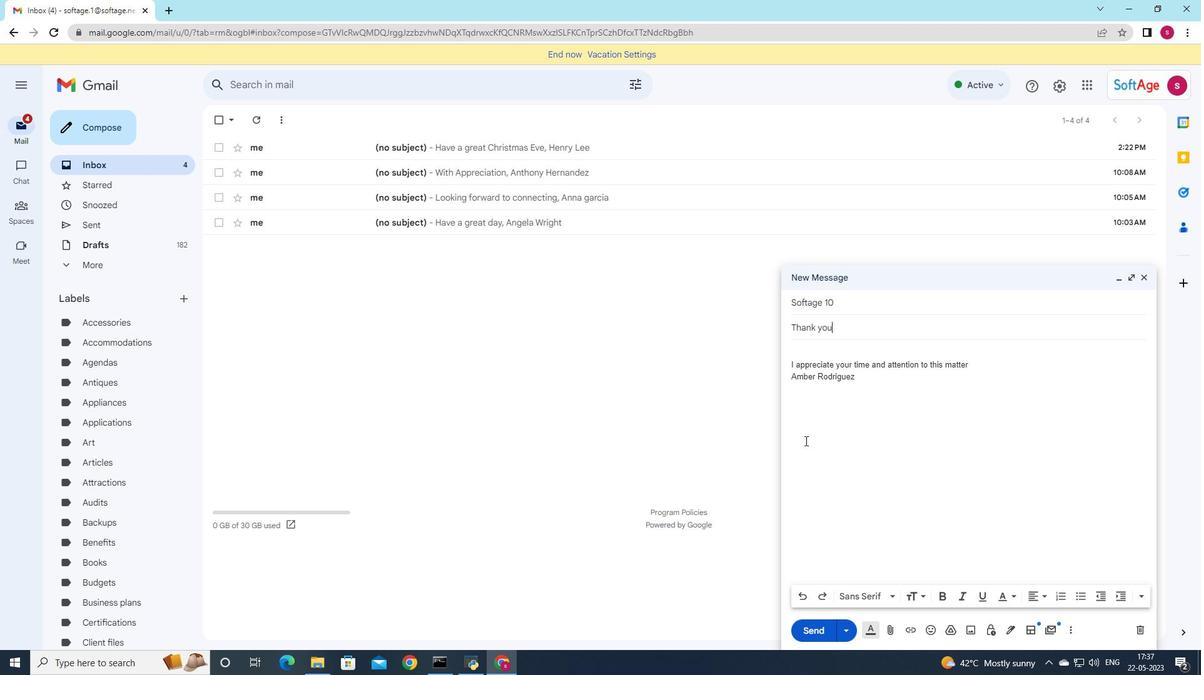 
Action: Mouse scrolled (815, 435) with delta (0, 0)
Screenshot: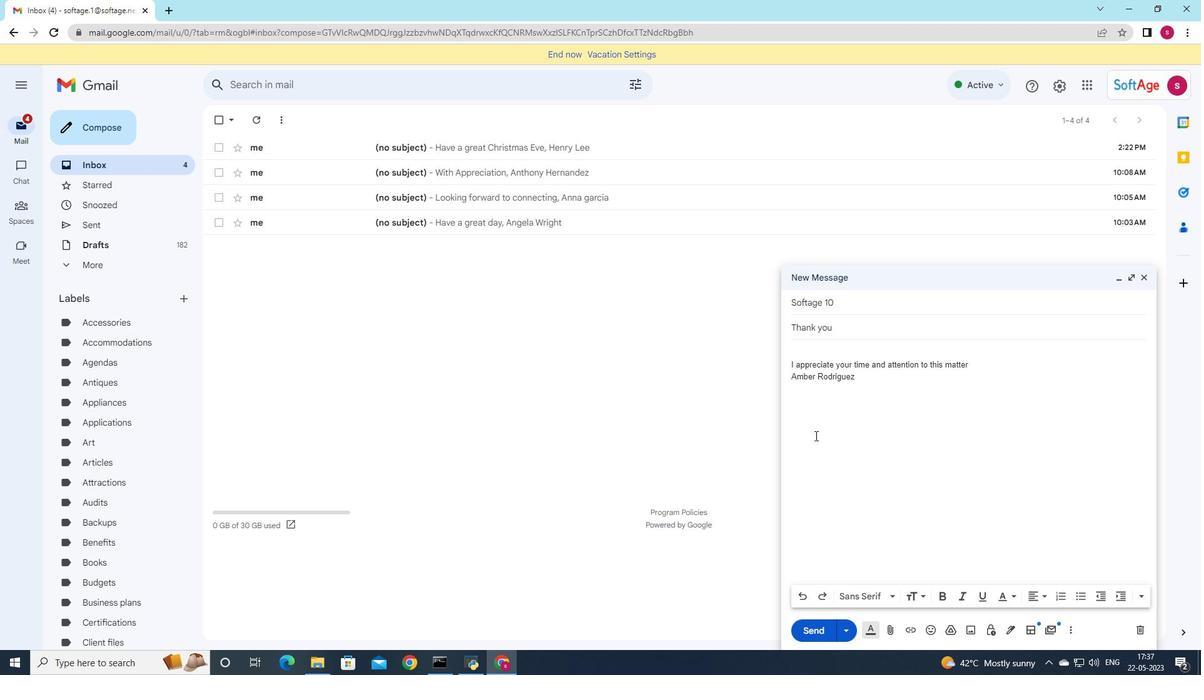
Action: Mouse scrolled (815, 435) with delta (0, 0)
Screenshot: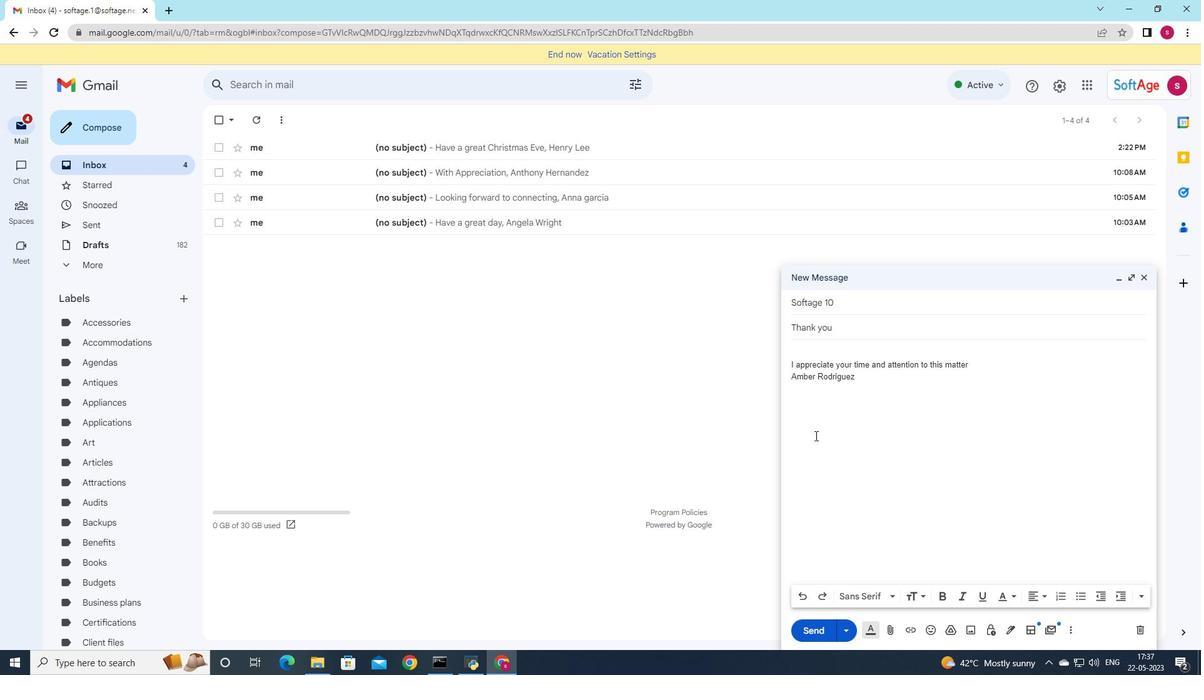 
Action: Mouse moved to (887, 634)
Screenshot: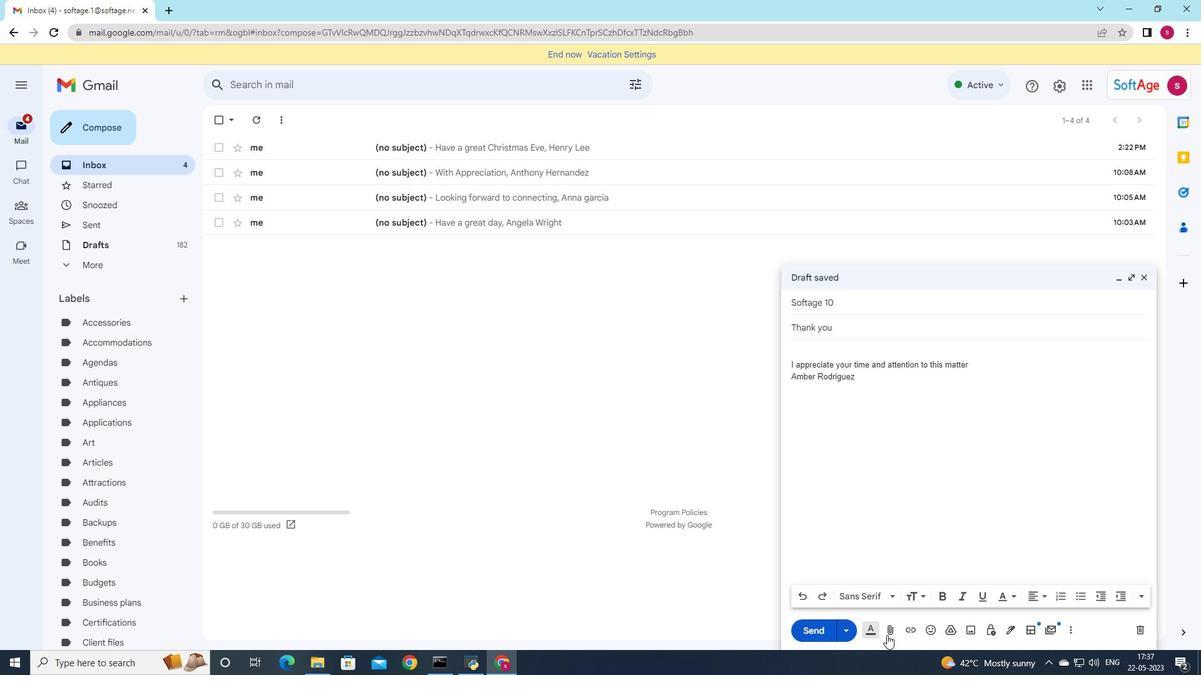 
Action: Mouse pressed left at (887, 634)
Screenshot: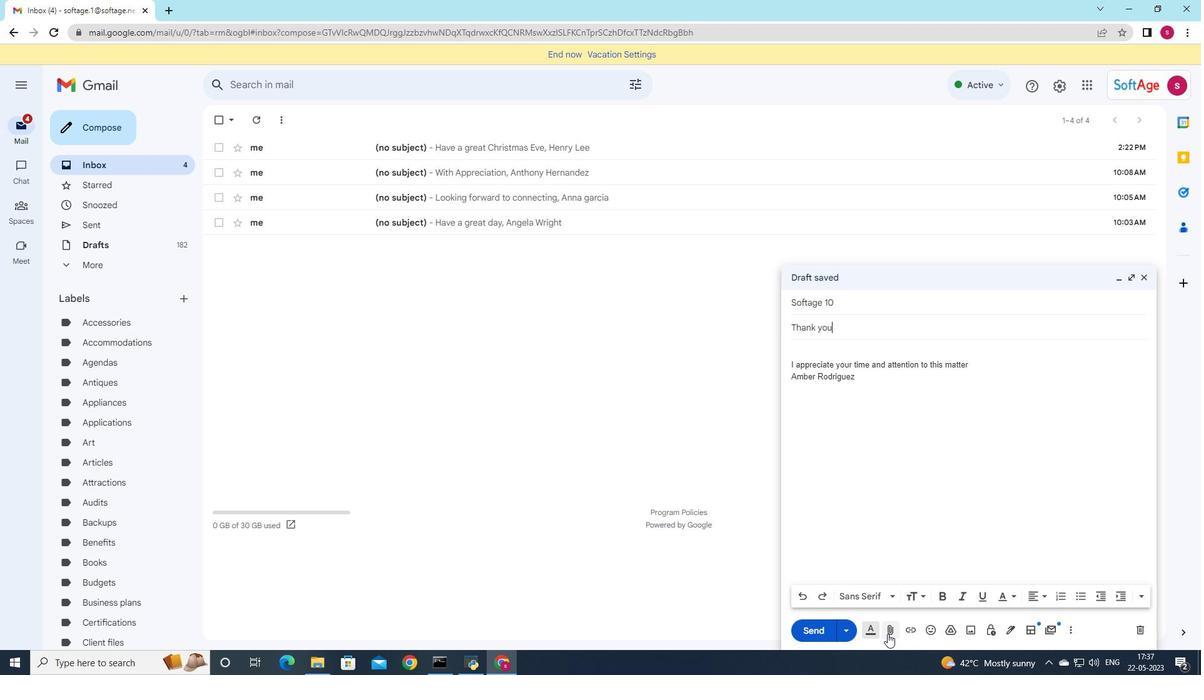 
Action: Mouse moved to (270, 86)
Screenshot: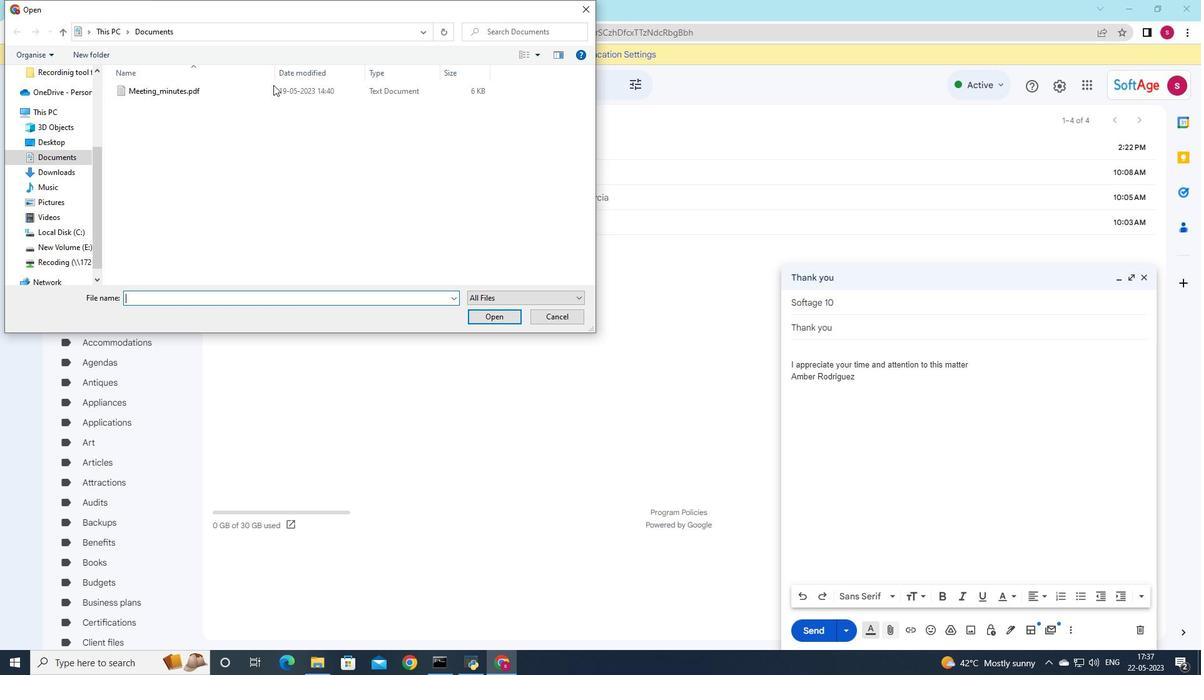 
Action: Mouse pressed left at (270, 86)
Screenshot: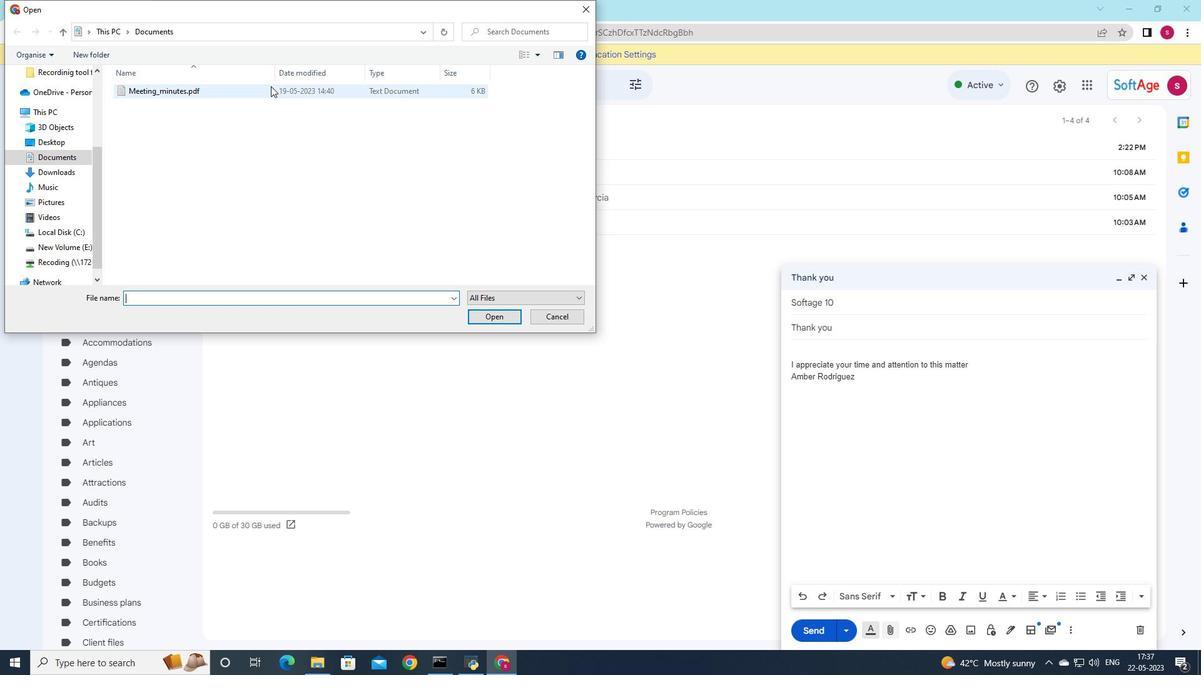 
Action: Mouse moved to (257, 92)
Screenshot: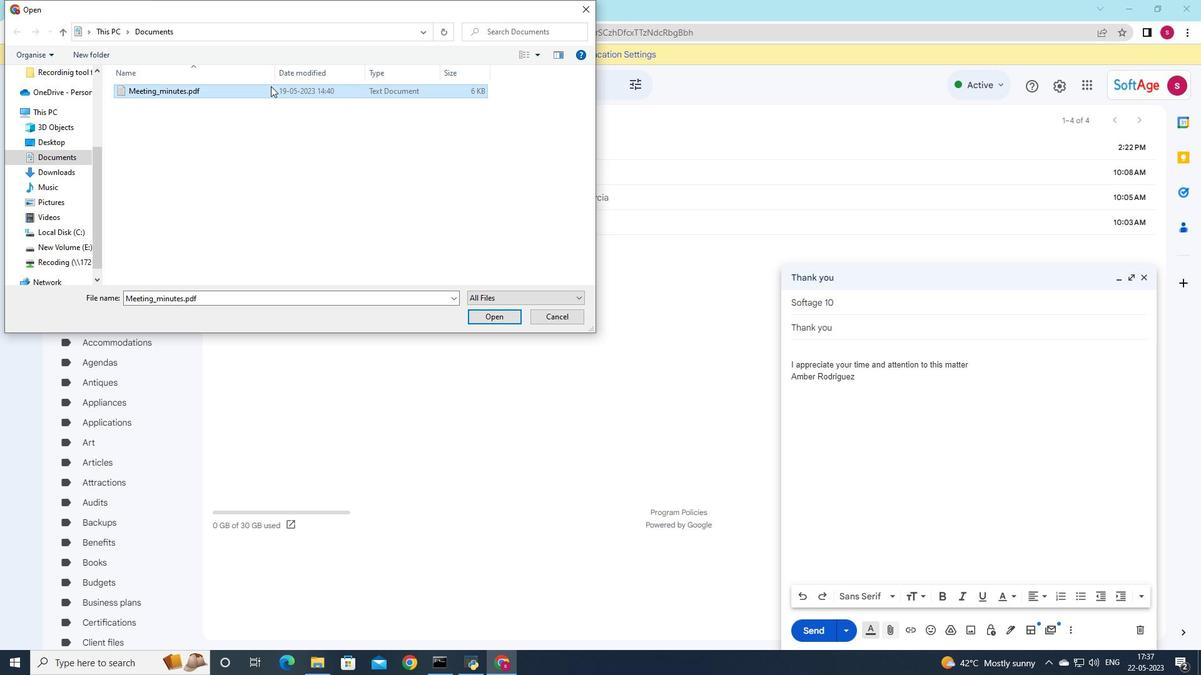 
Action: Mouse pressed left at (257, 92)
Screenshot: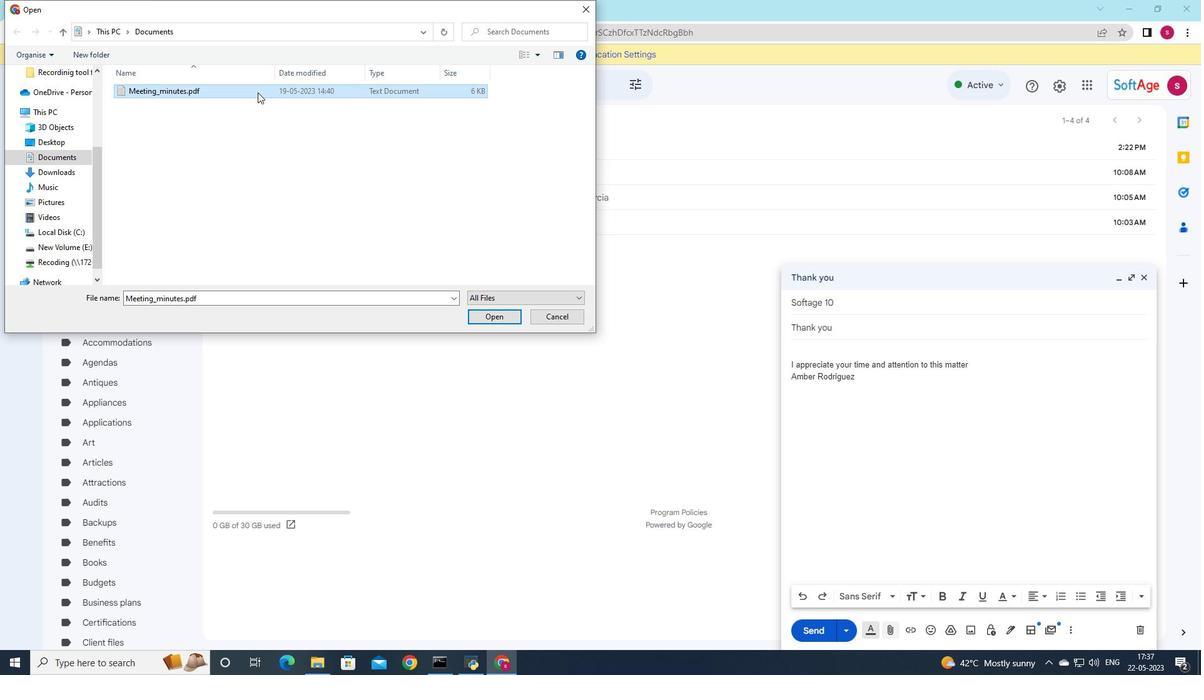 
Action: Mouse moved to (384, 135)
Screenshot: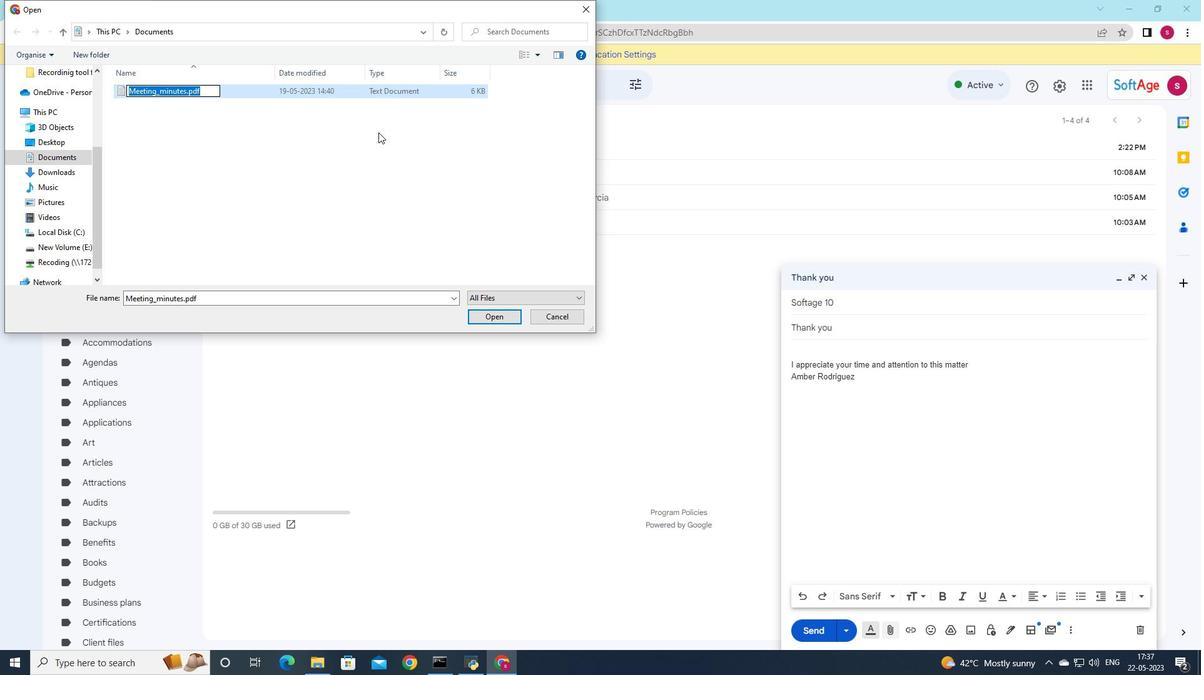 
Action: Key pressed <Key.shift>Statement<Key.shift>_of<Key.shift>_work.docx
Screenshot: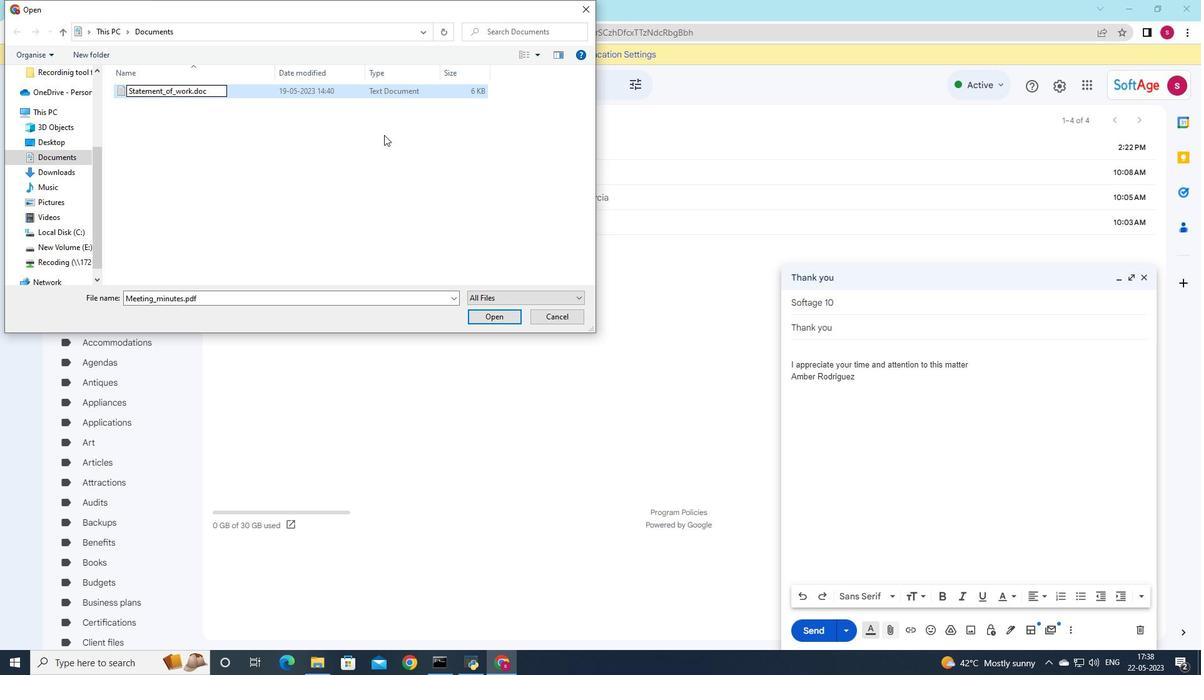 
Action: Mouse moved to (358, 84)
Screenshot: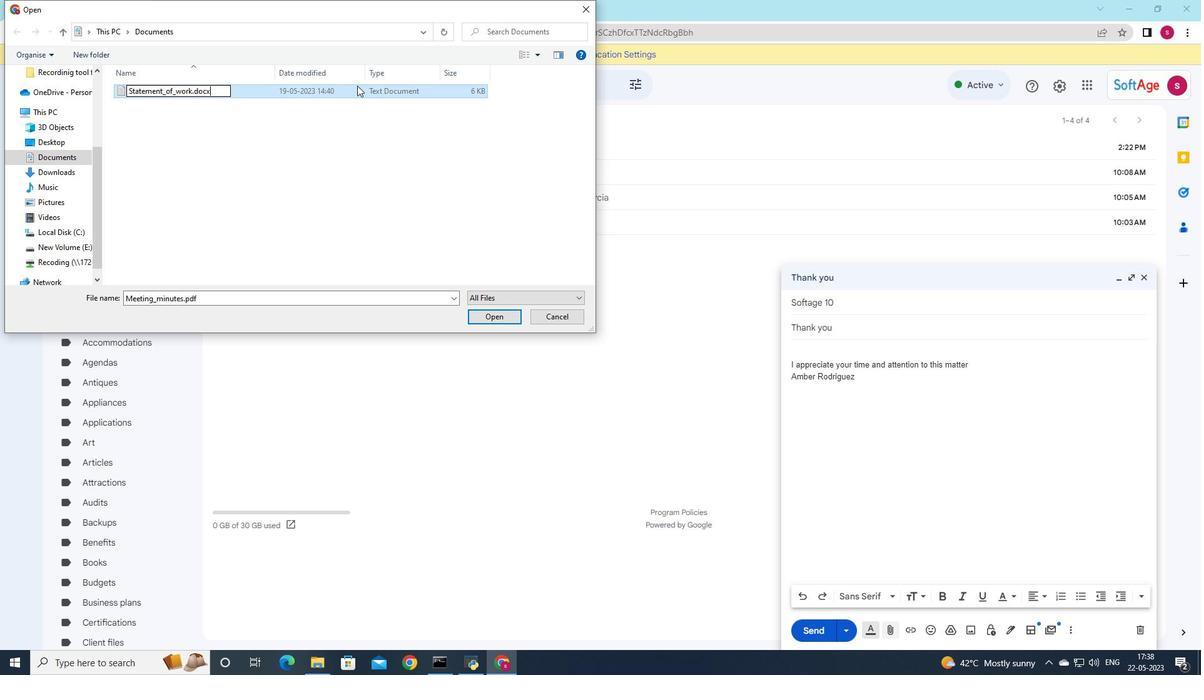 
Action: Mouse pressed left at (358, 84)
Screenshot: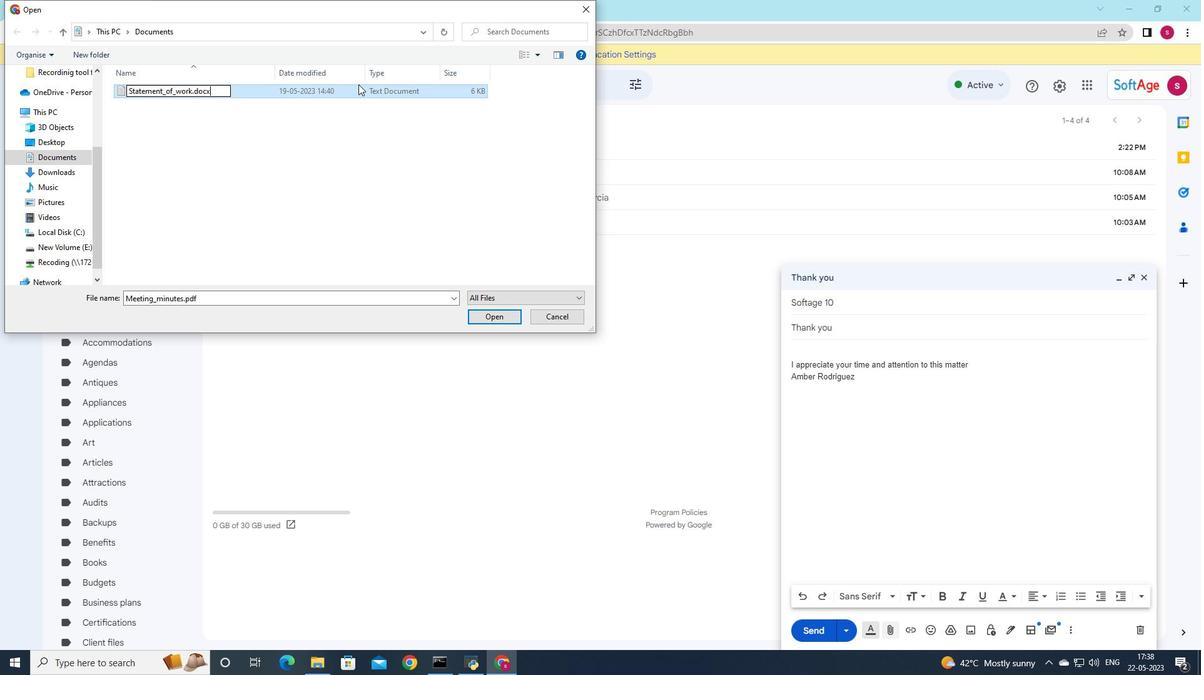 
Action: Mouse moved to (469, 310)
Screenshot: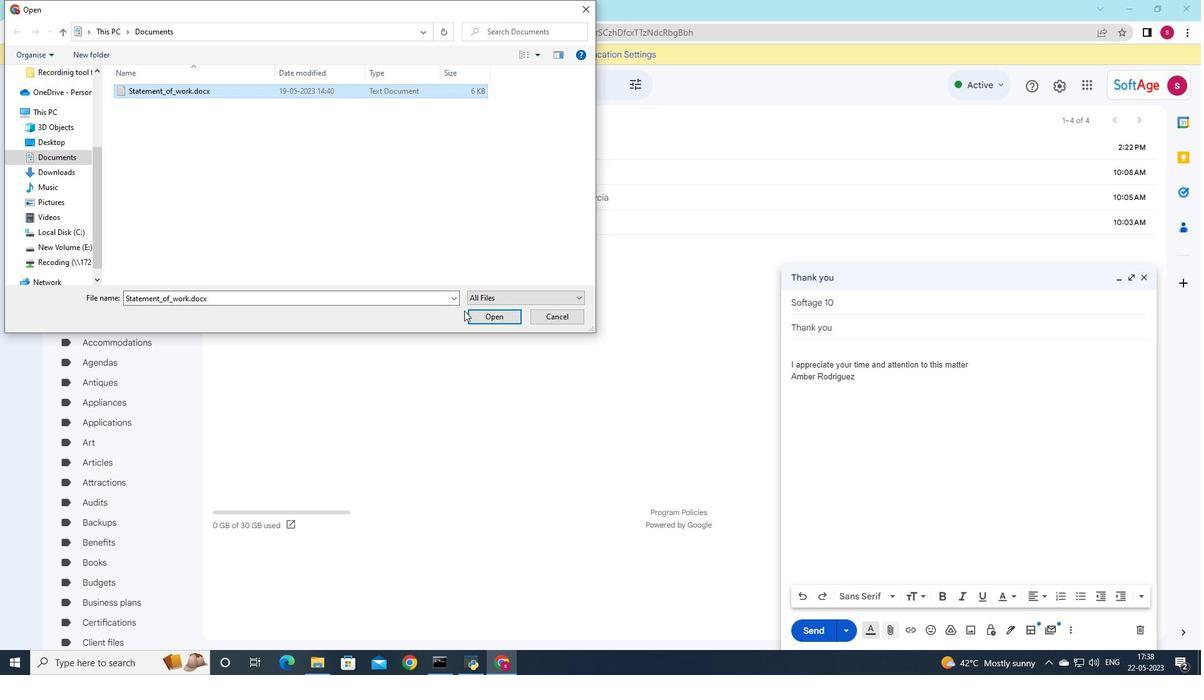 
Action: Mouse pressed left at (469, 310)
Screenshot: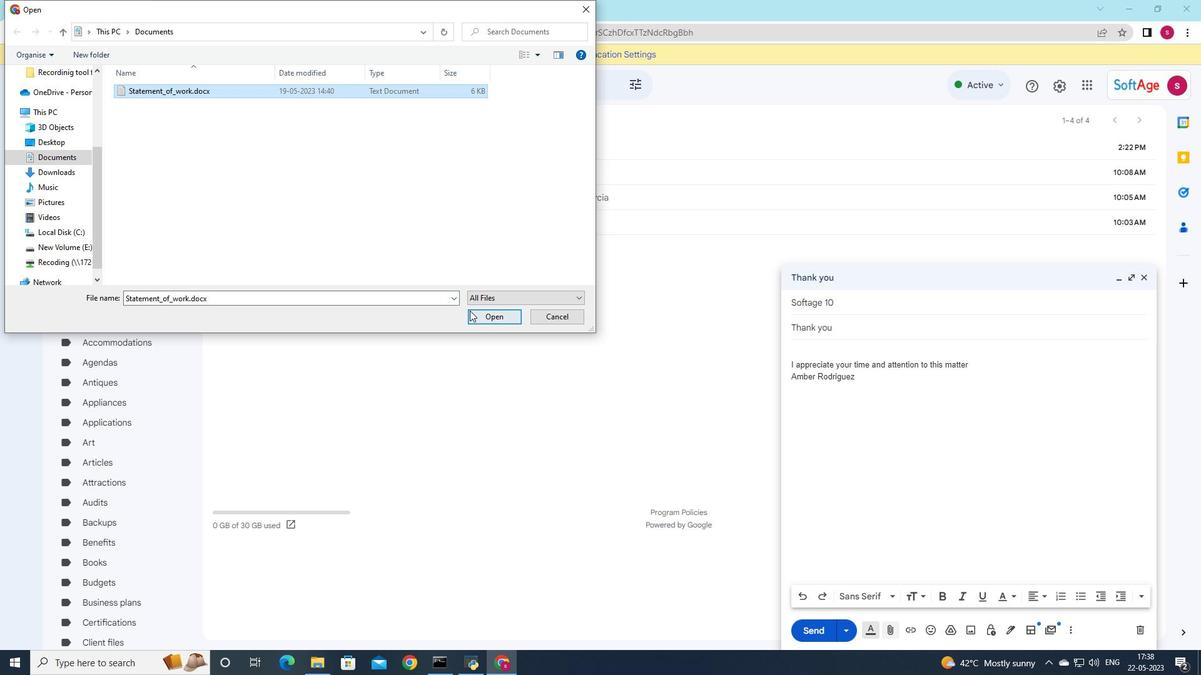 
Action: Mouse moved to (965, 364)
Screenshot: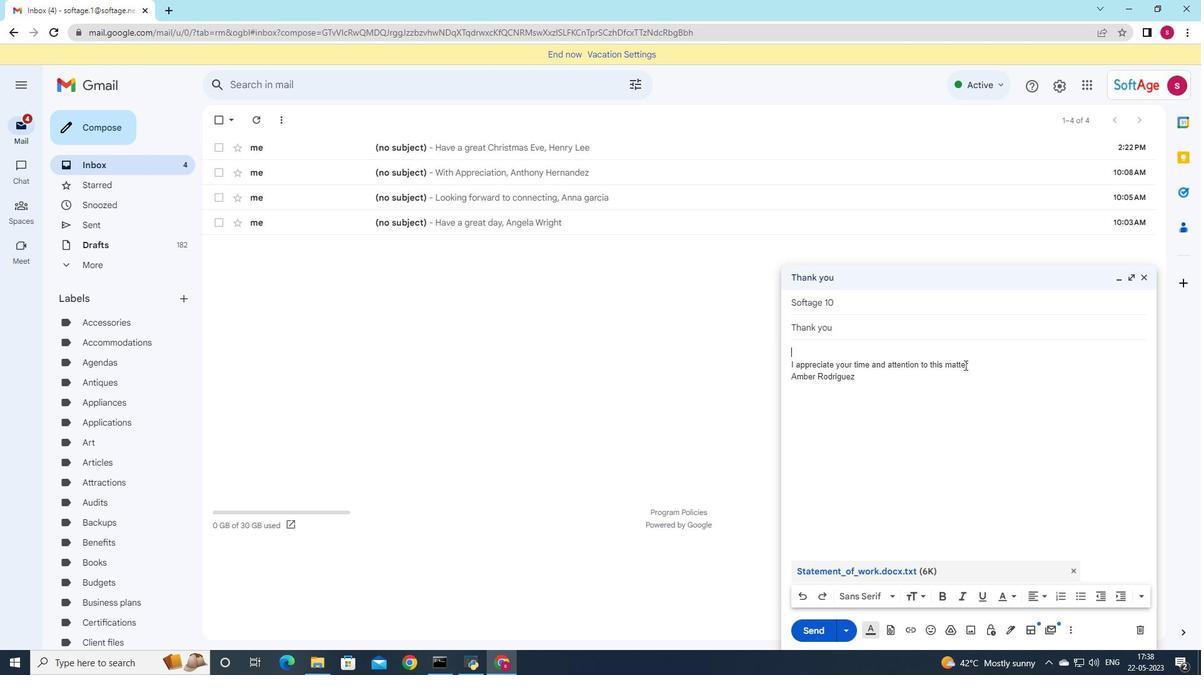 
Action: Mouse pressed left at (965, 364)
Screenshot: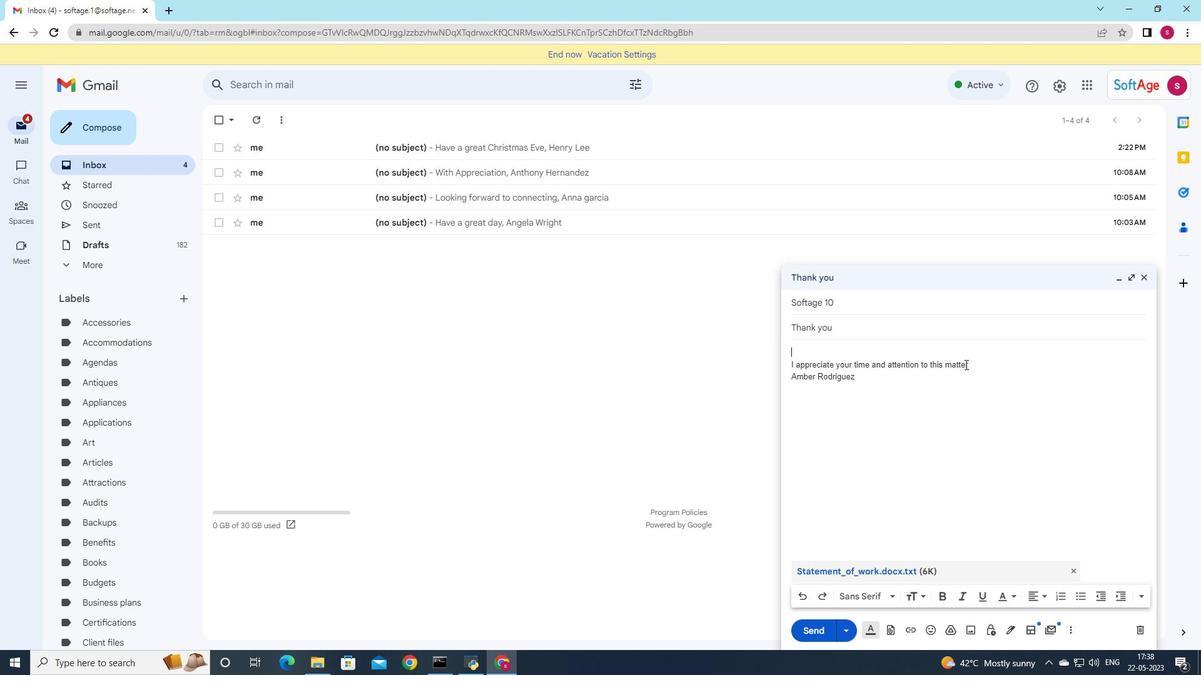 
Action: Mouse moved to (789, 362)
Screenshot: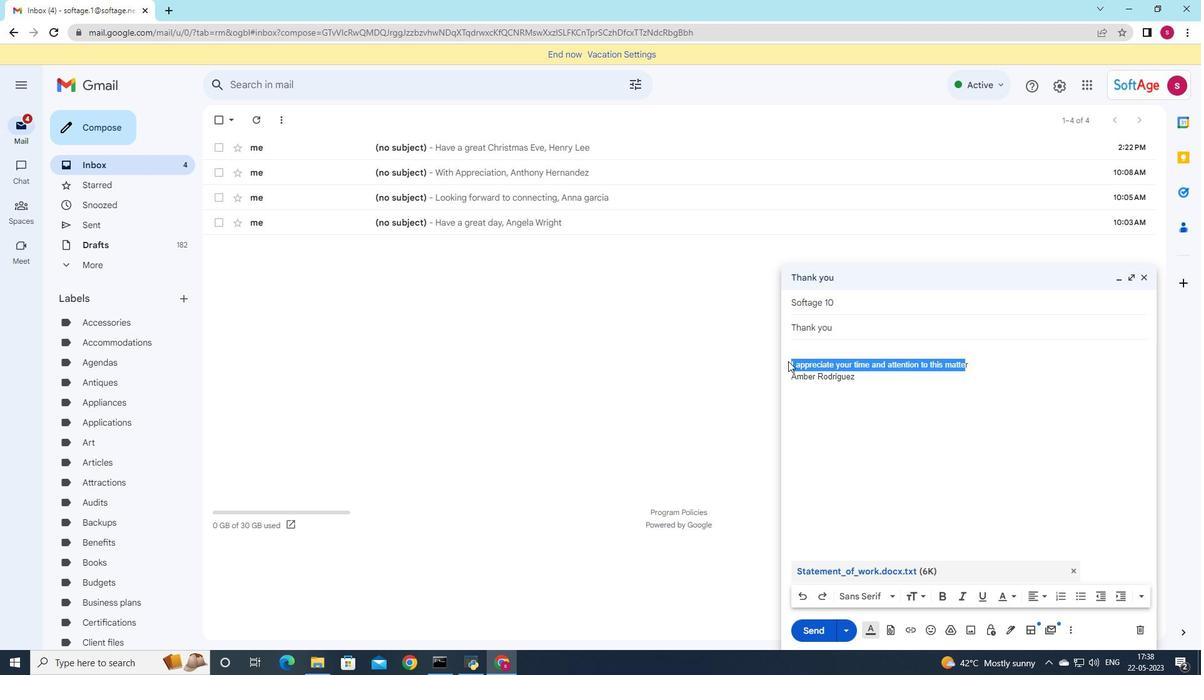 
Action: Key pressed <Key.delete>
Screenshot: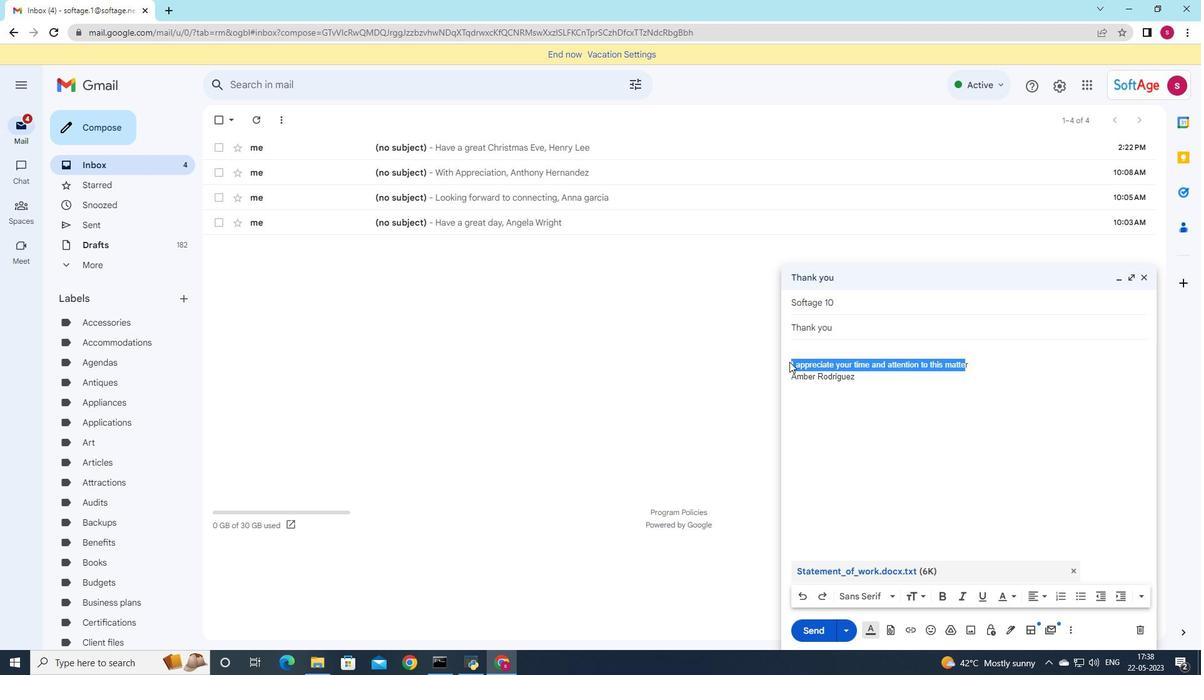 
Action: Mouse moved to (824, 363)
Screenshot: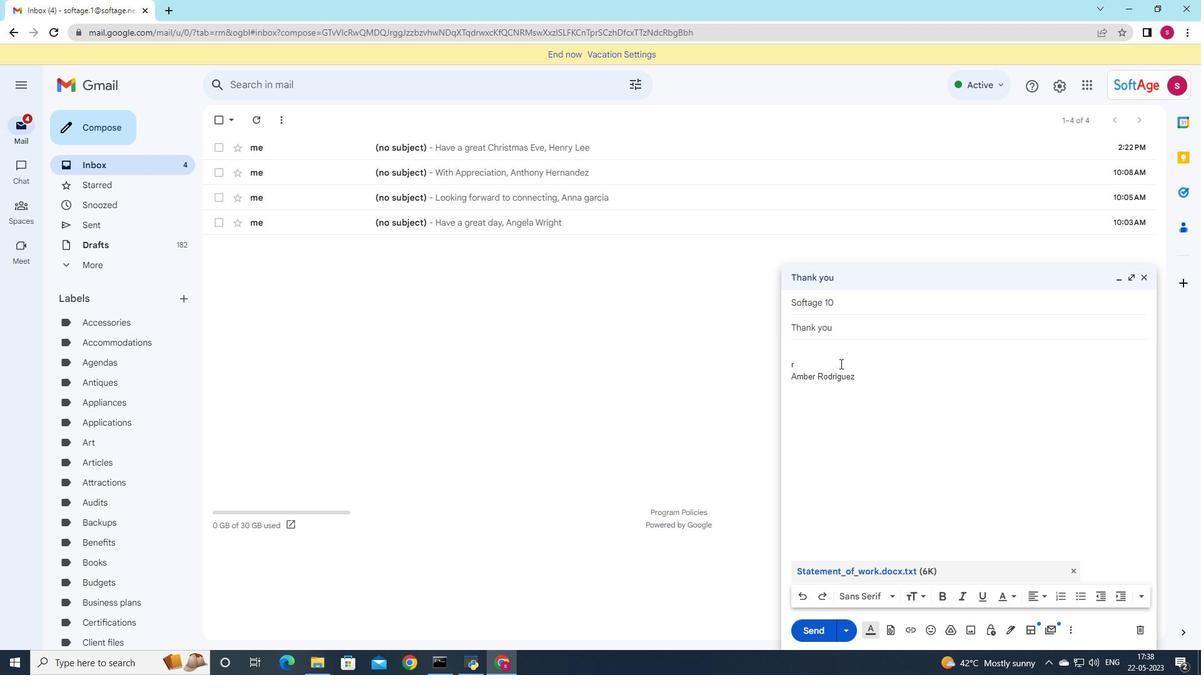 
Action: Mouse pressed left at (824, 363)
Screenshot: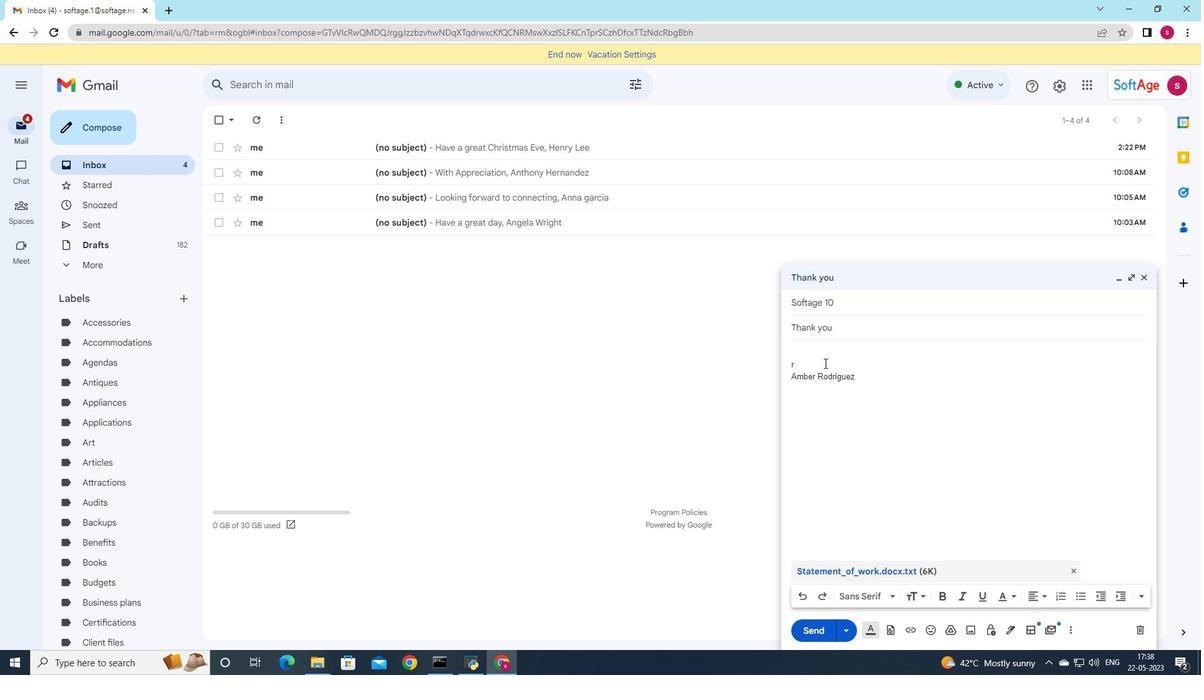 
Action: Key pressed <Key.backspace><Key.backspace><Key.backspace>
Screenshot: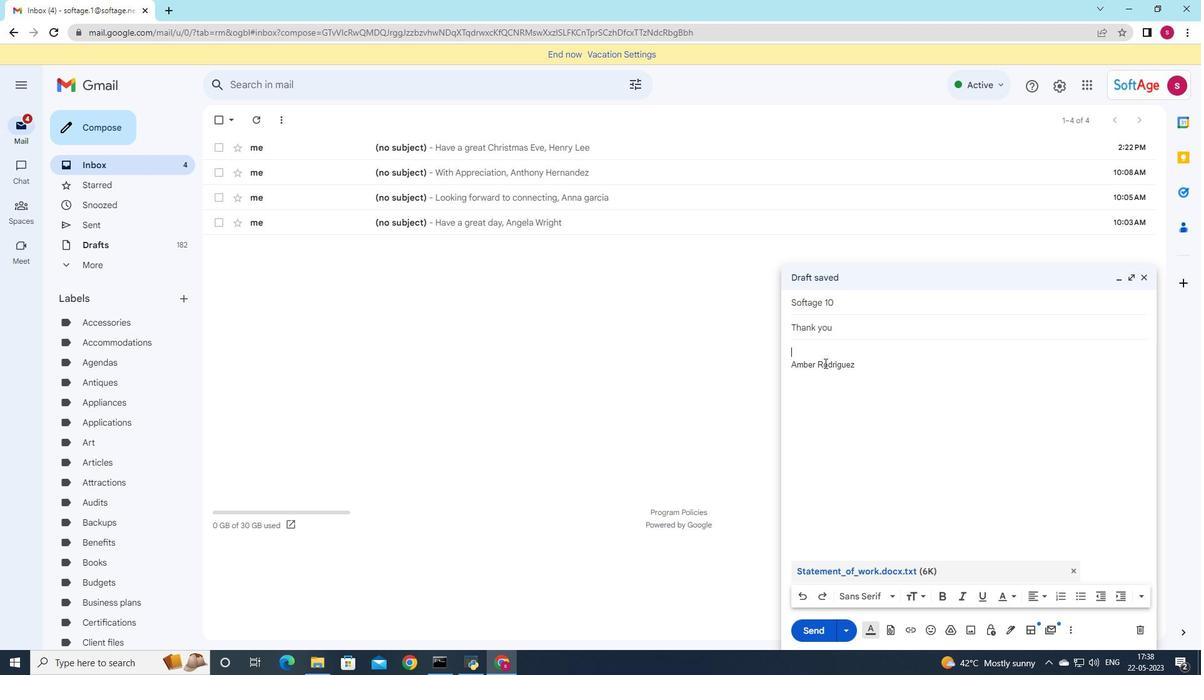 
Action: Mouse moved to (1060, 373)
Screenshot: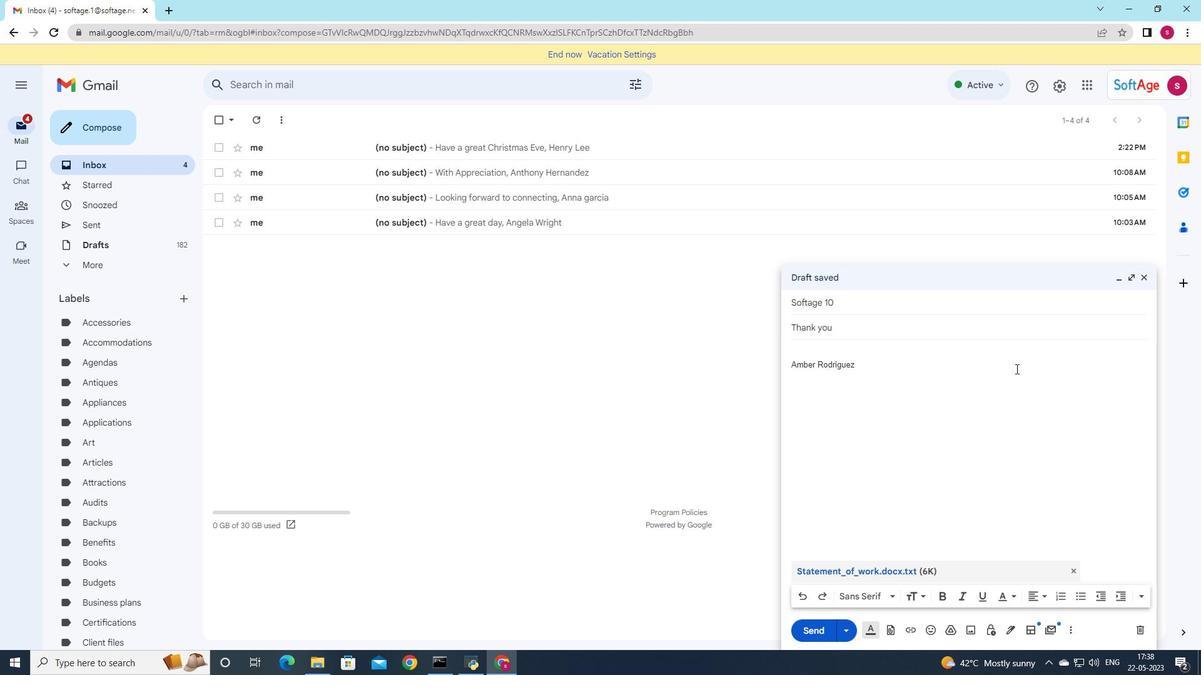 
Action: Key pressed <Key.shift>I<Key.space>would<Key.space>like<Key.space>to<Key.space>schedule<Key.space>a<Key.space>call<Key.space>to<Key.space>discuss<Key.space>this<Key.space>further
Screenshot: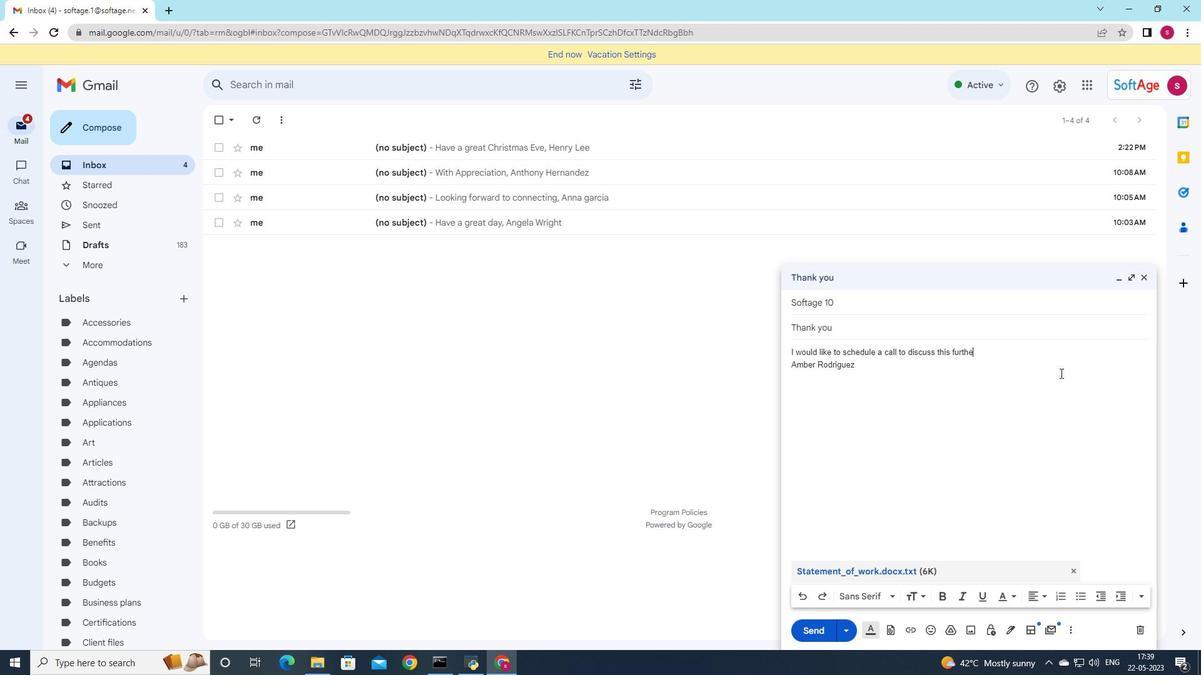 
Action: Mouse moved to (816, 635)
Screenshot: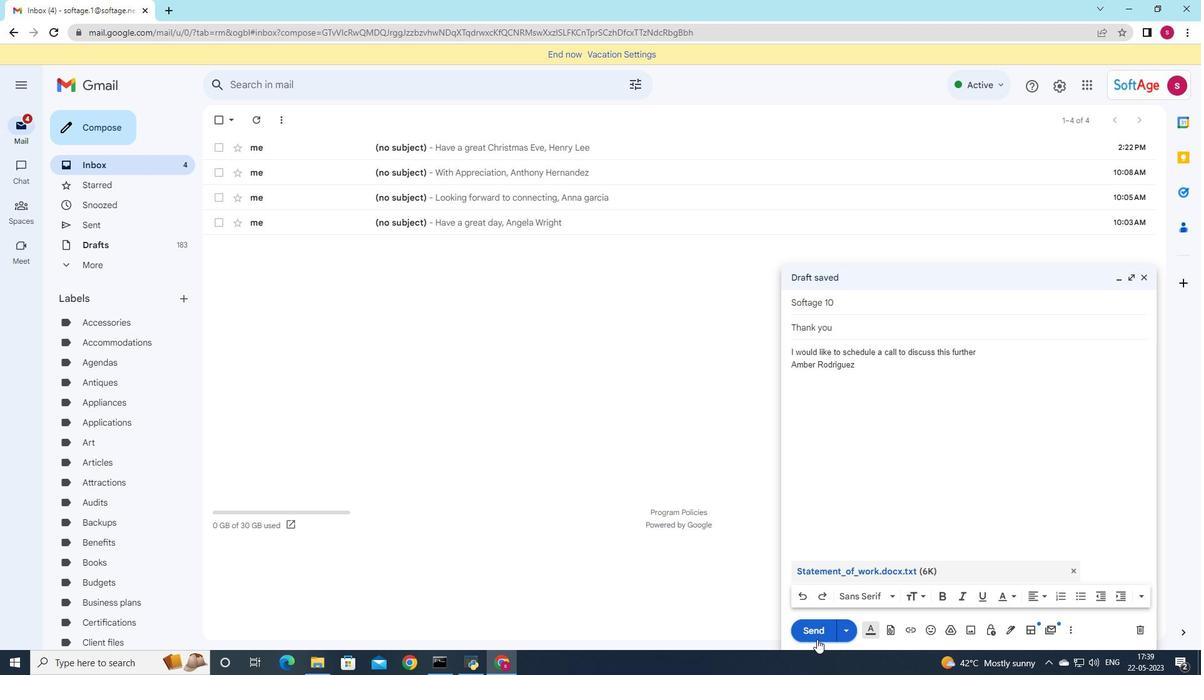 
Action: Mouse pressed left at (816, 635)
Screenshot: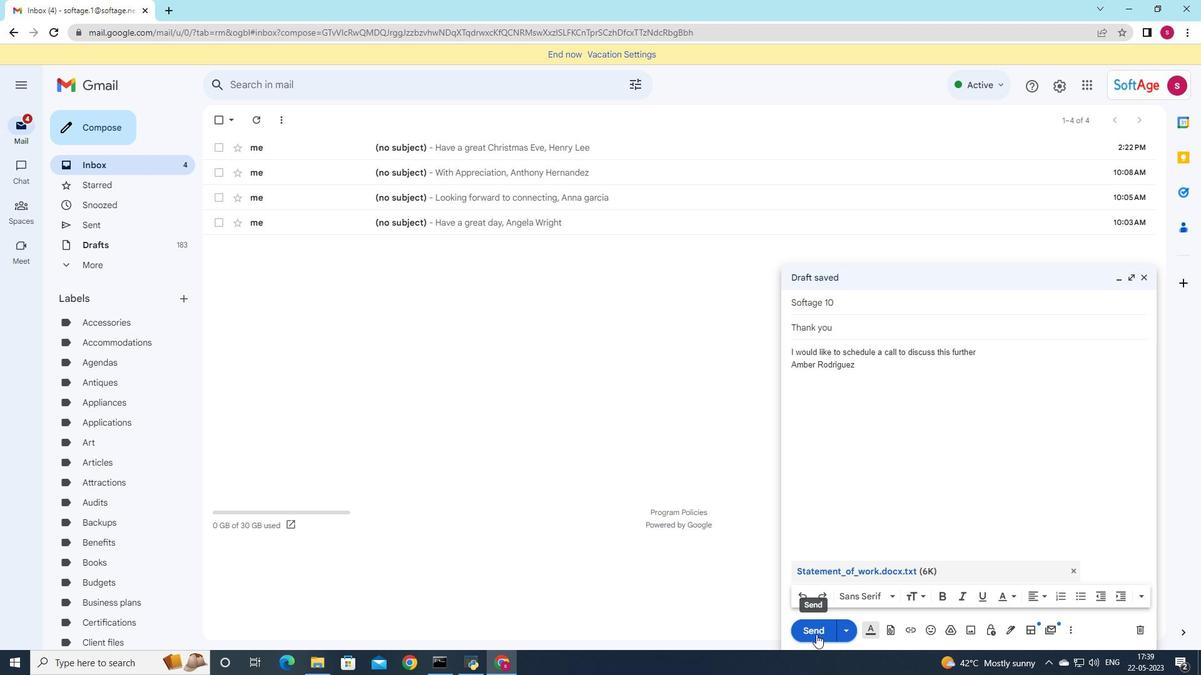 
Action: Mouse moved to (125, 224)
Screenshot: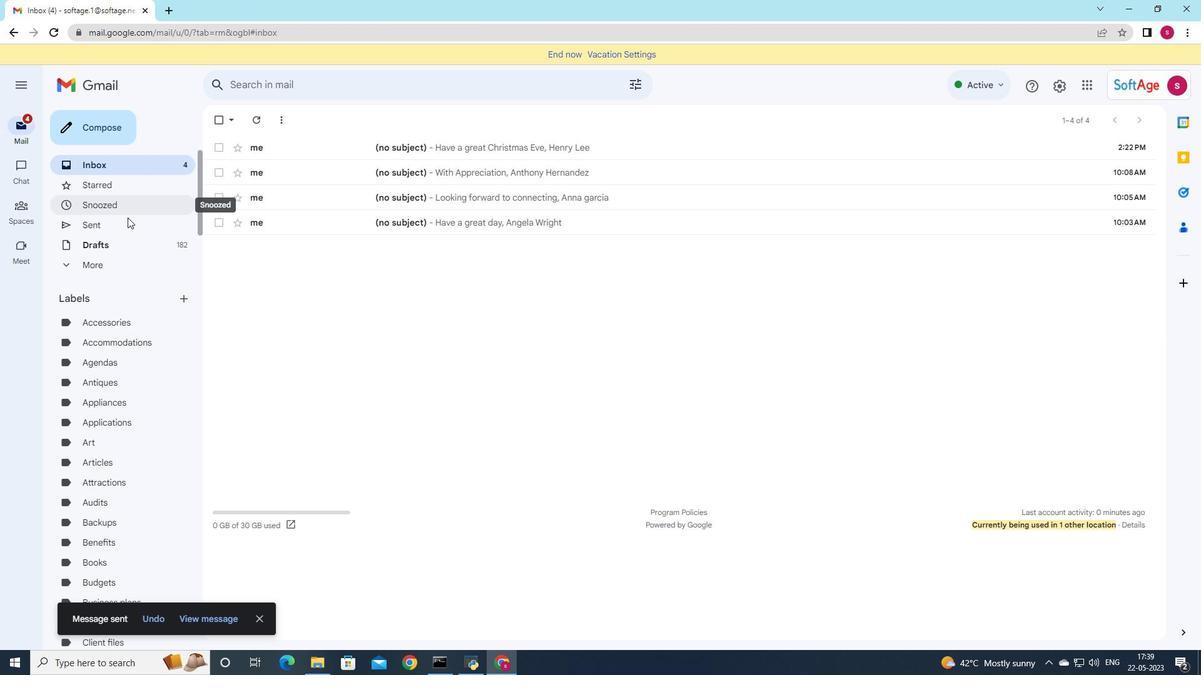 
Action: Mouse pressed left at (125, 224)
Screenshot: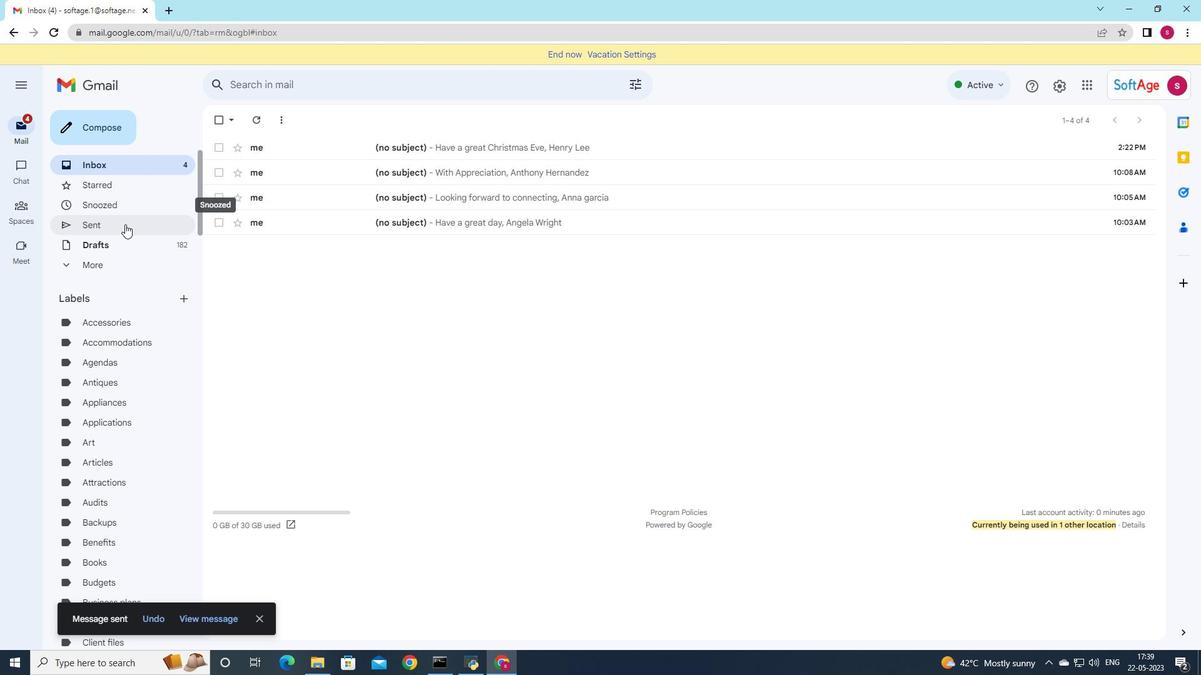 
Action: Mouse moved to (265, 185)
Screenshot: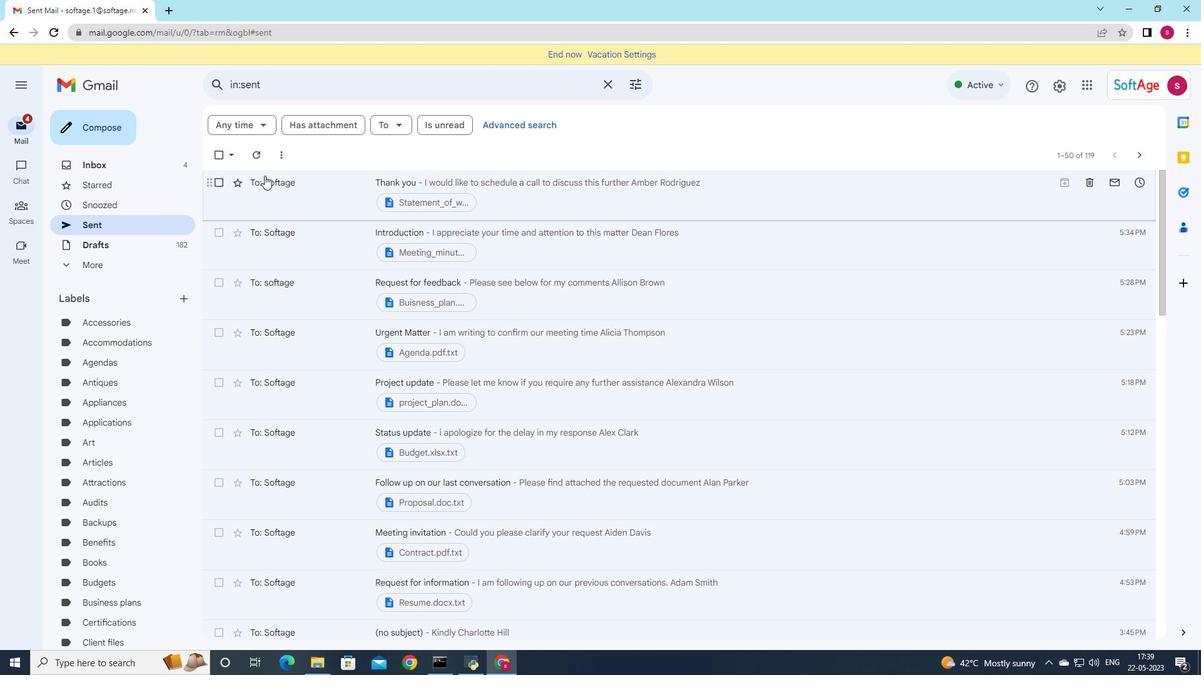 
Action: Mouse pressed left at (265, 185)
Screenshot: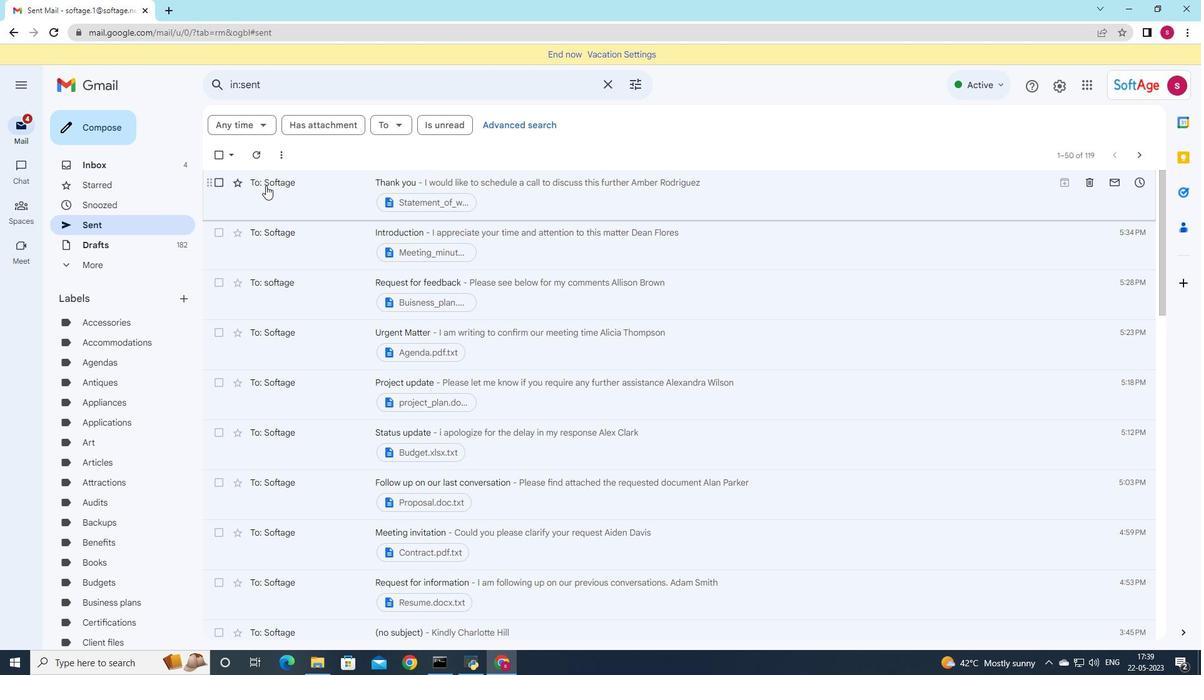 
Action: Mouse moved to (184, 295)
Screenshot: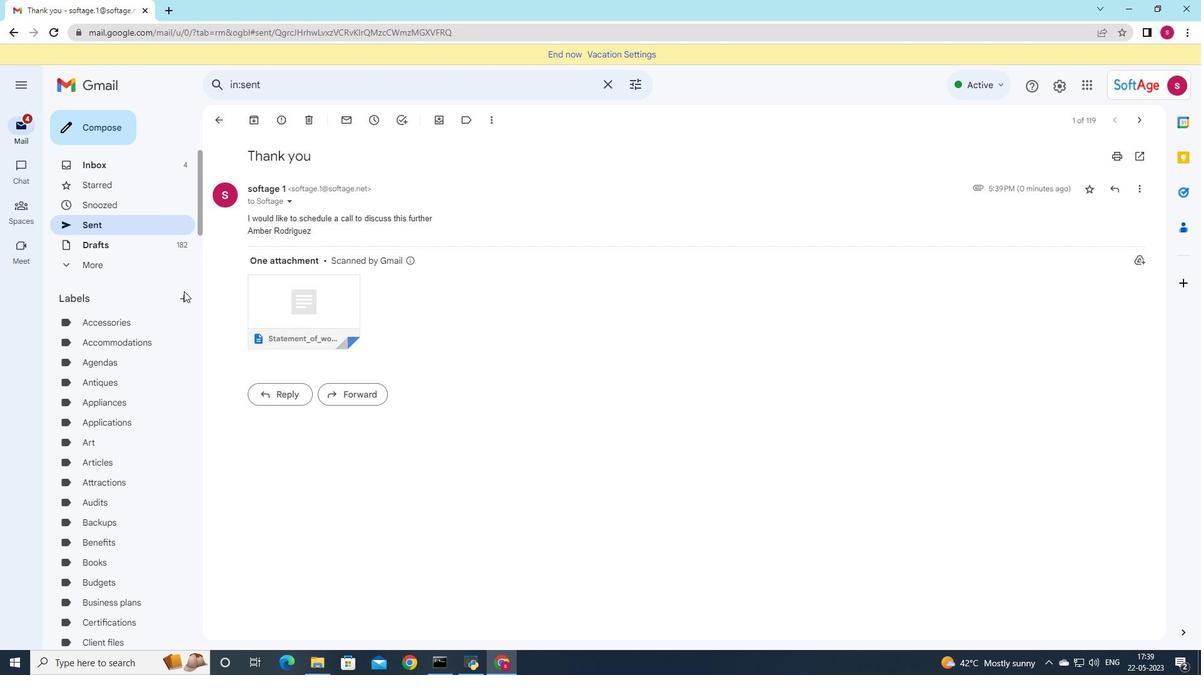 
Action: Mouse pressed left at (184, 295)
Screenshot: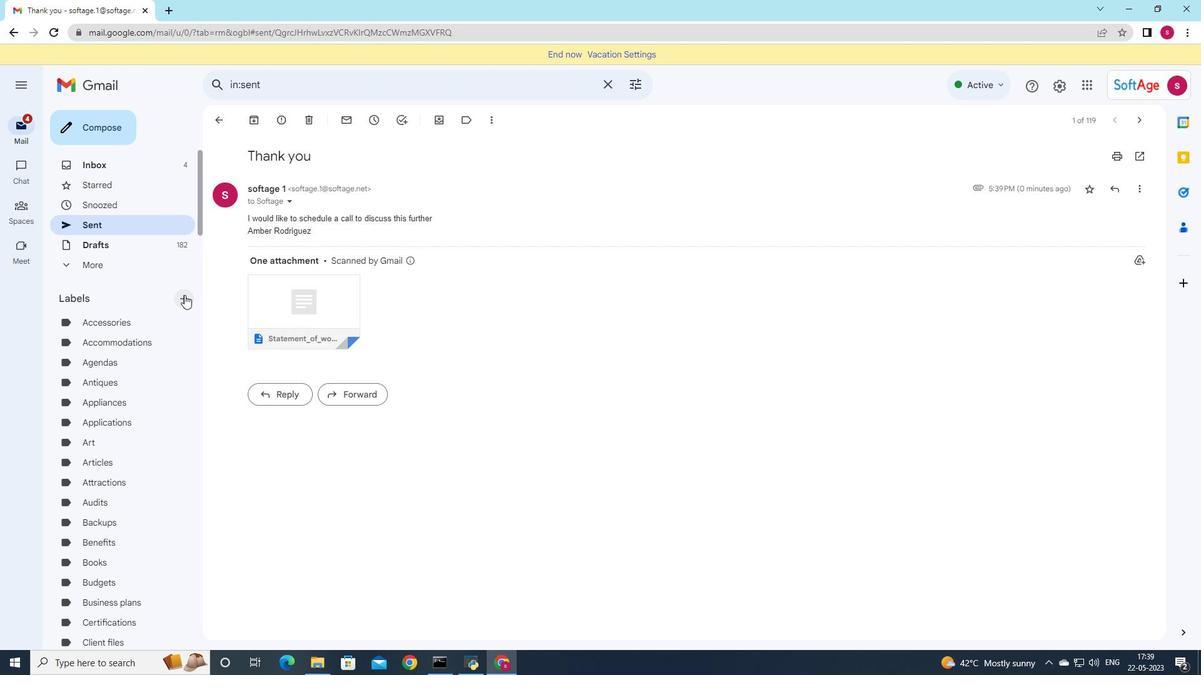 
Action: Mouse moved to (561, 332)
Screenshot: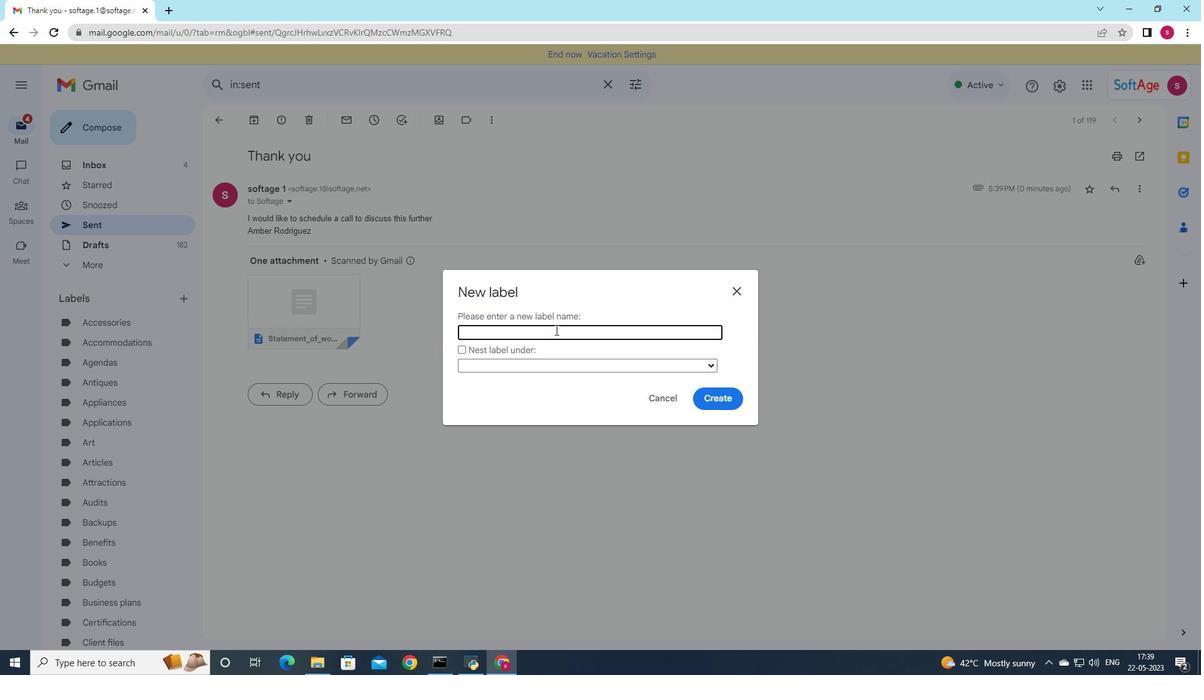 
Action: Key pressed <Key.shift>Photos
Screenshot: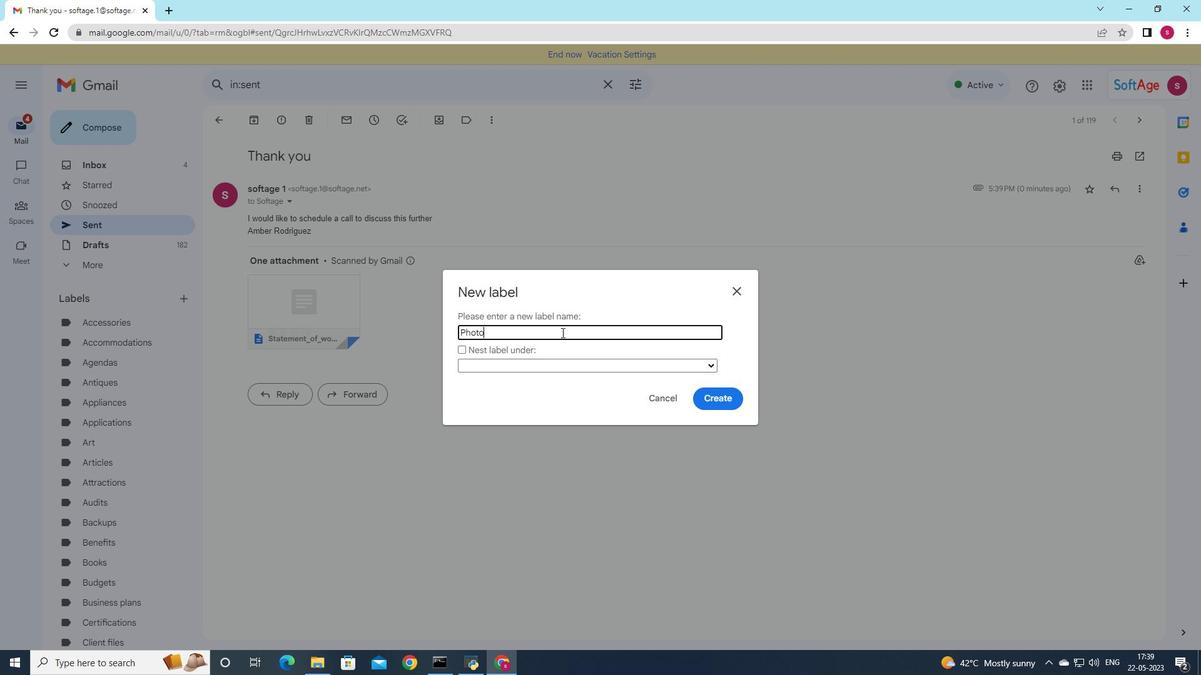
Action: Mouse moved to (710, 400)
Screenshot: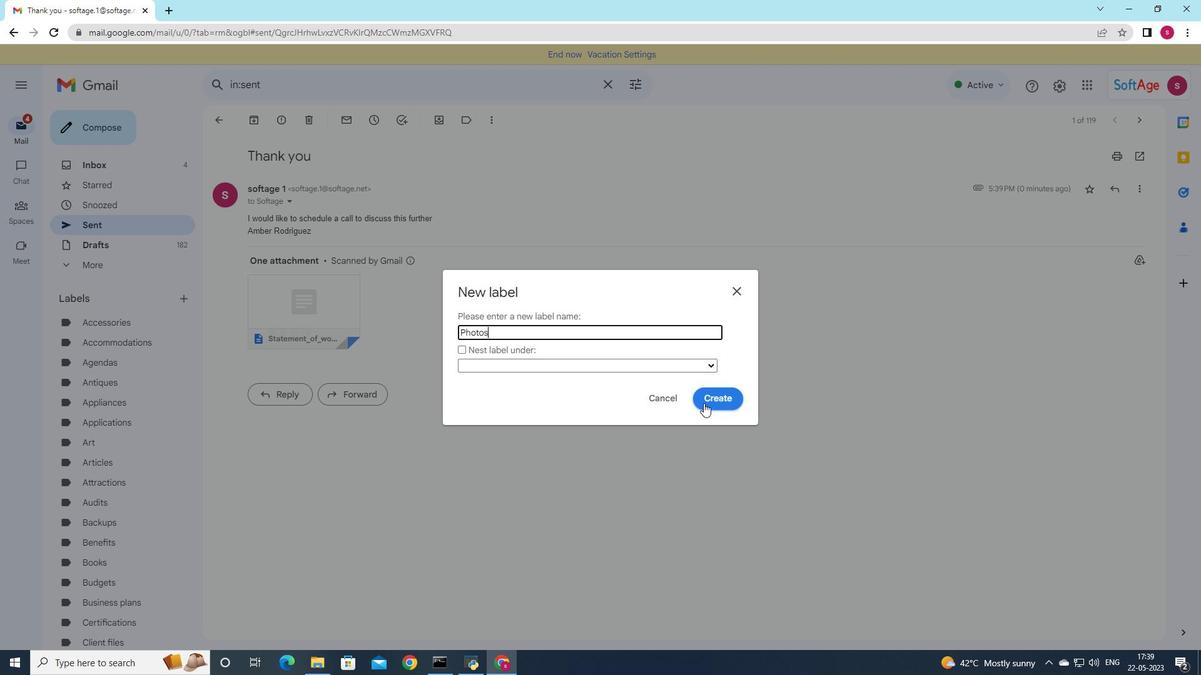 
Action: Mouse pressed left at (710, 400)
Screenshot: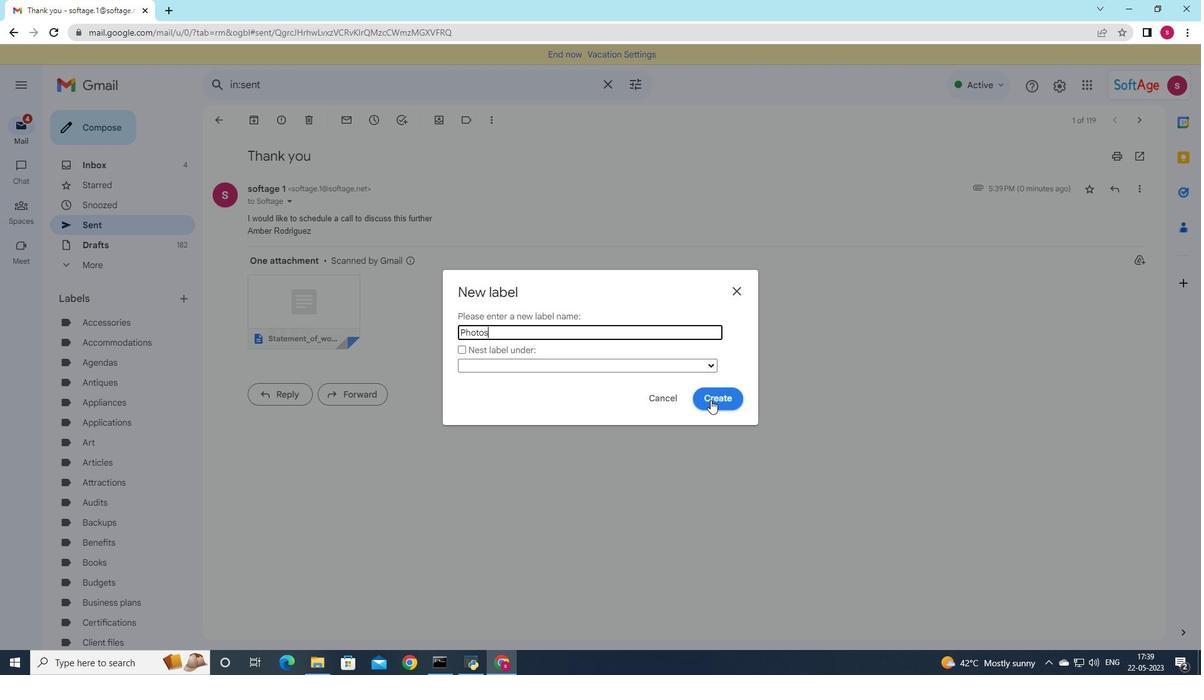 
Action: Mouse moved to (1039, 458)
Screenshot: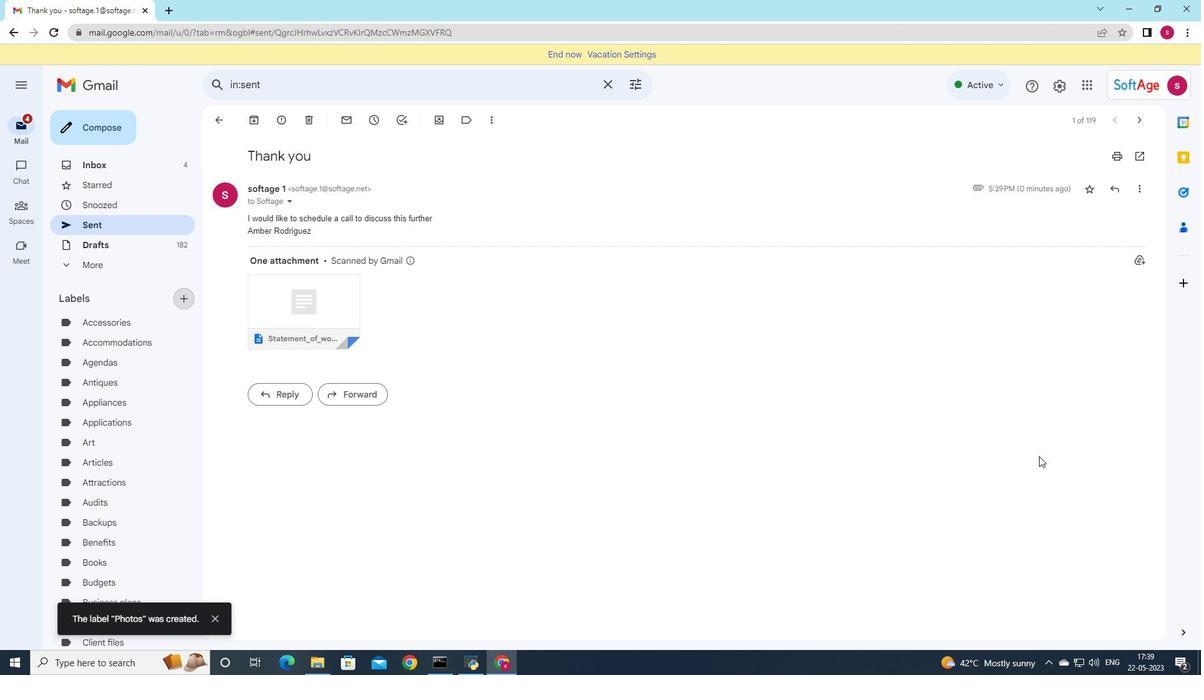 
